 Task: Search one way flight ticket for 2 adults, 4 children and 1 infant on lap in business from Rochester: Frederick Douglass/greater Rochester International Airport to Indianapolis: Indianapolis International Airport on 8-5-2023. Number of bags: 2 carry on bags and 7 checked bags. Price is upto 93000. Outbound departure time preference is 5:30.
Action: Mouse moved to (416, 357)
Screenshot: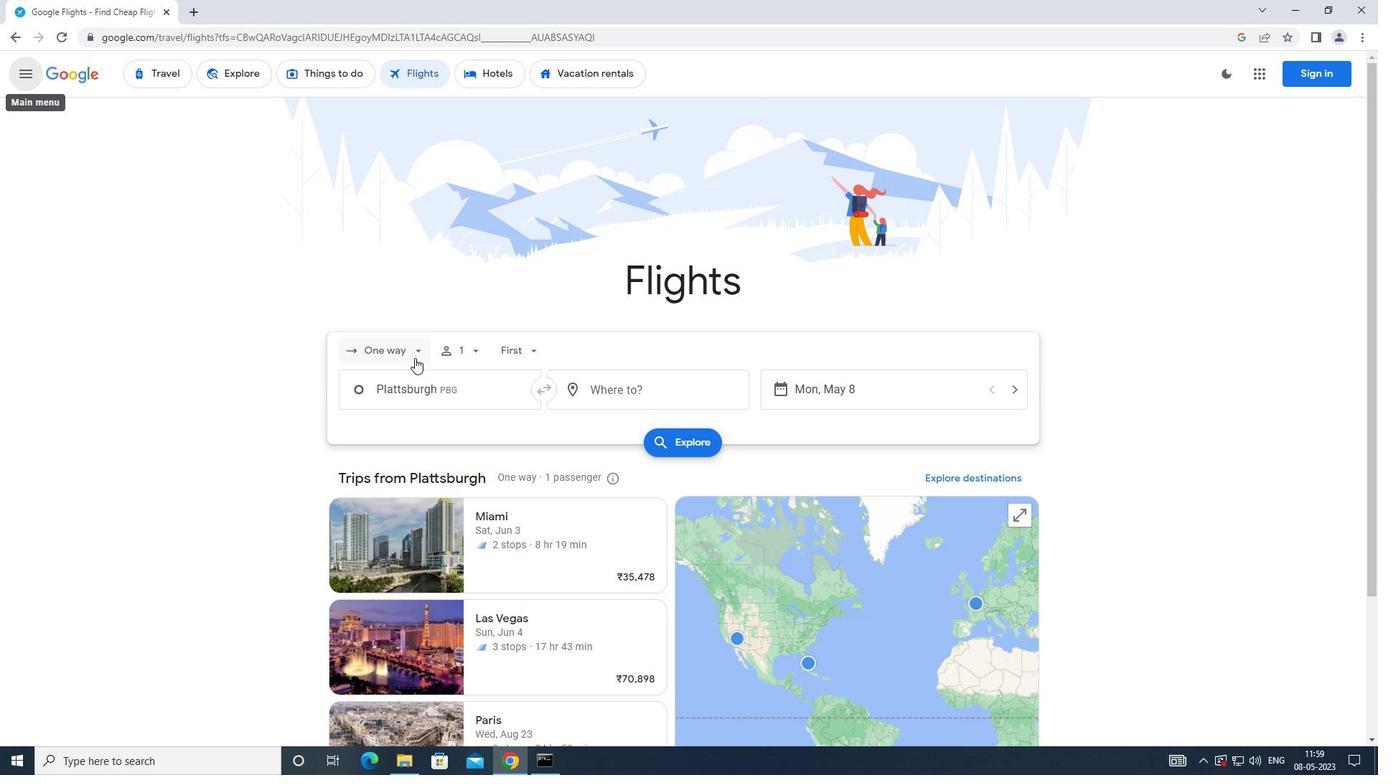 
Action: Mouse pressed left at (416, 357)
Screenshot: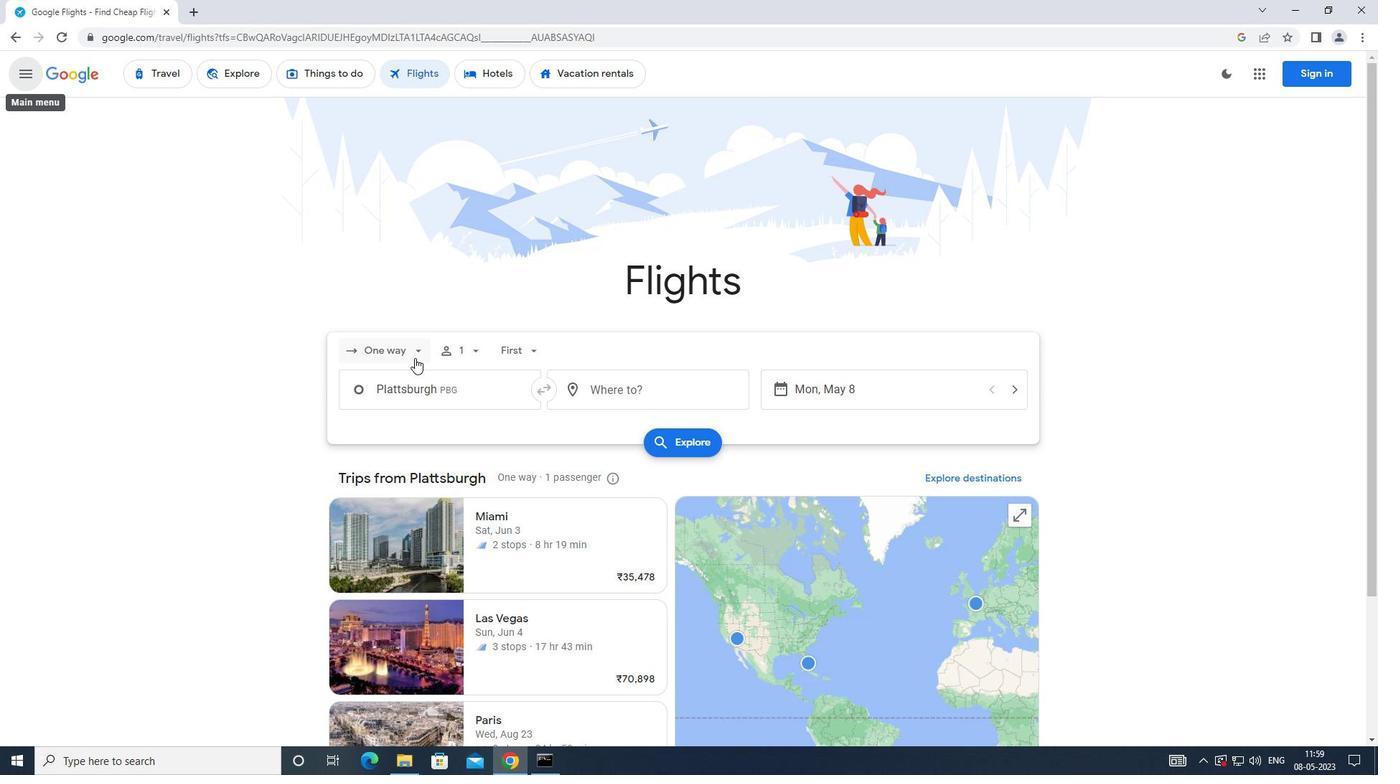 
Action: Mouse moved to (428, 421)
Screenshot: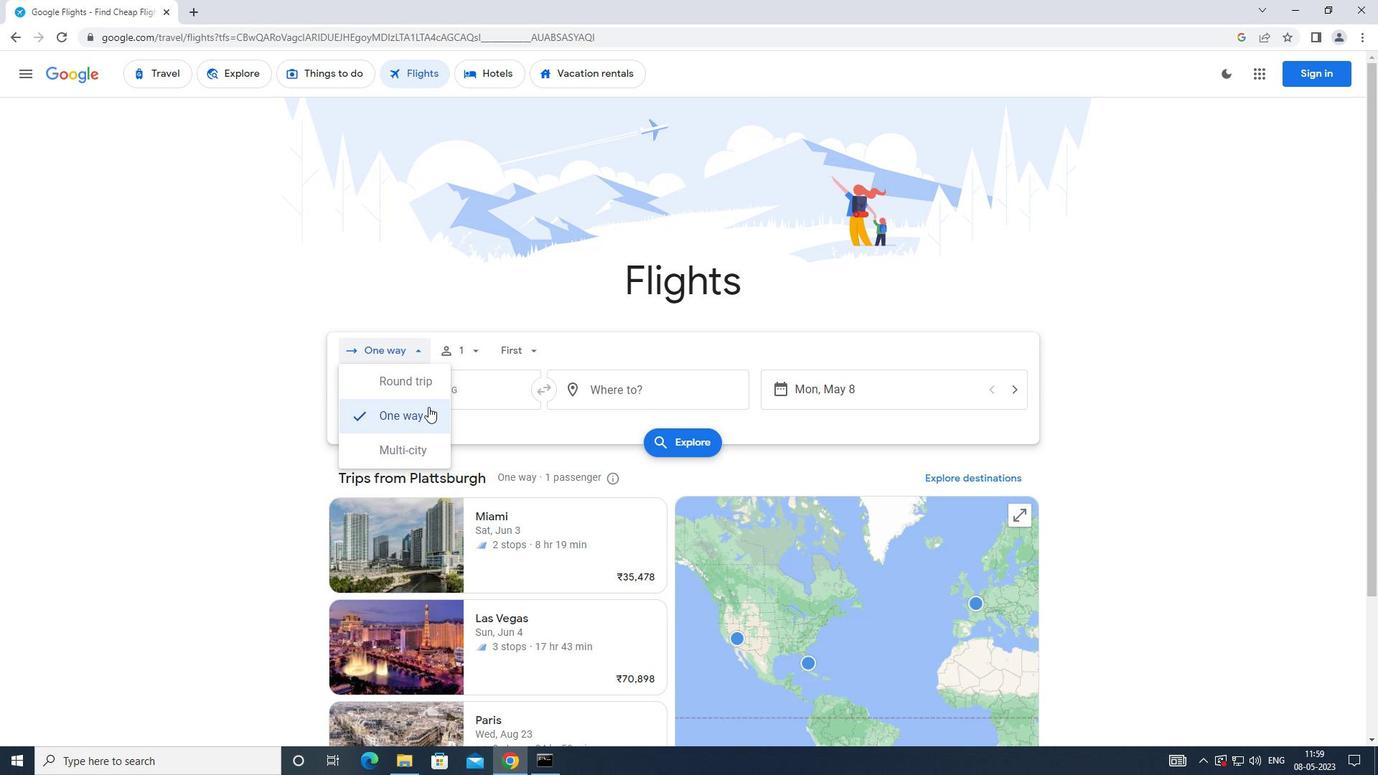 
Action: Mouse pressed left at (428, 421)
Screenshot: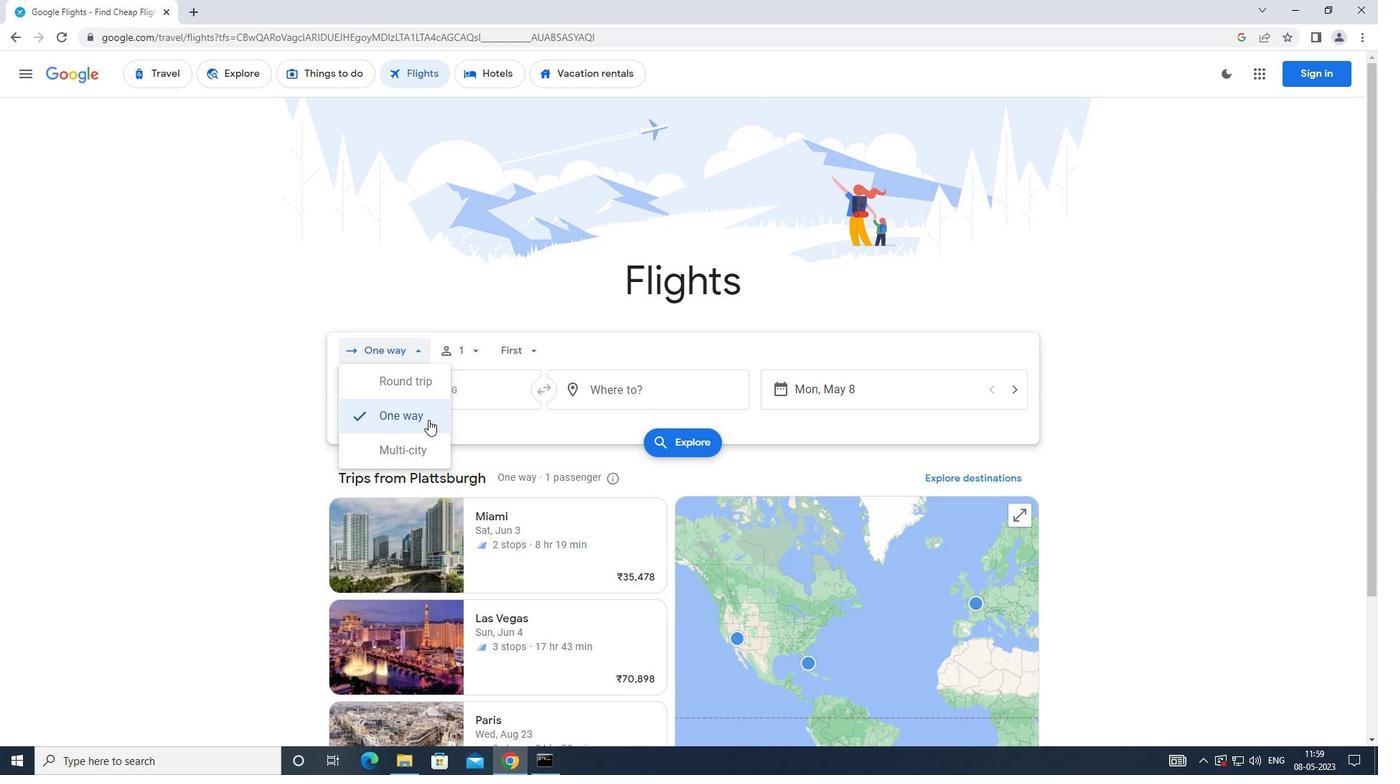 
Action: Mouse moved to (476, 357)
Screenshot: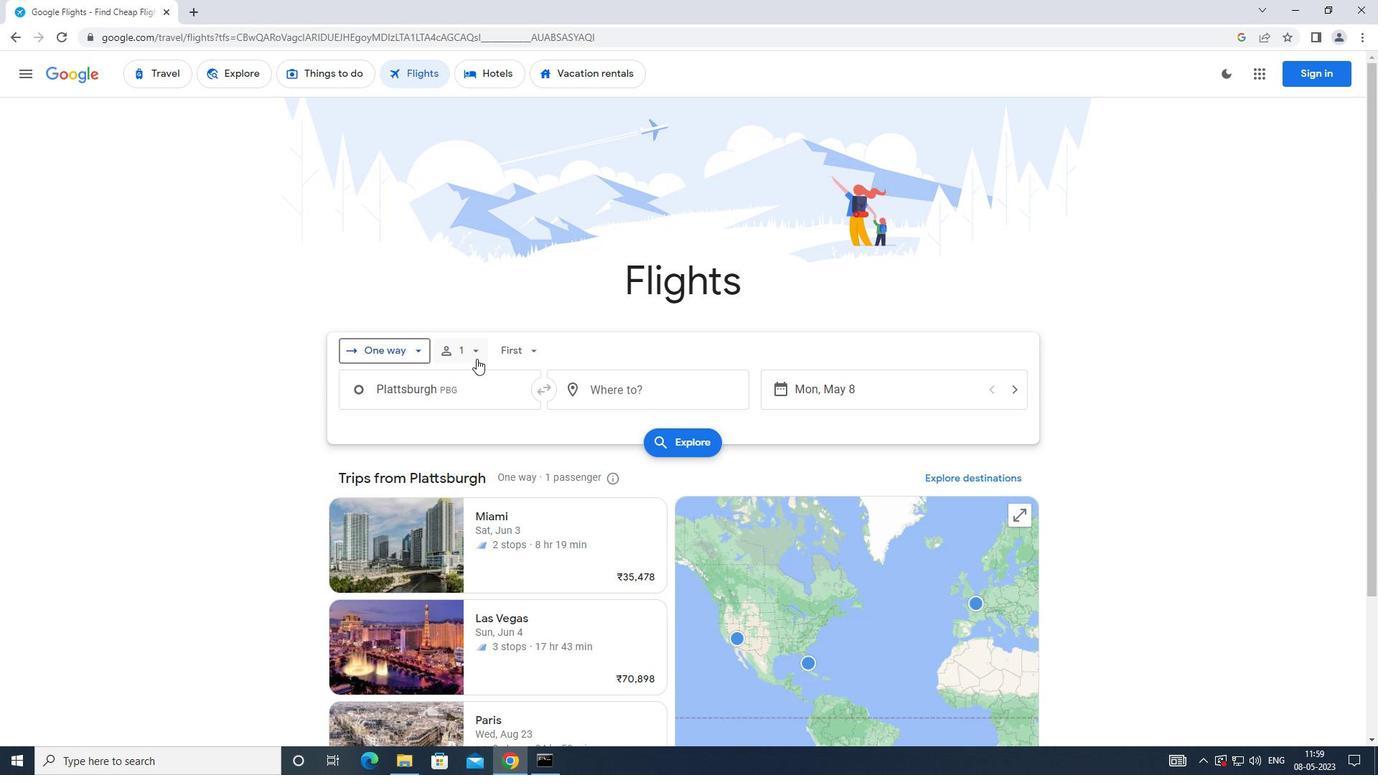 
Action: Mouse pressed left at (476, 357)
Screenshot: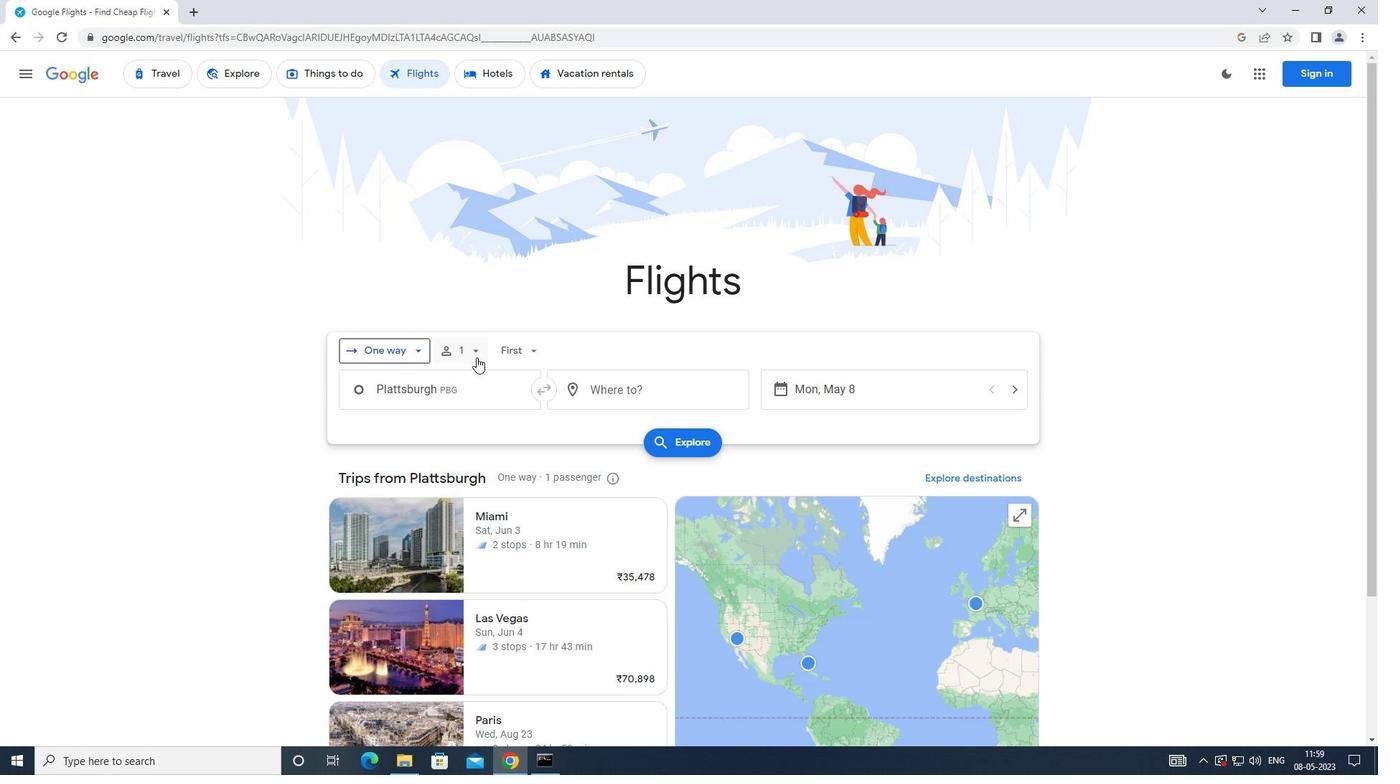 
Action: Mouse moved to (583, 389)
Screenshot: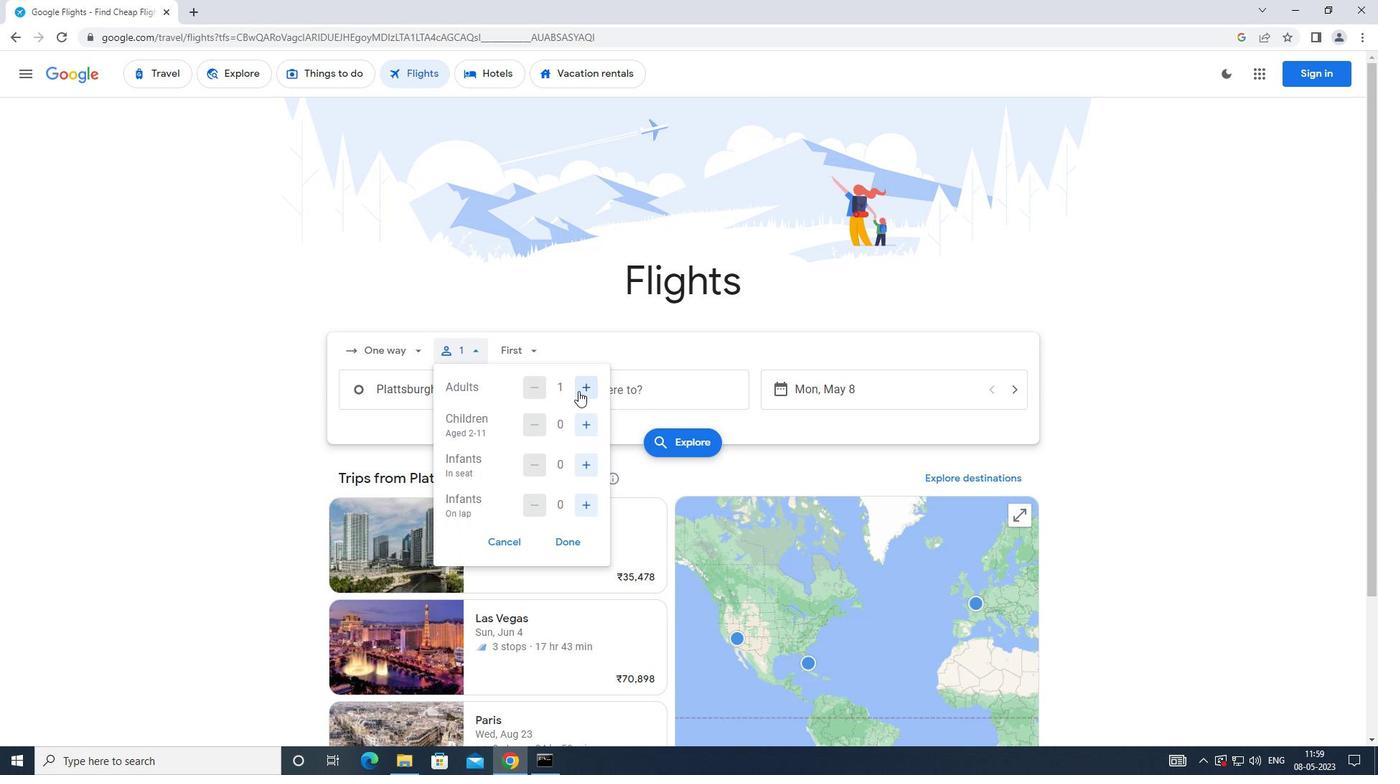 
Action: Mouse pressed left at (583, 389)
Screenshot: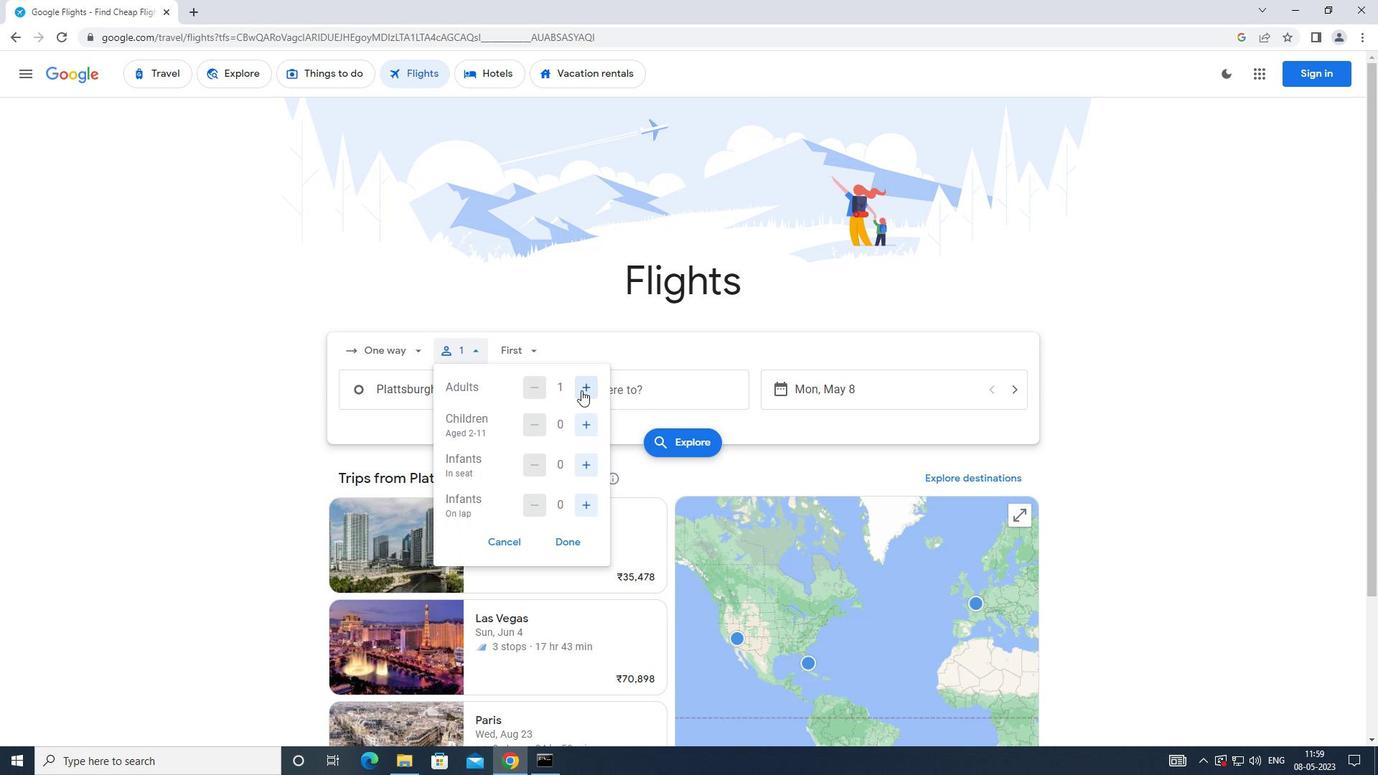 
Action: Mouse moved to (595, 423)
Screenshot: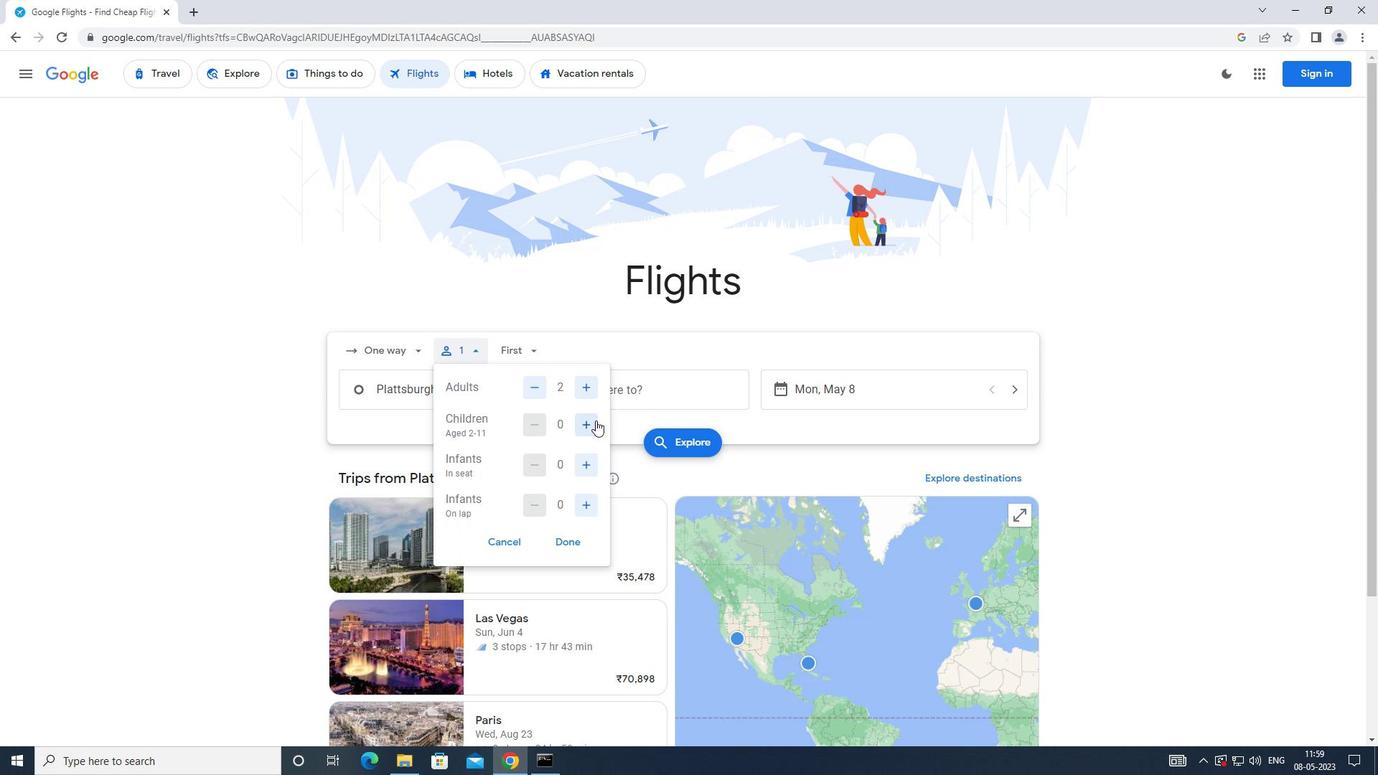 
Action: Mouse pressed left at (595, 423)
Screenshot: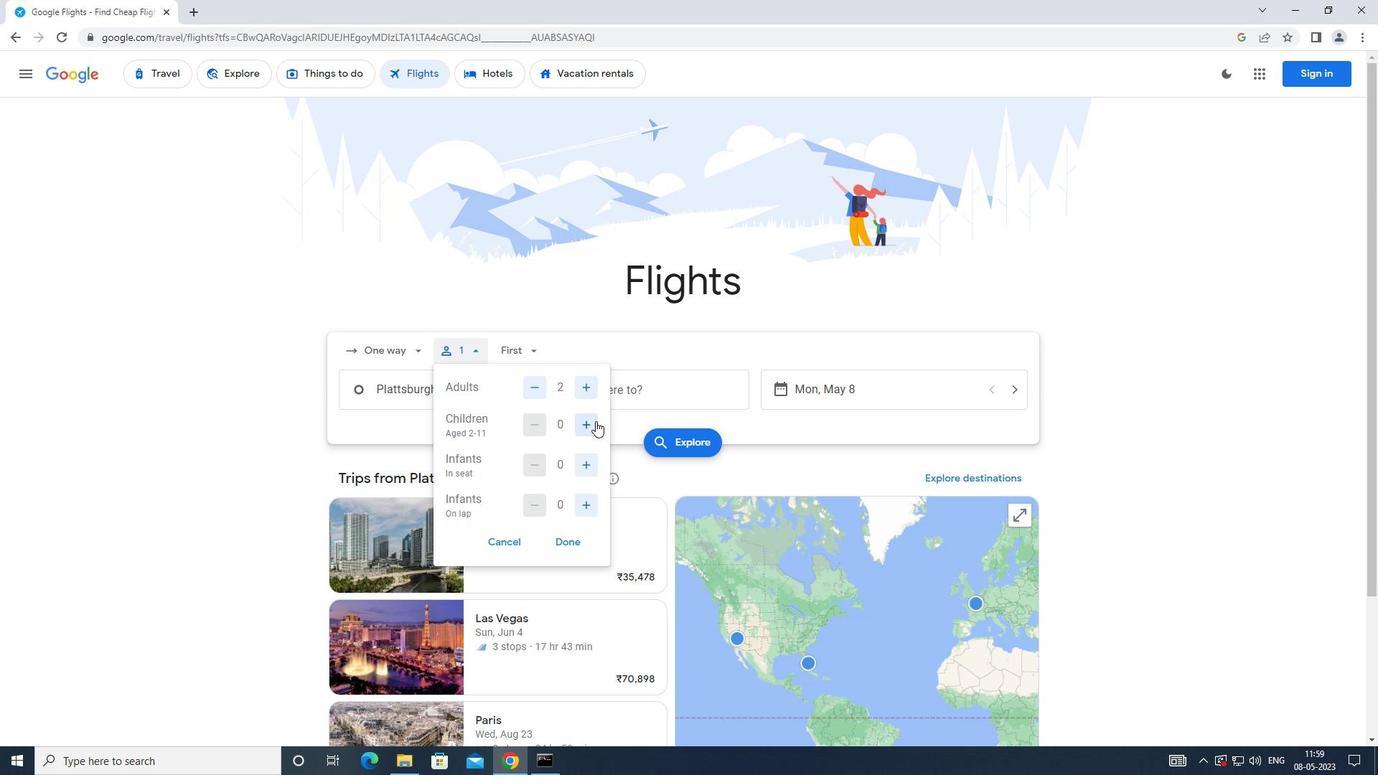 
Action: Mouse pressed left at (595, 423)
Screenshot: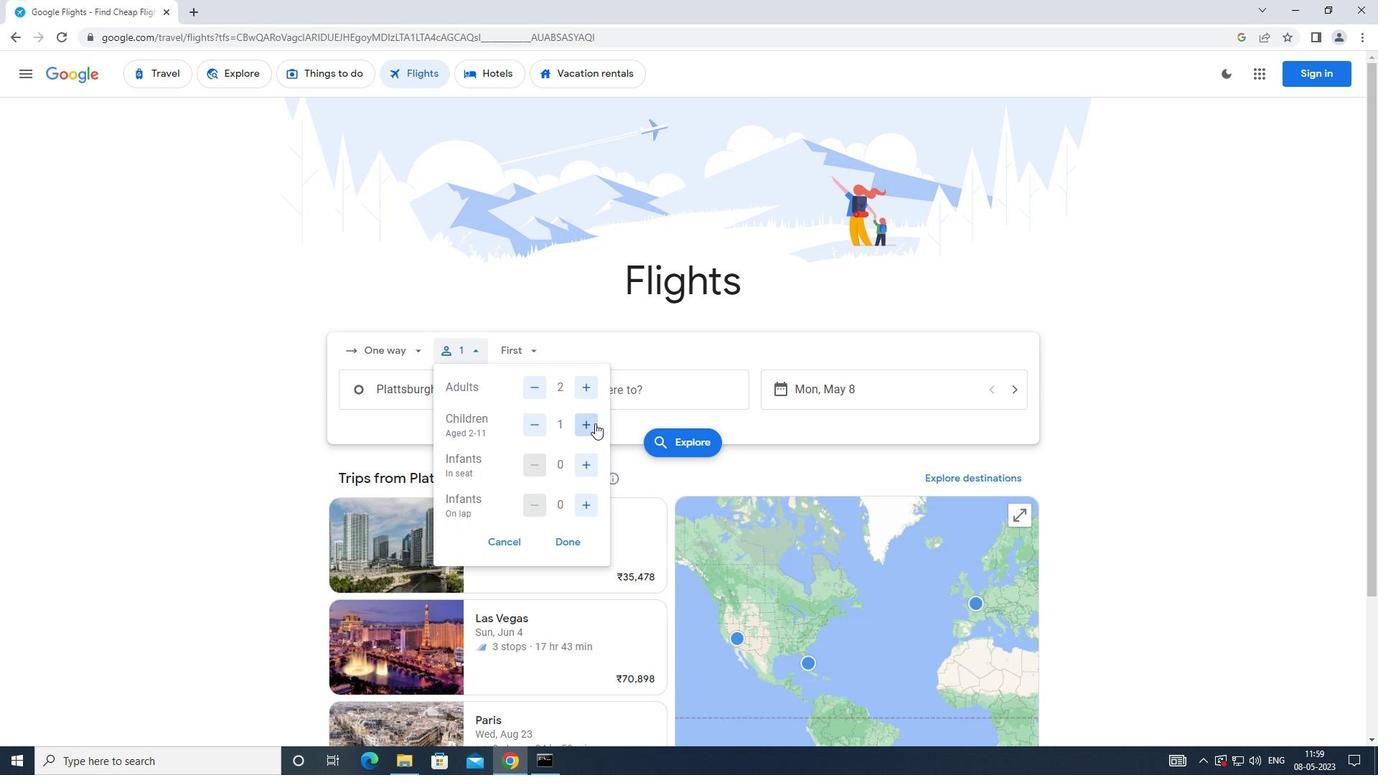 
Action: Mouse pressed left at (595, 423)
Screenshot: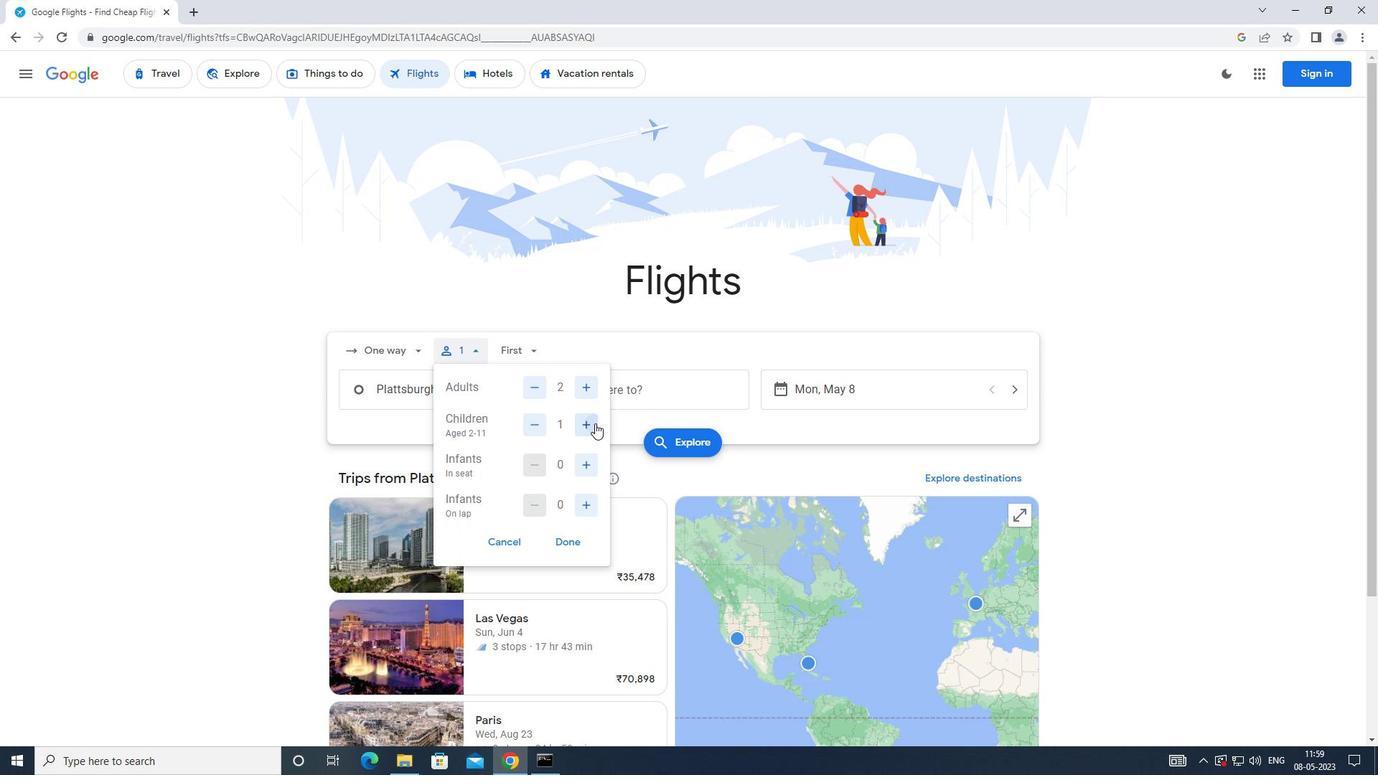 
Action: Mouse pressed left at (595, 423)
Screenshot: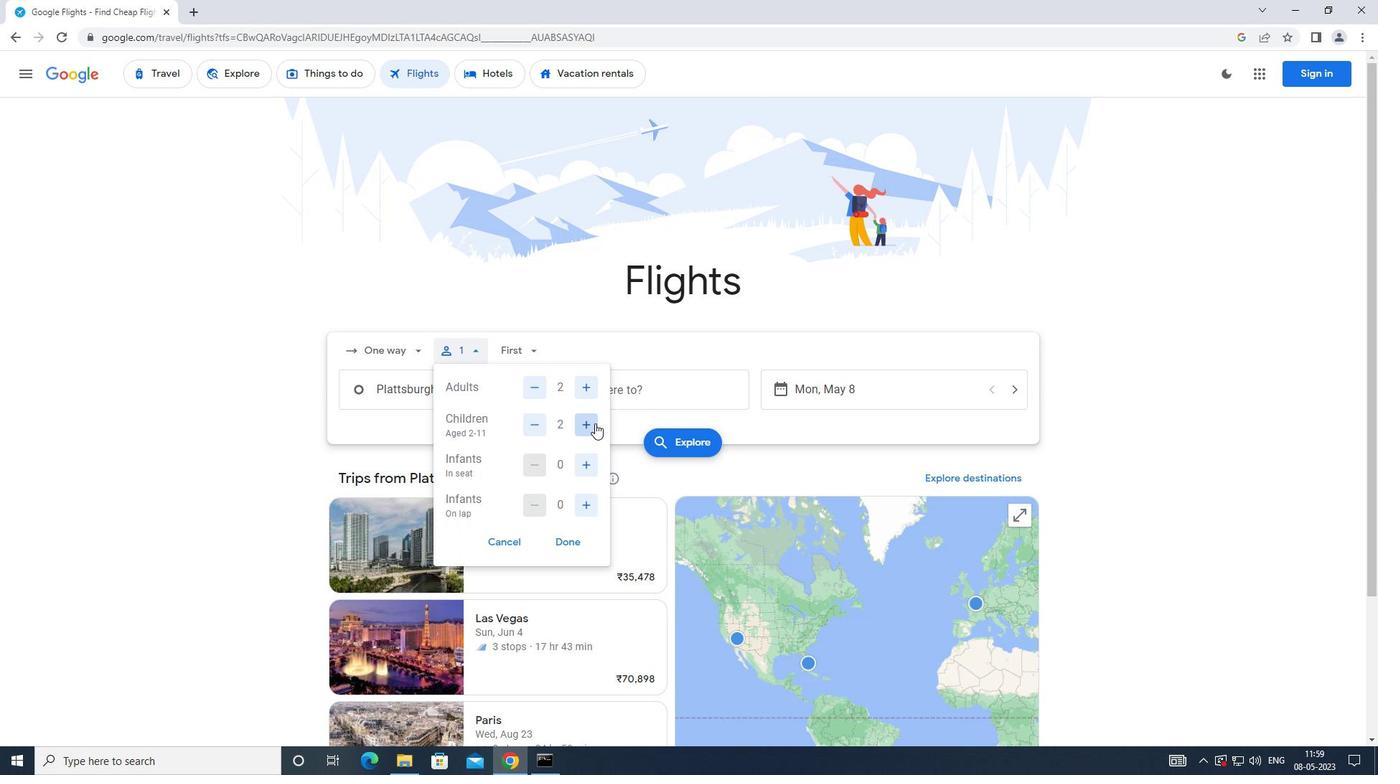 
Action: Mouse moved to (584, 468)
Screenshot: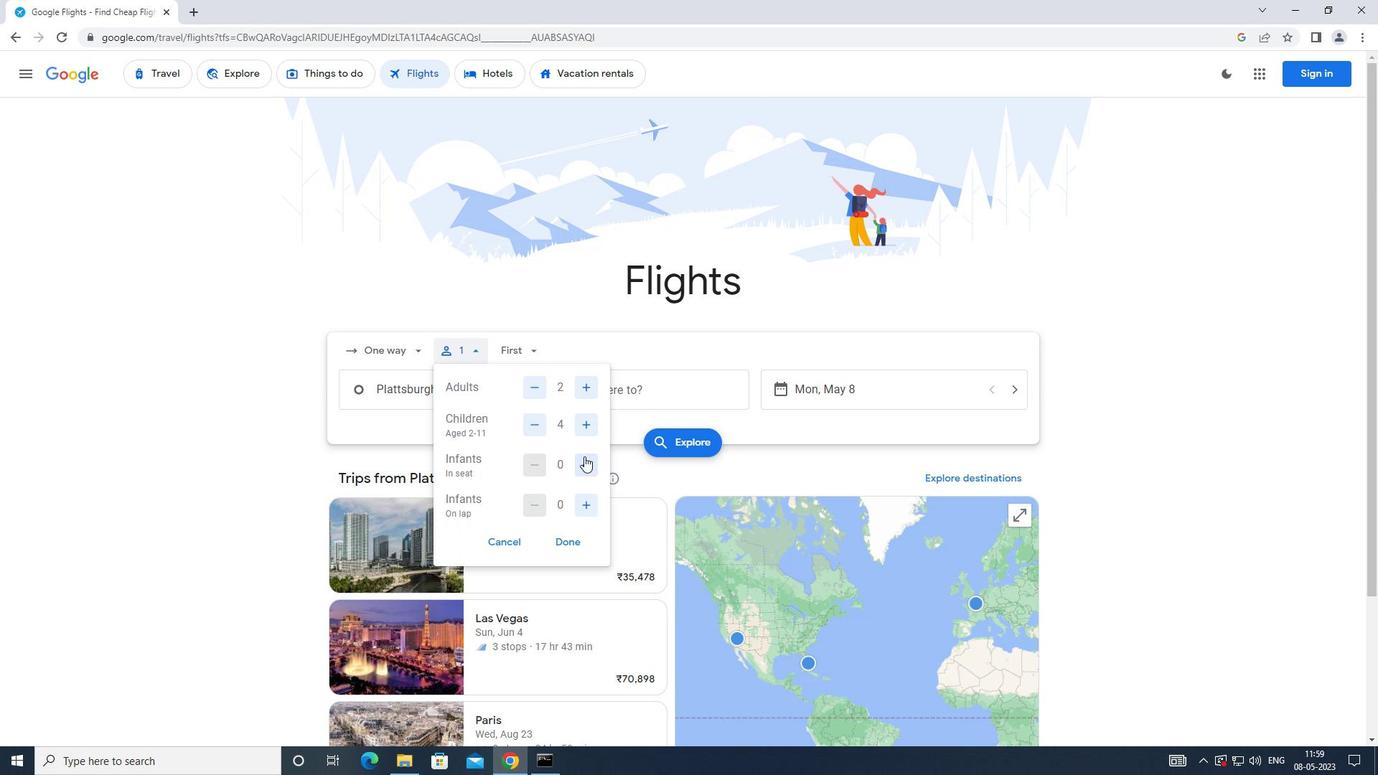 
Action: Mouse pressed left at (584, 468)
Screenshot: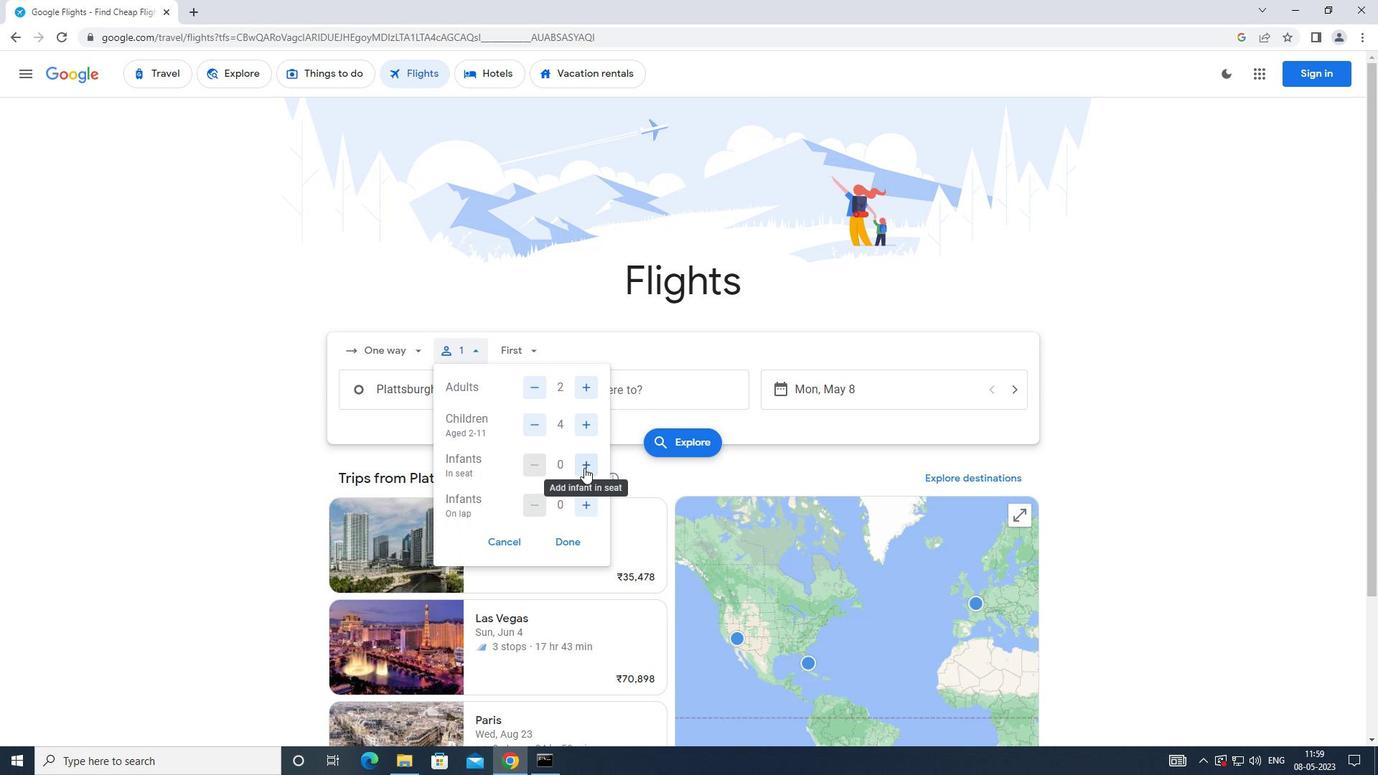
Action: Mouse moved to (572, 546)
Screenshot: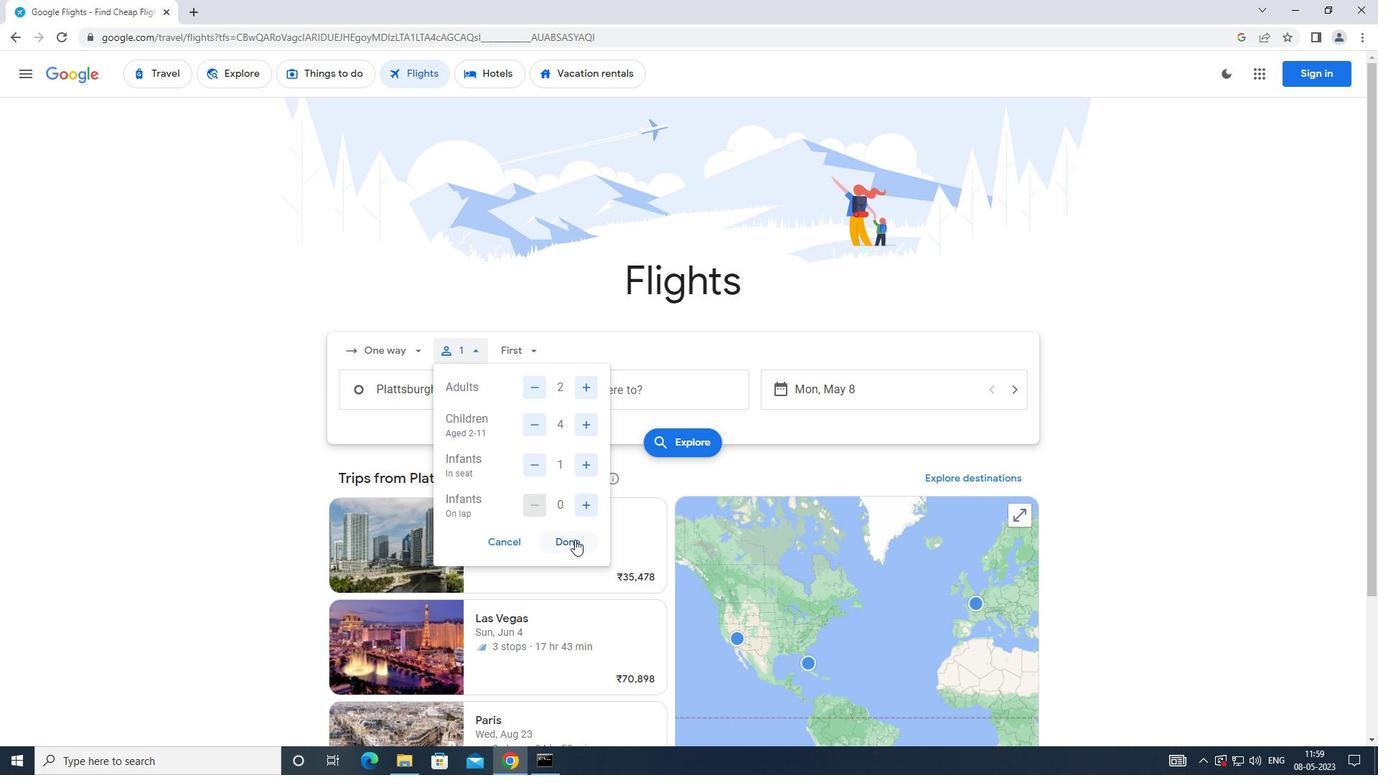 
Action: Mouse pressed left at (572, 546)
Screenshot: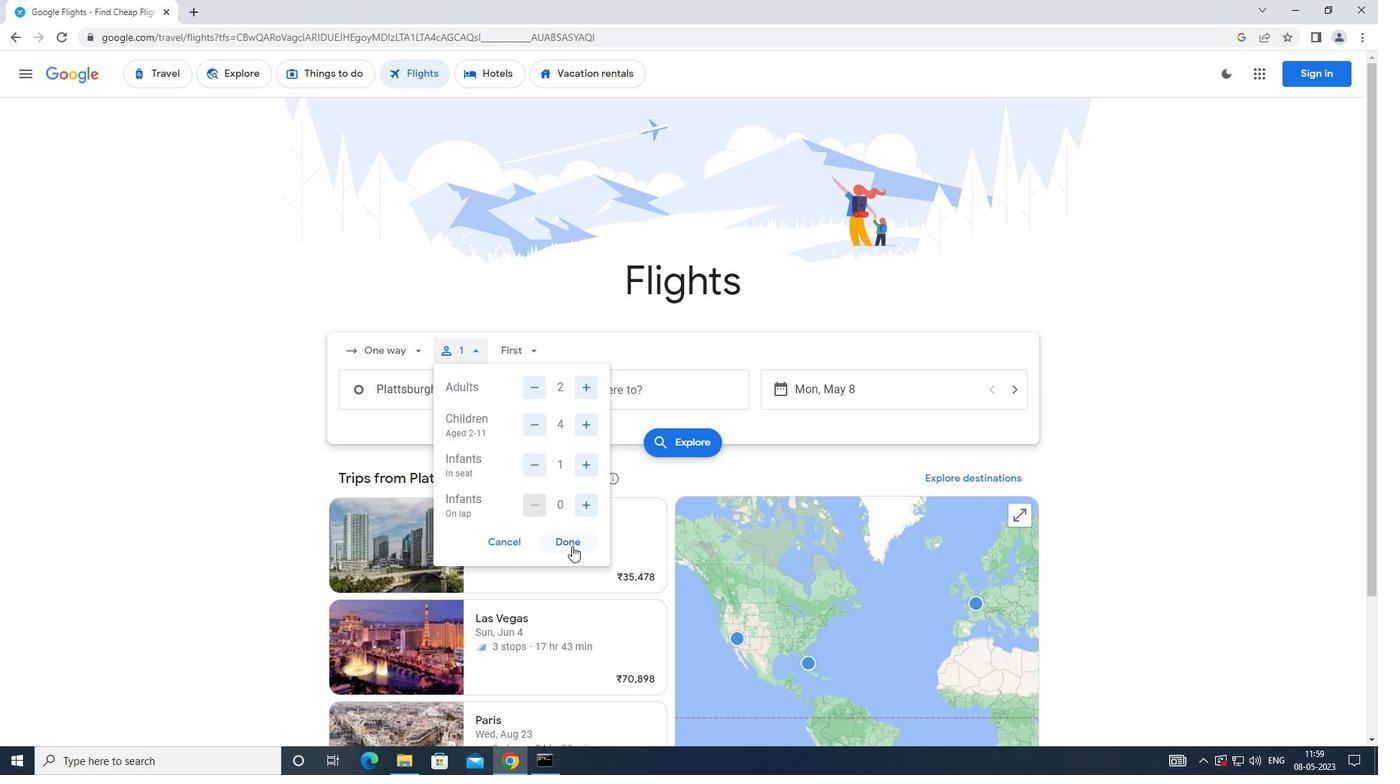 
Action: Mouse moved to (527, 346)
Screenshot: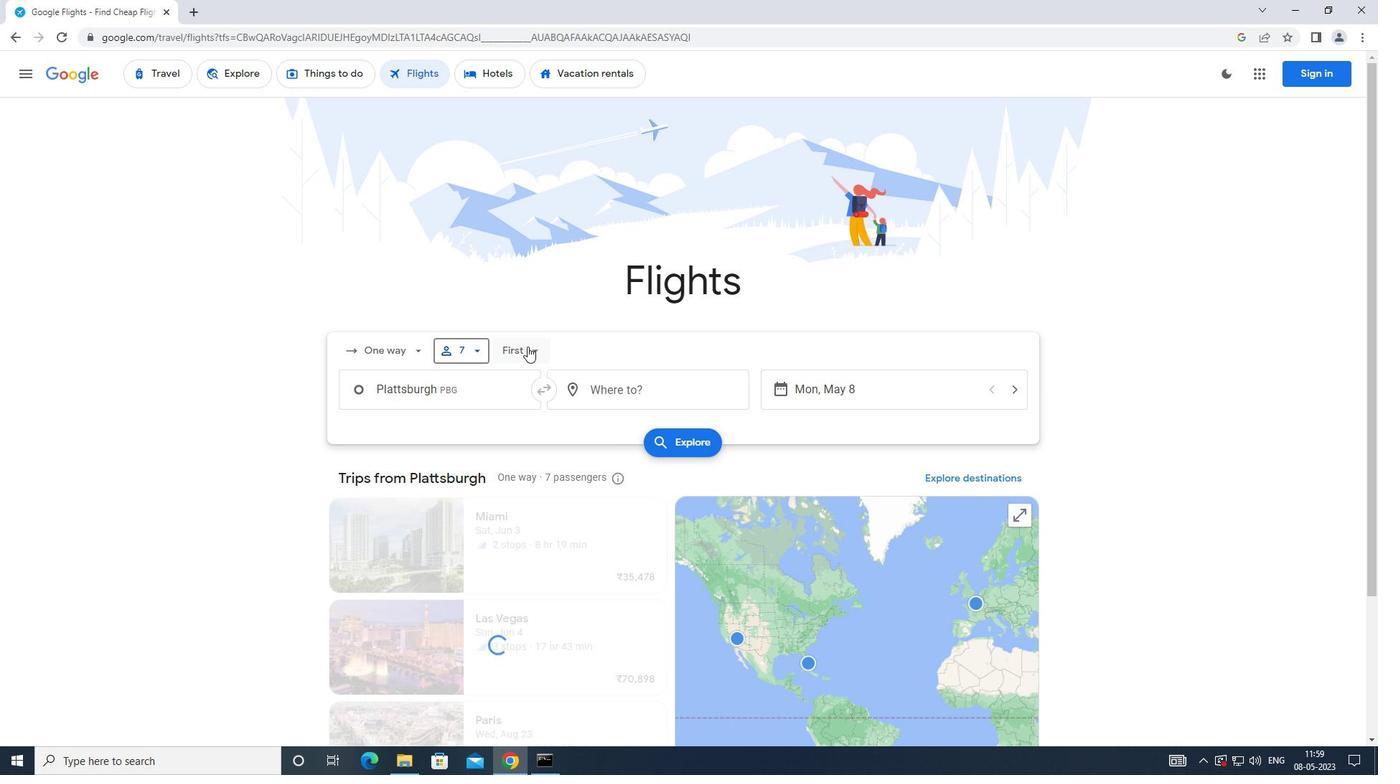 
Action: Mouse pressed left at (527, 346)
Screenshot: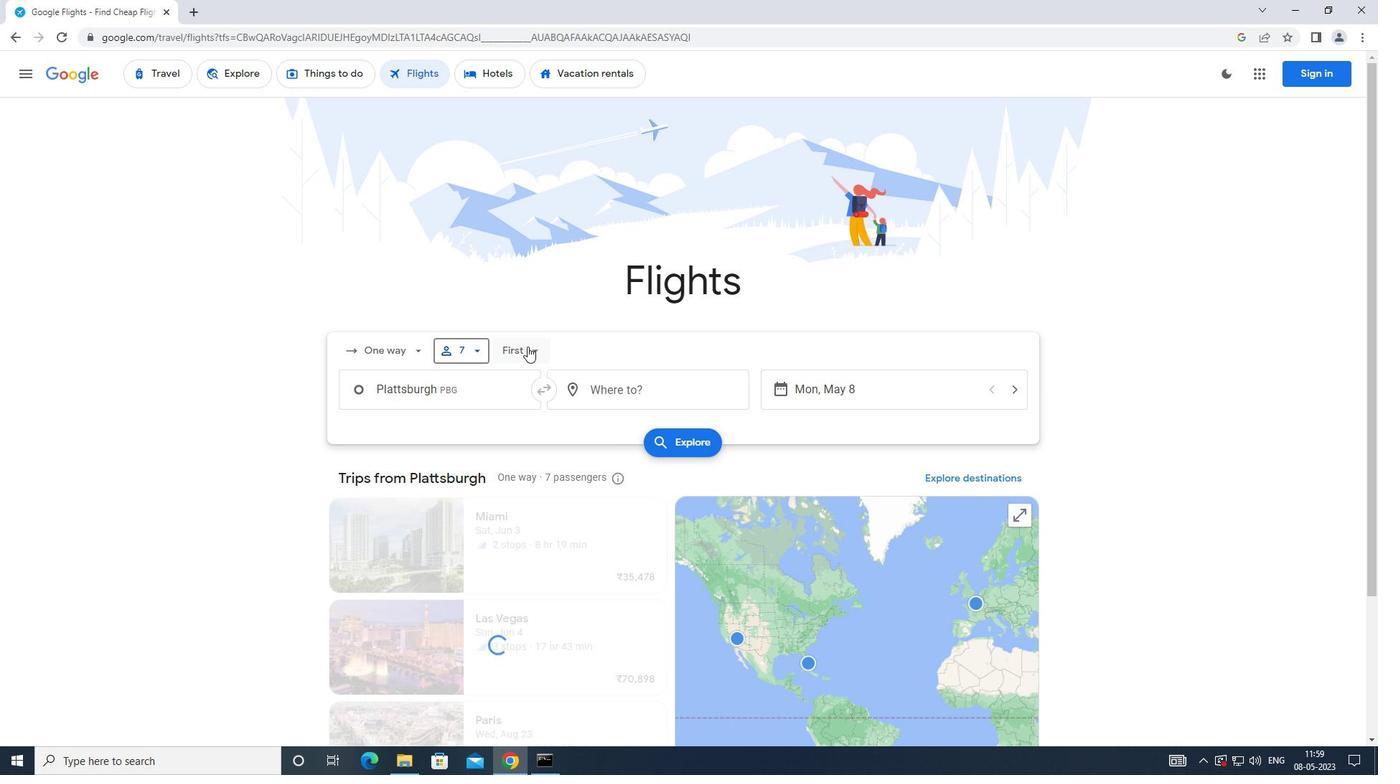
Action: Mouse moved to (550, 448)
Screenshot: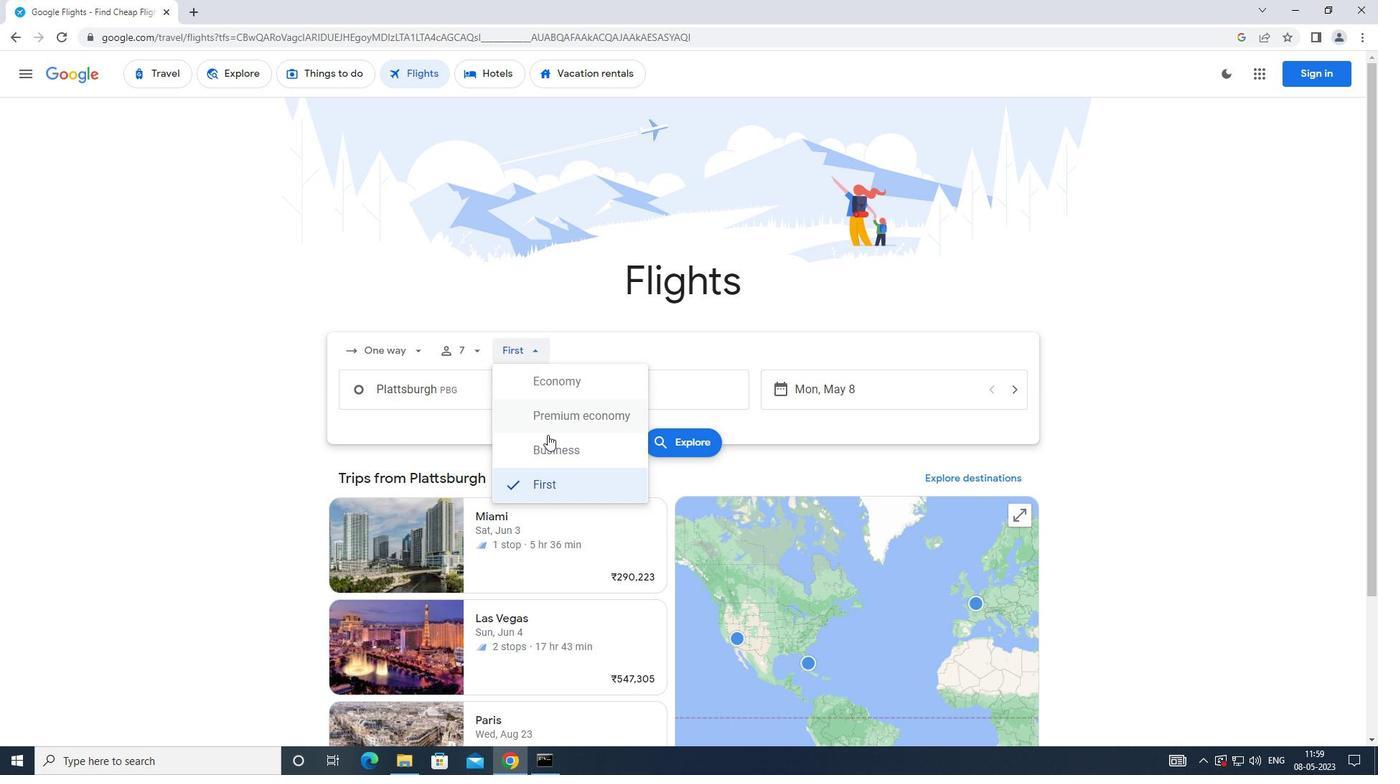 
Action: Mouse pressed left at (550, 448)
Screenshot: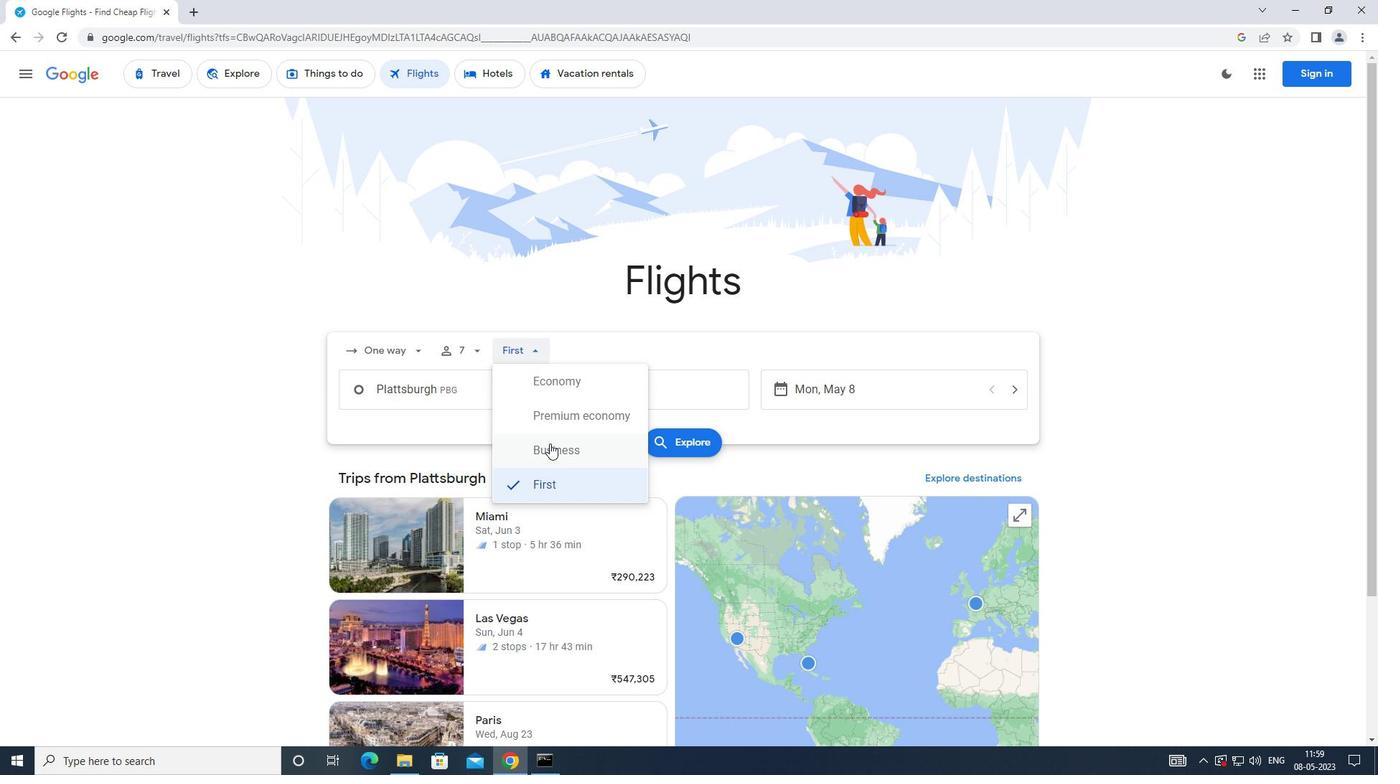 
Action: Mouse moved to (468, 403)
Screenshot: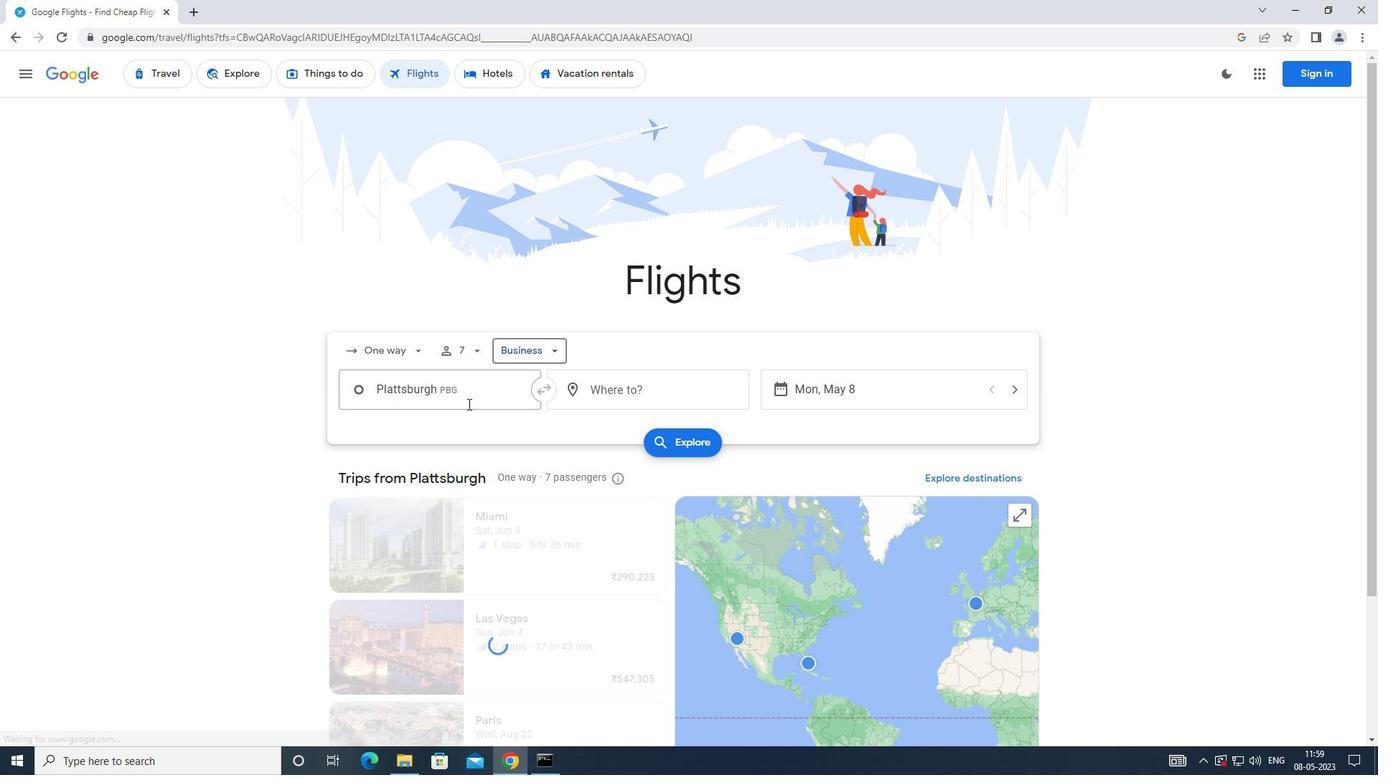 
Action: Mouse pressed left at (468, 403)
Screenshot: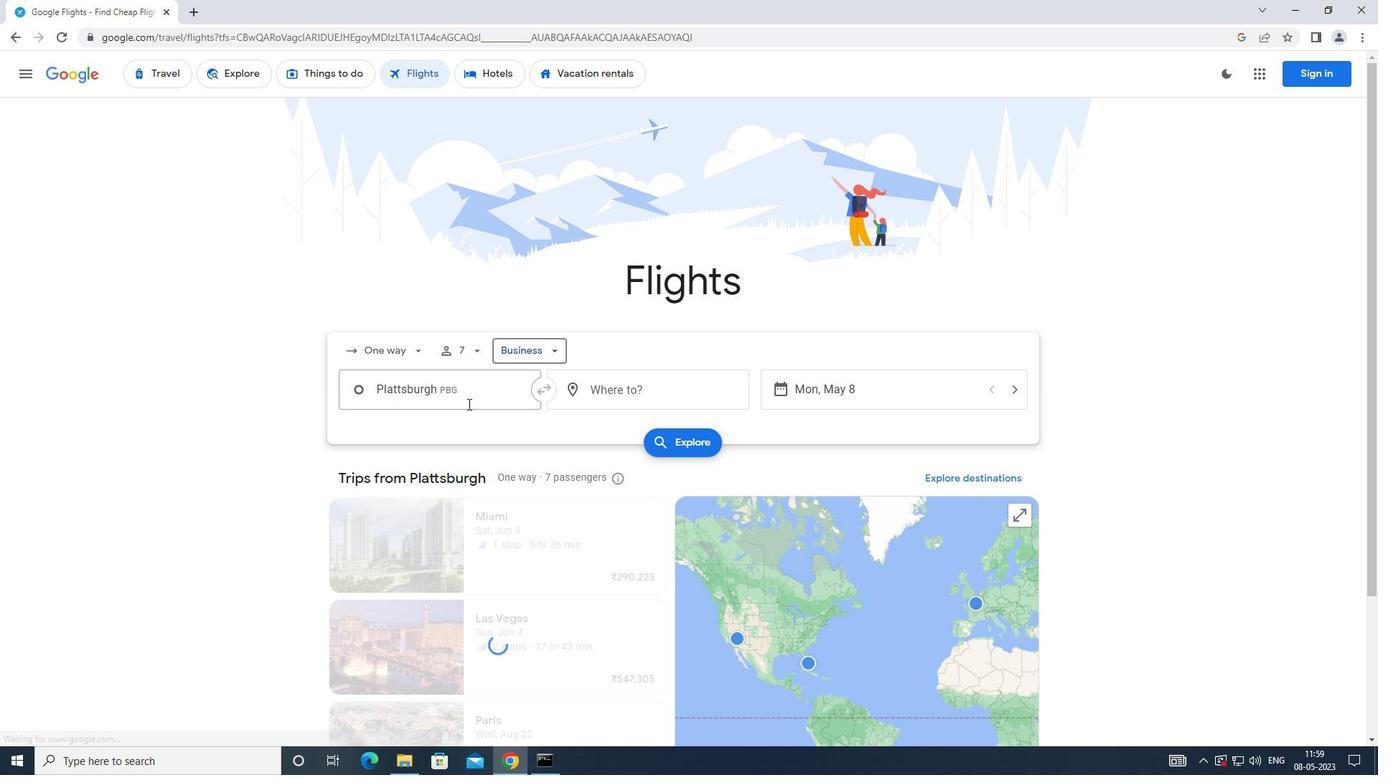 
Action: Mouse moved to (471, 402)
Screenshot: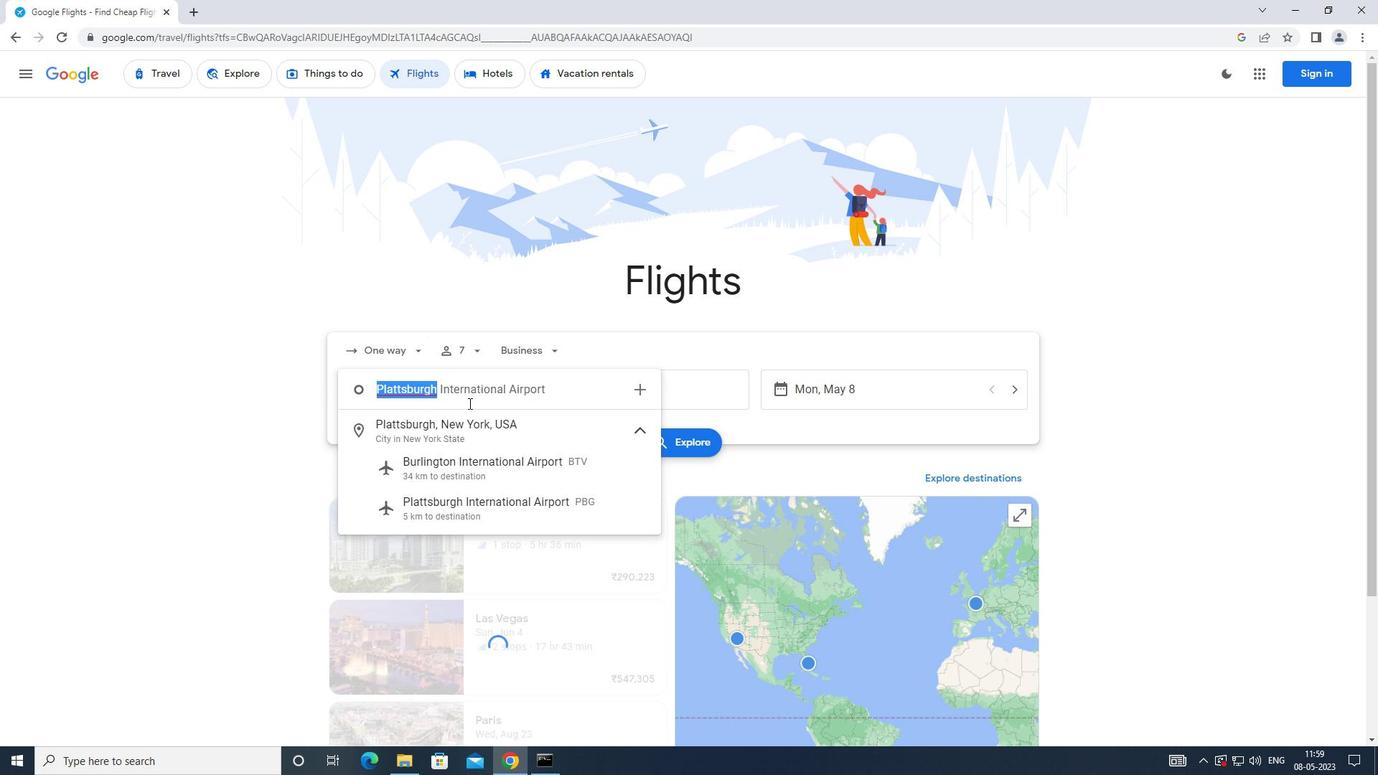 
Action: Key pressed <Key.caps_lock>f<Key.caps_lock>rederick<Key.space><Key.caps_lock>d<Key.caps_lock>ouglass
Screenshot: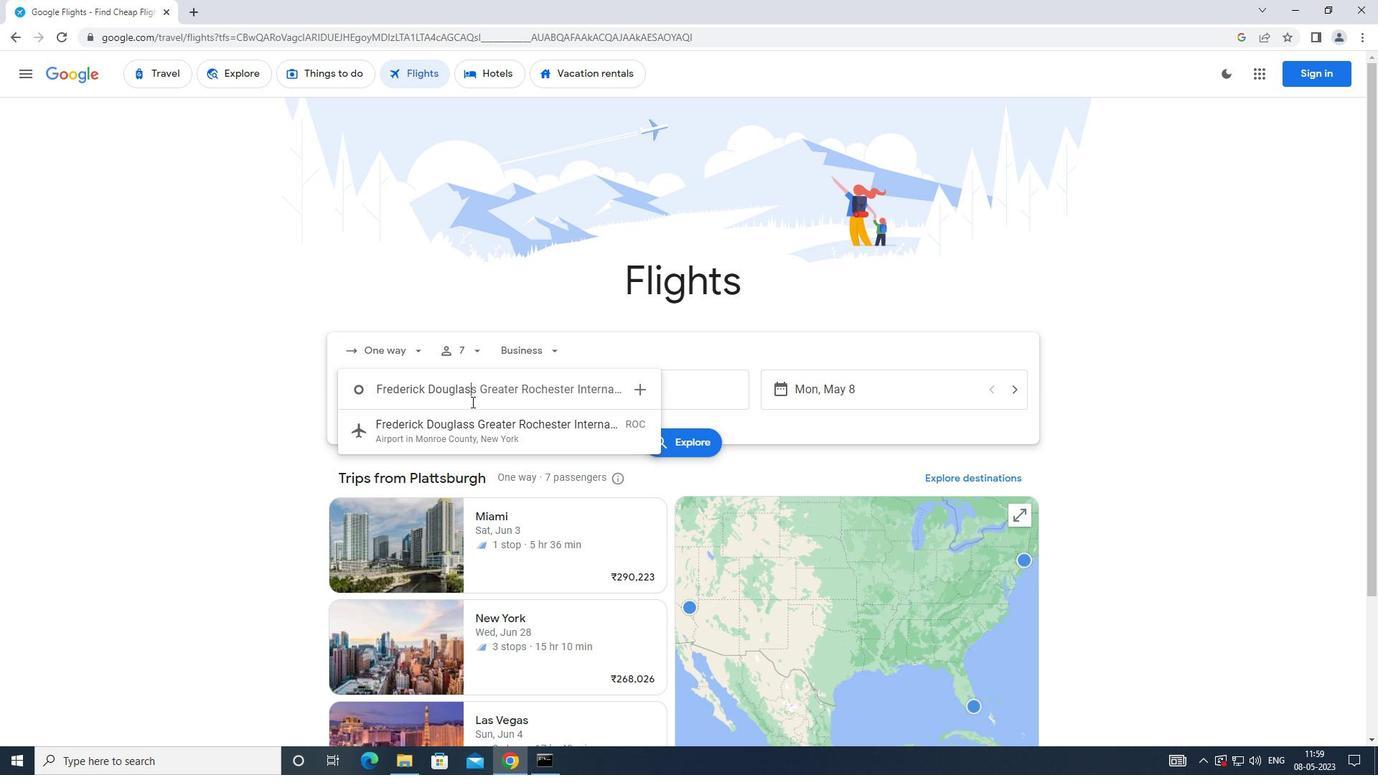 
Action: Mouse moved to (461, 425)
Screenshot: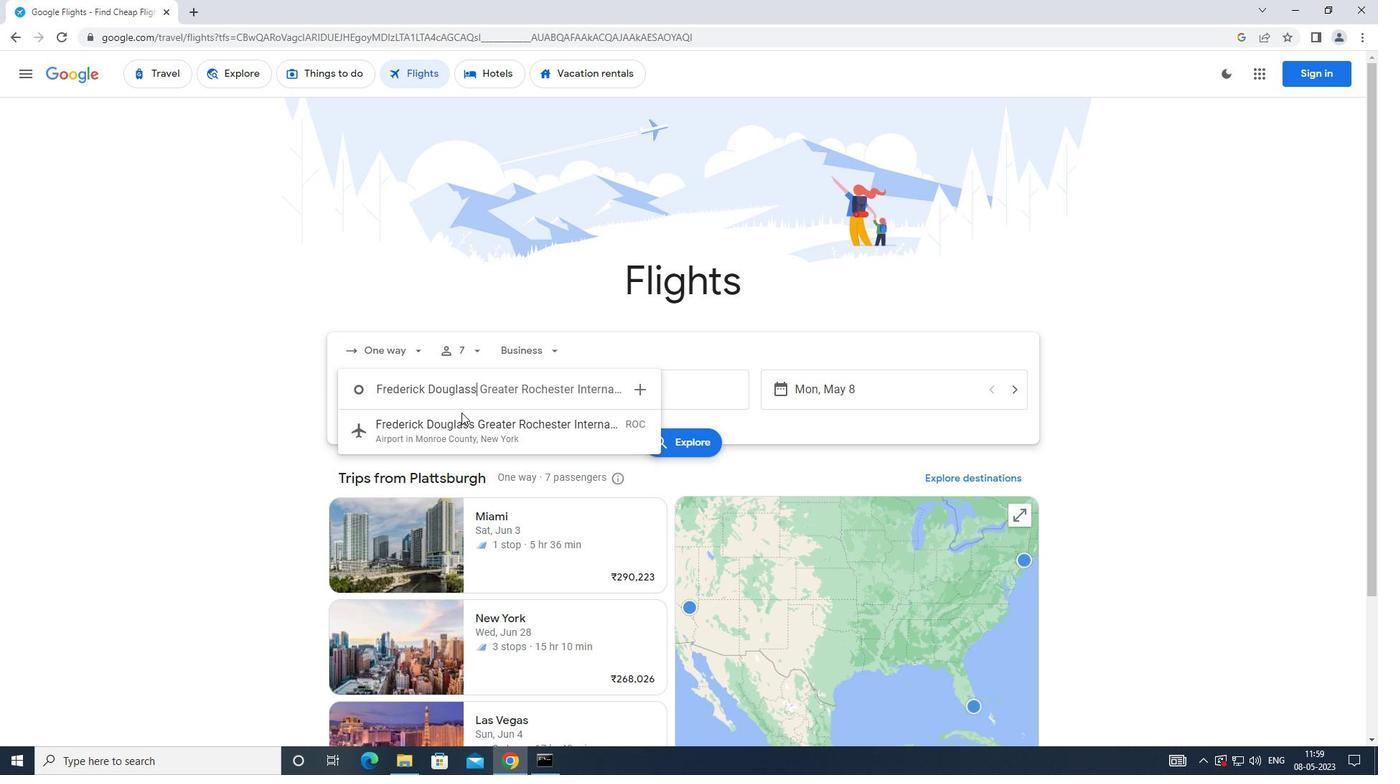 
Action: Mouse pressed left at (461, 425)
Screenshot: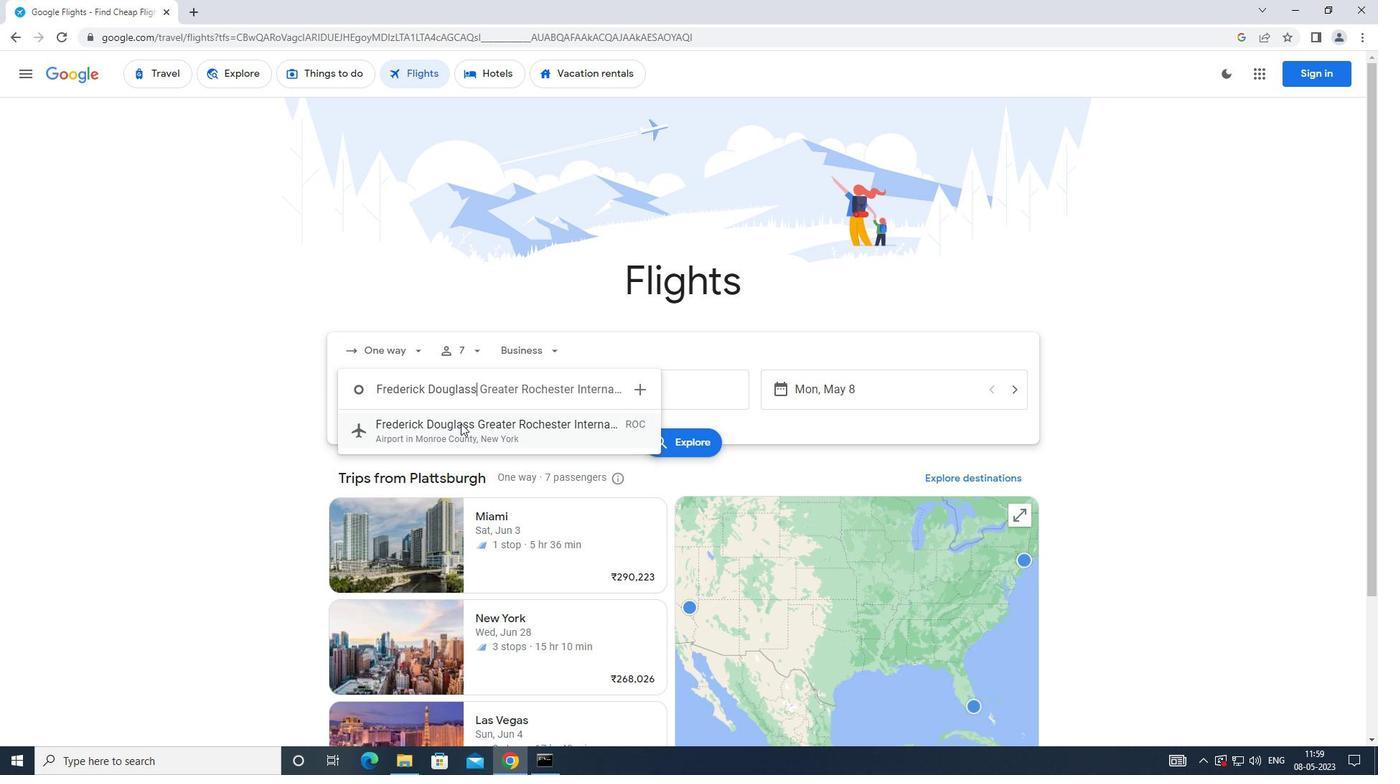 
Action: Mouse moved to (716, 403)
Screenshot: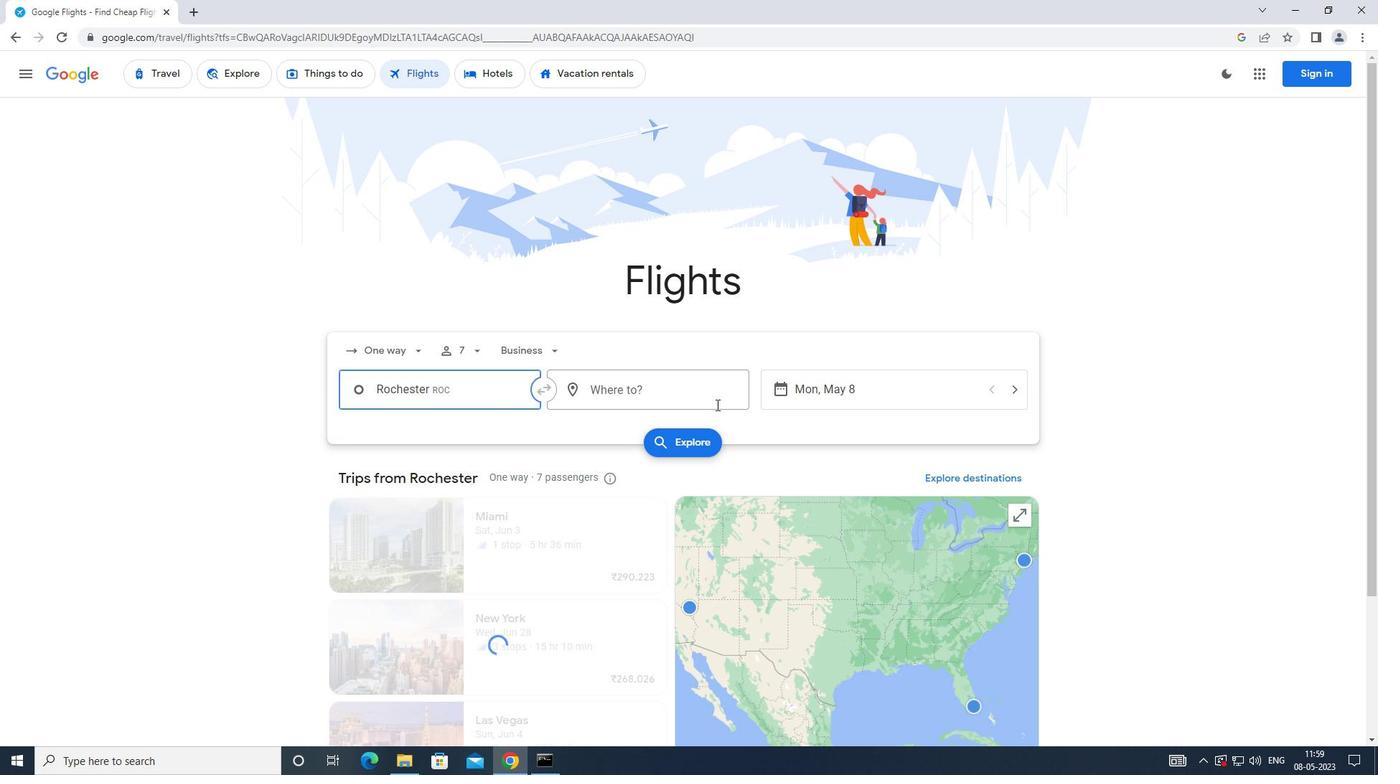 
Action: Mouse pressed left at (716, 403)
Screenshot: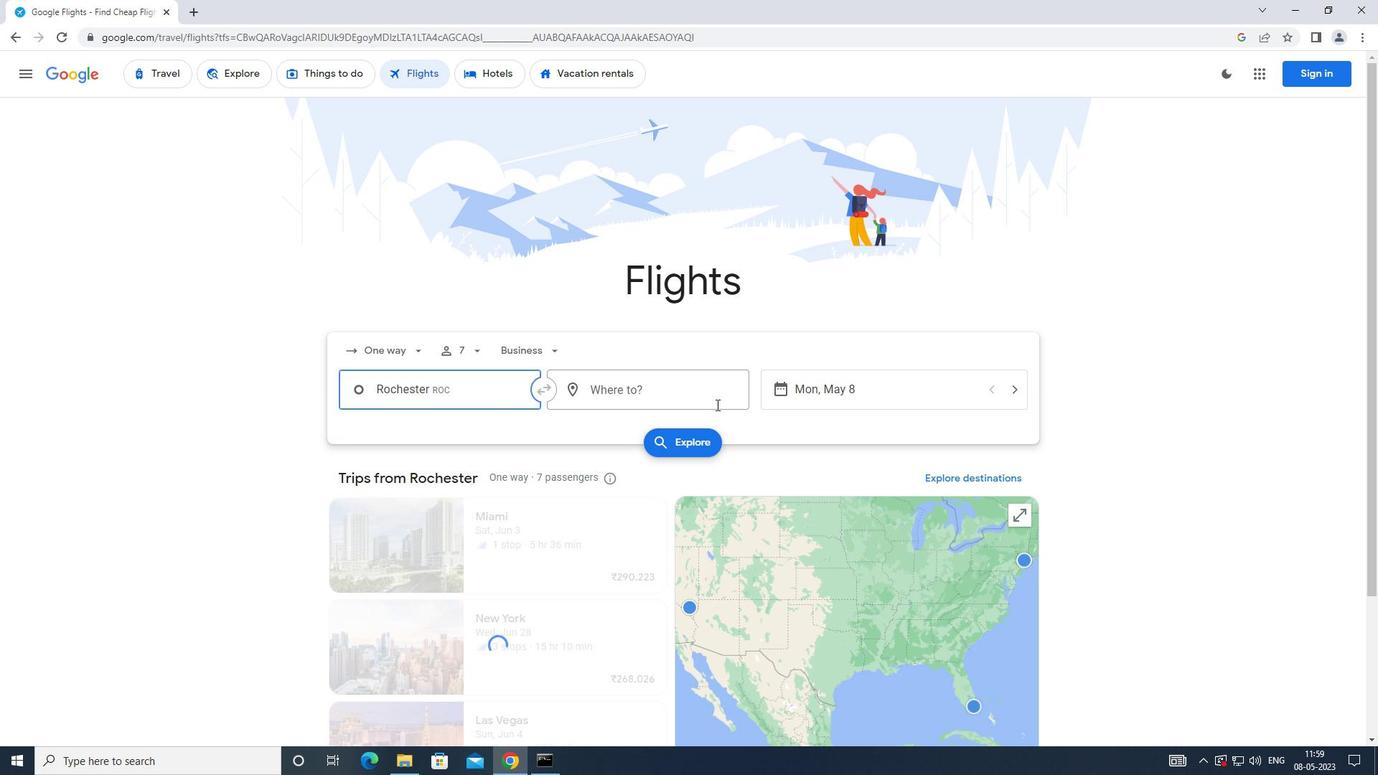
Action: Mouse moved to (638, 532)
Screenshot: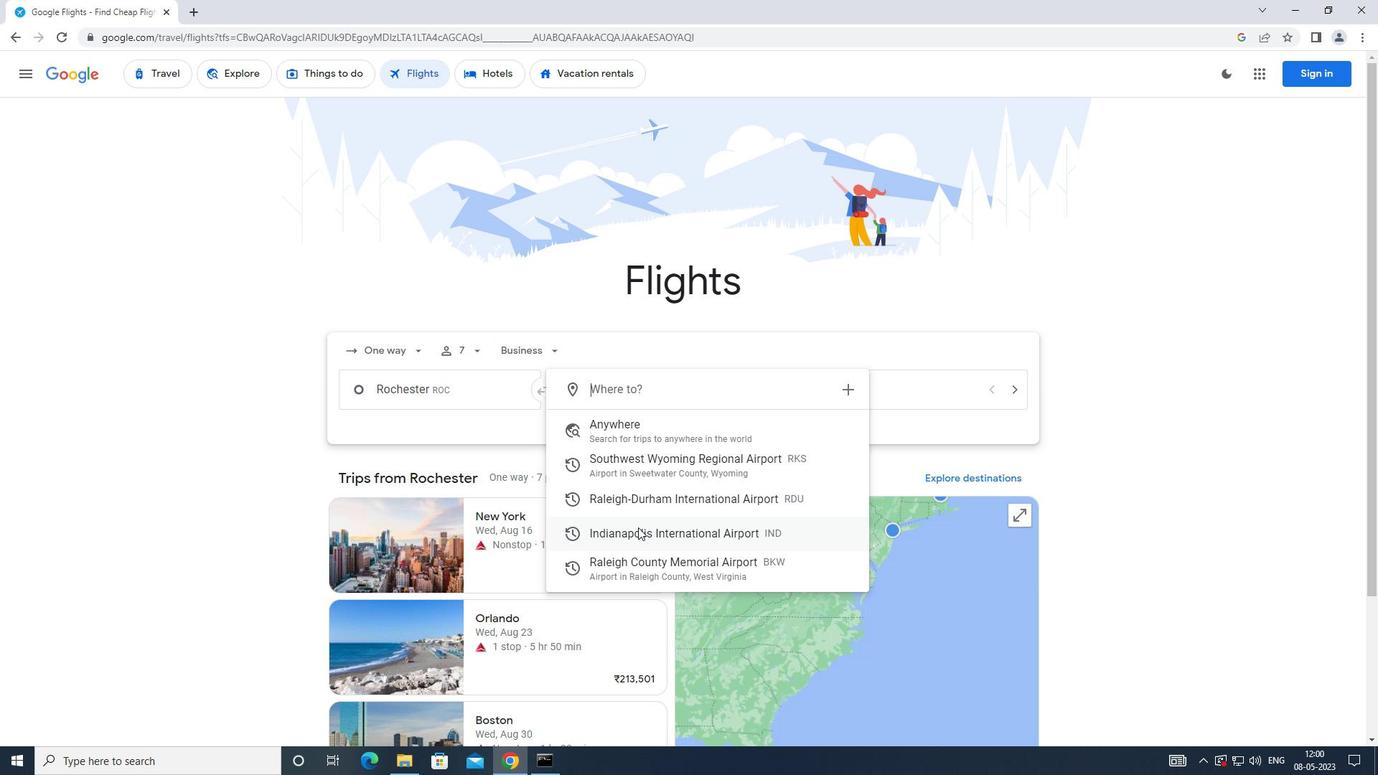 
Action: Mouse pressed left at (638, 532)
Screenshot: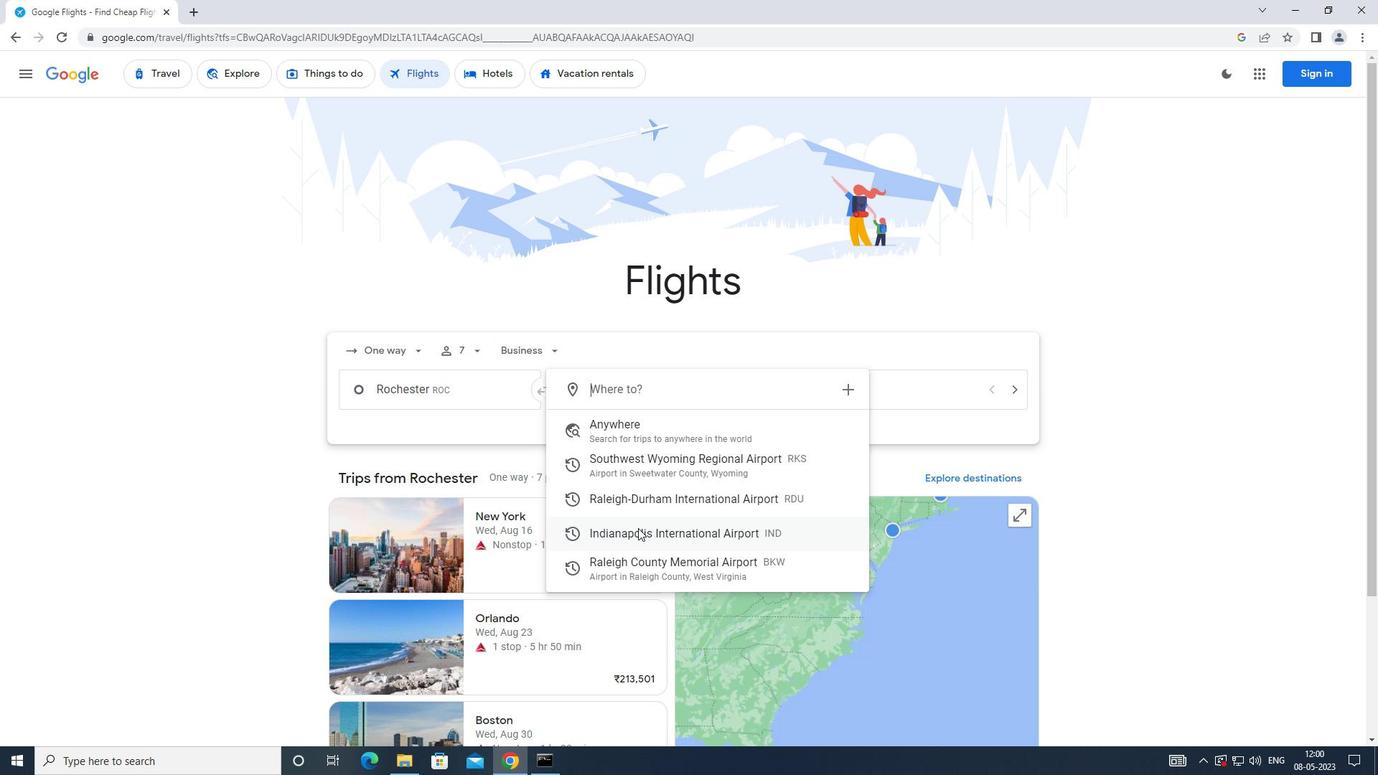 
Action: Mouse moved to (779, 392)
Screenshot: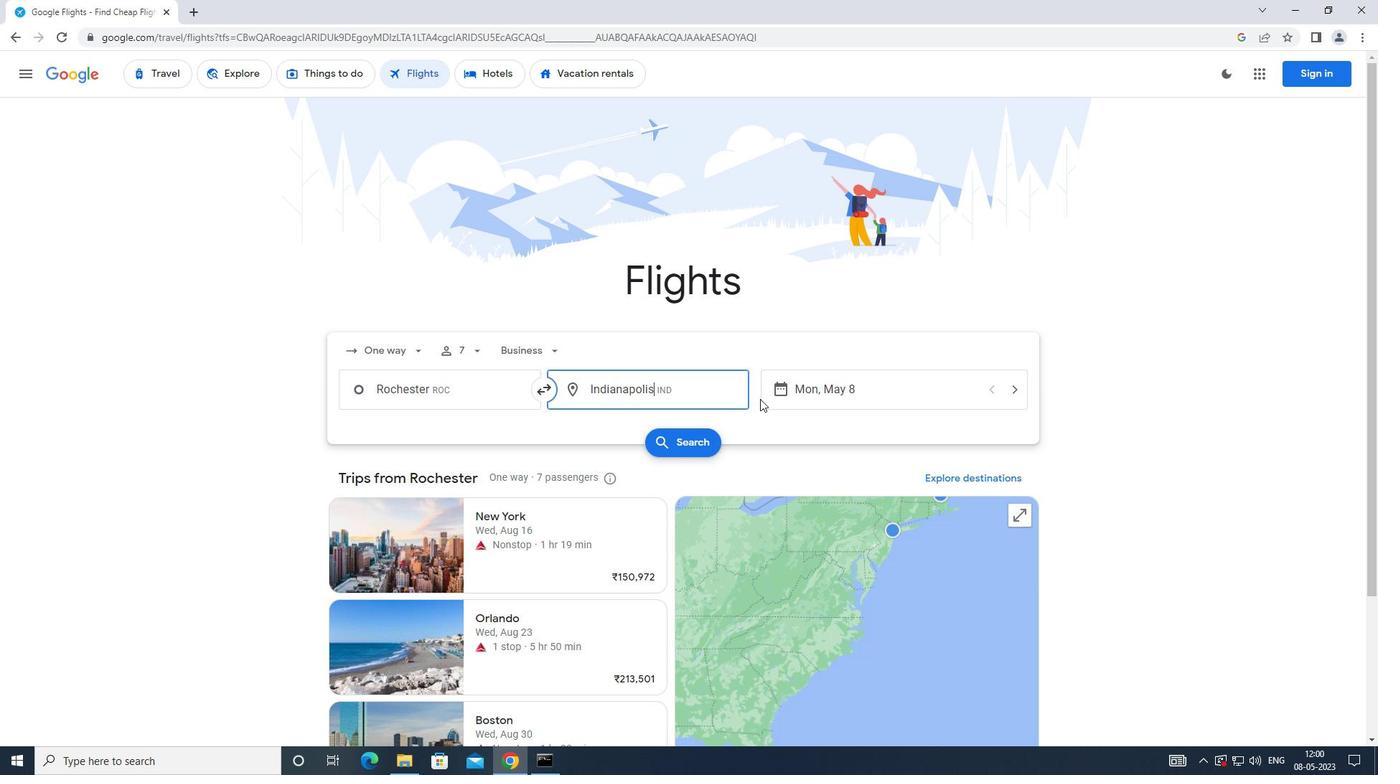 
Action: Mouse pressed left at (779, 392)
Screenshot: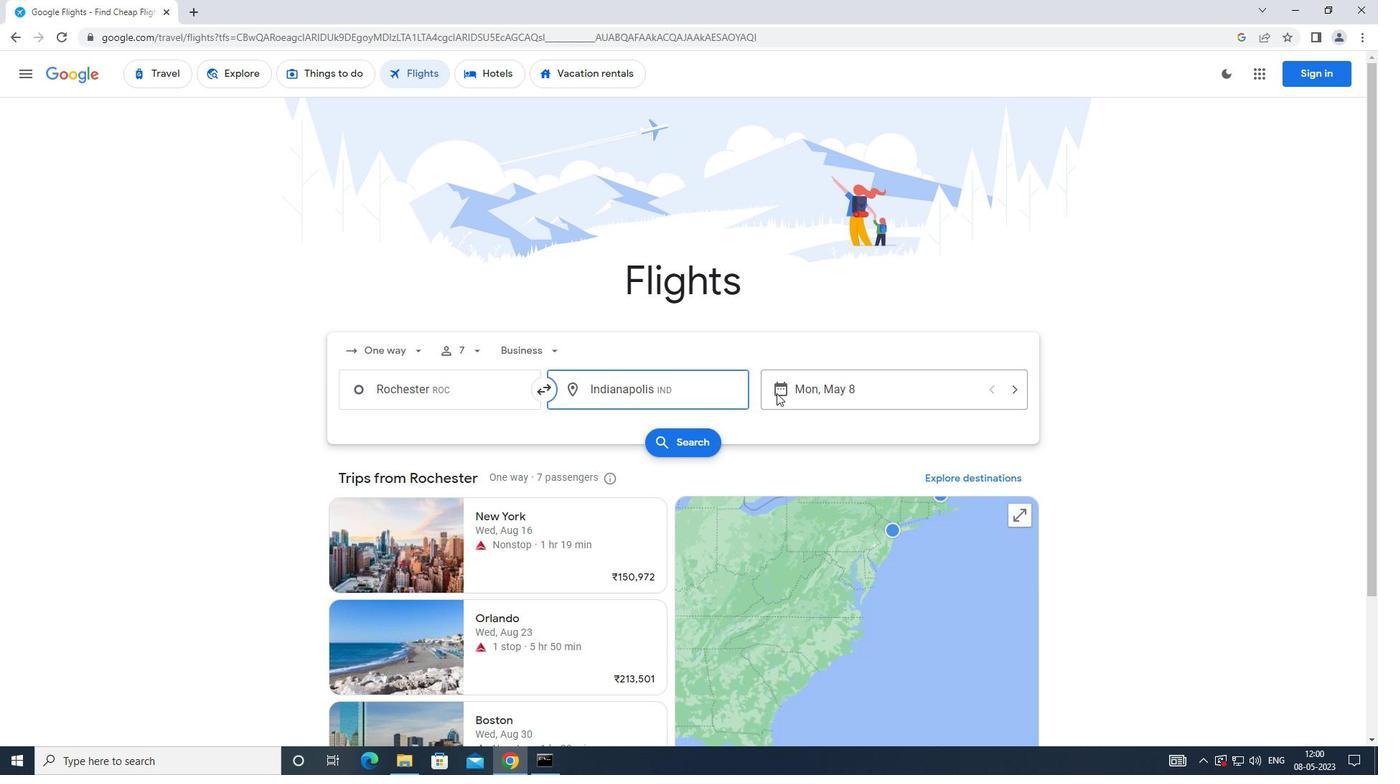 
Action: Mouse moved to (560, 523)
Screenshot: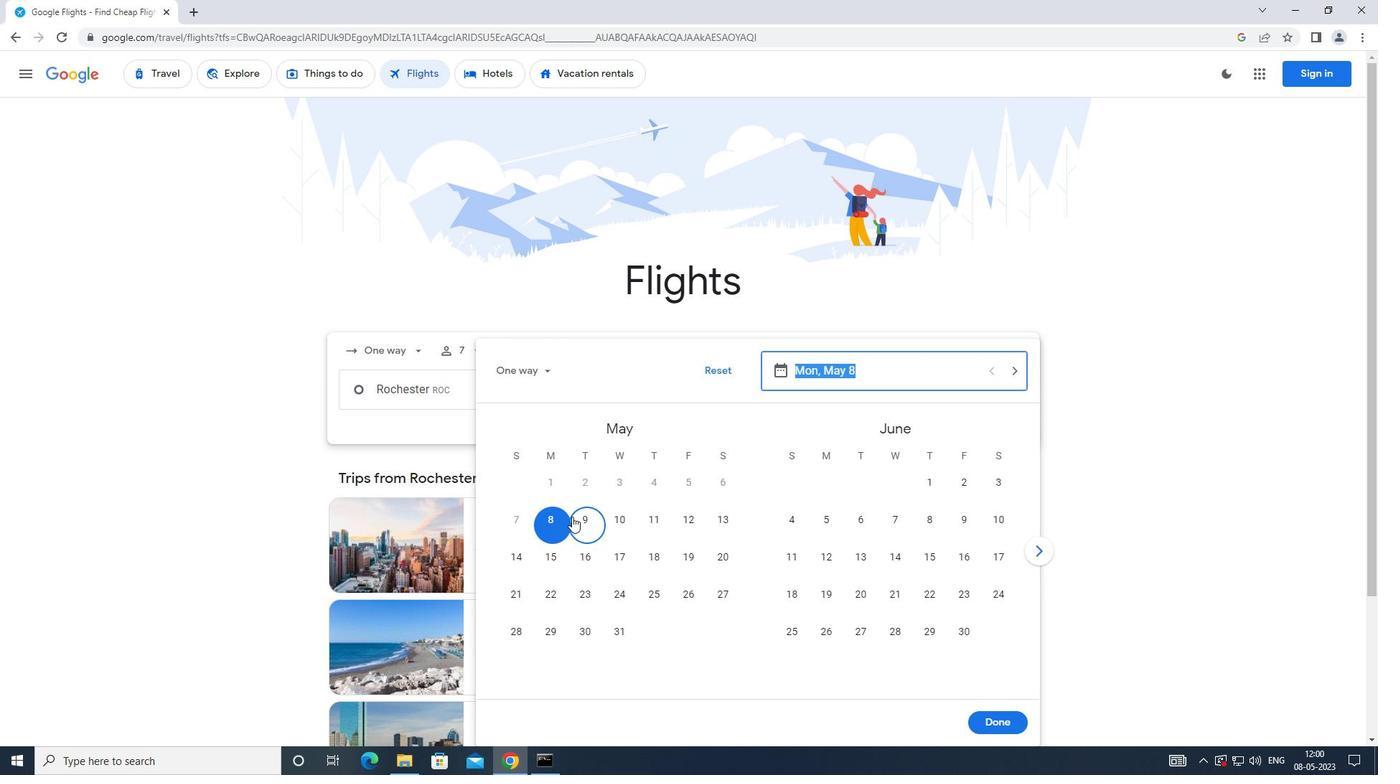 
Action: Mouse pressed left at (560, 523)
Screenshot: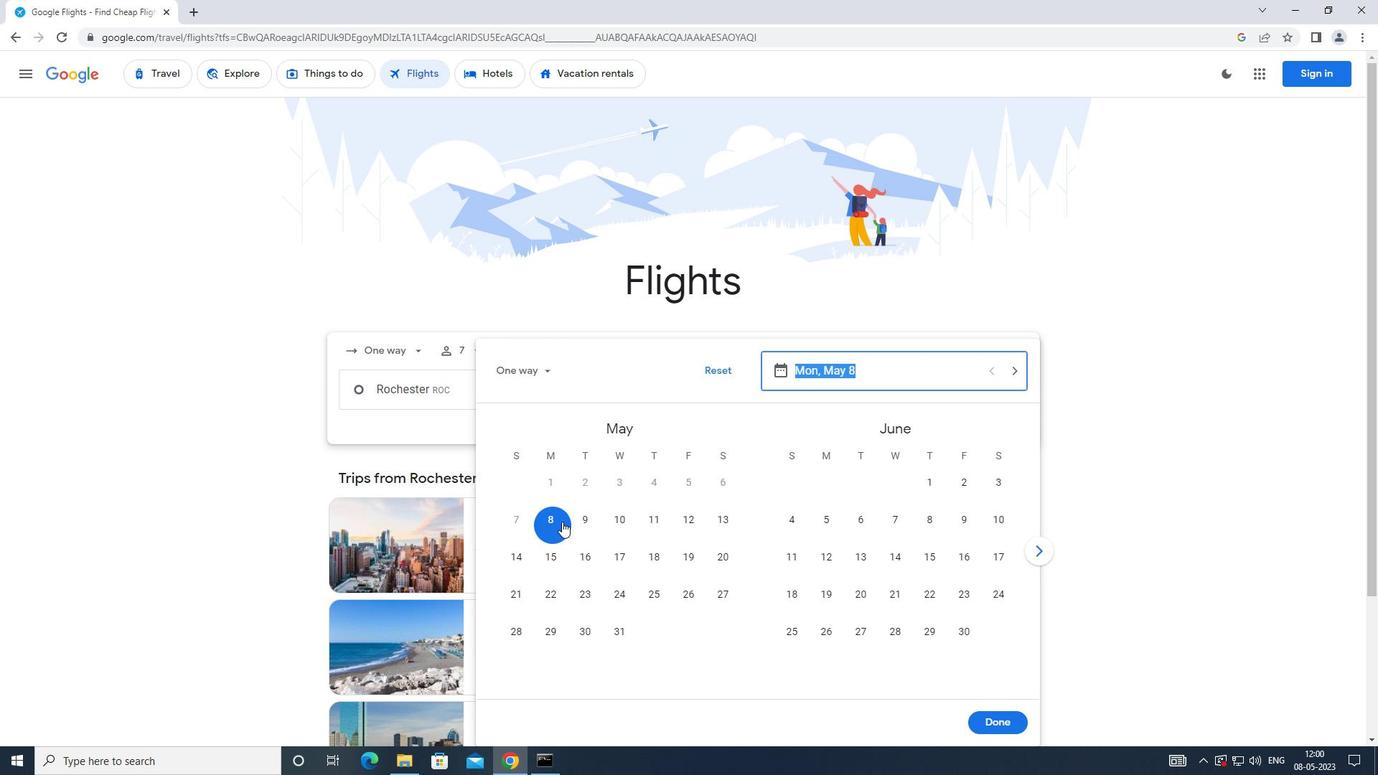 
Action: Mouse moved to (973, 718)
Screenshot: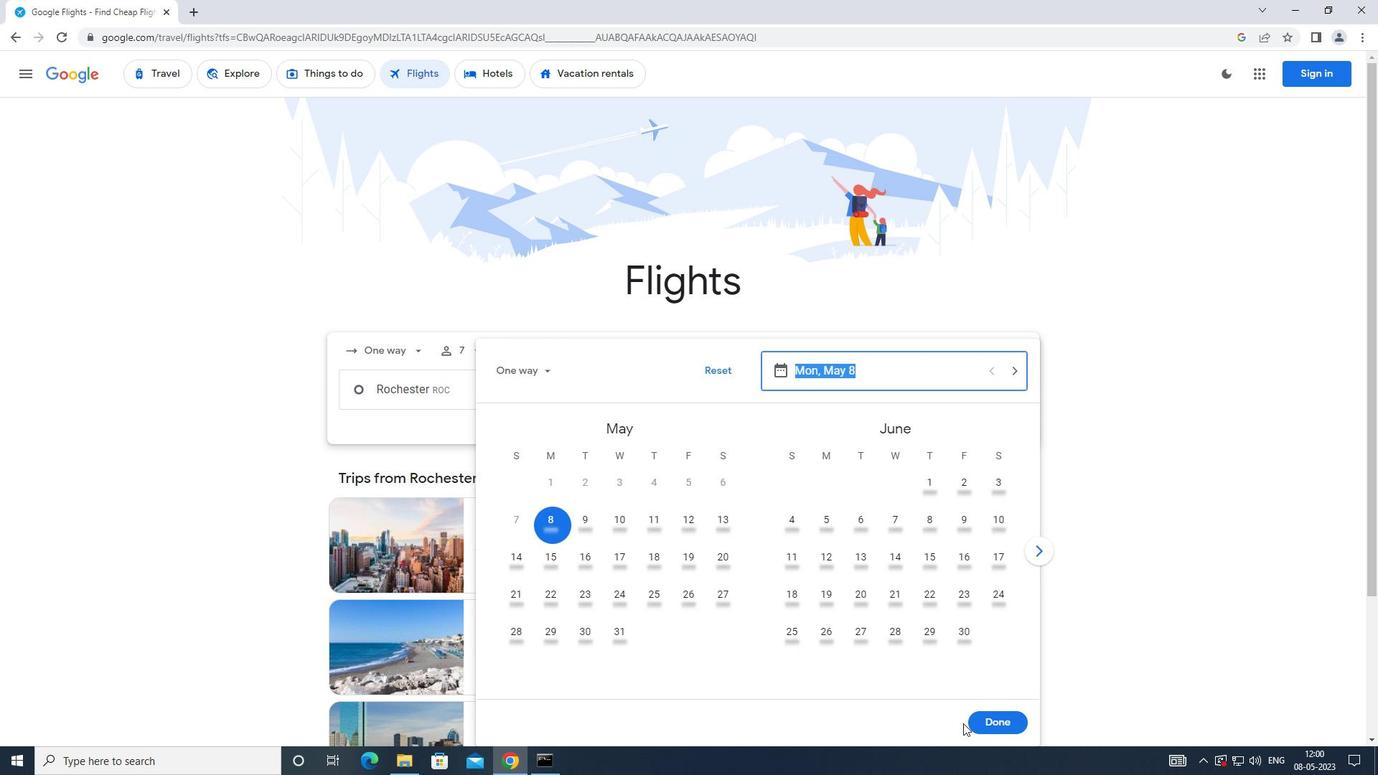 
Action: Mouse pressed left at (973, 718)
Screenshot: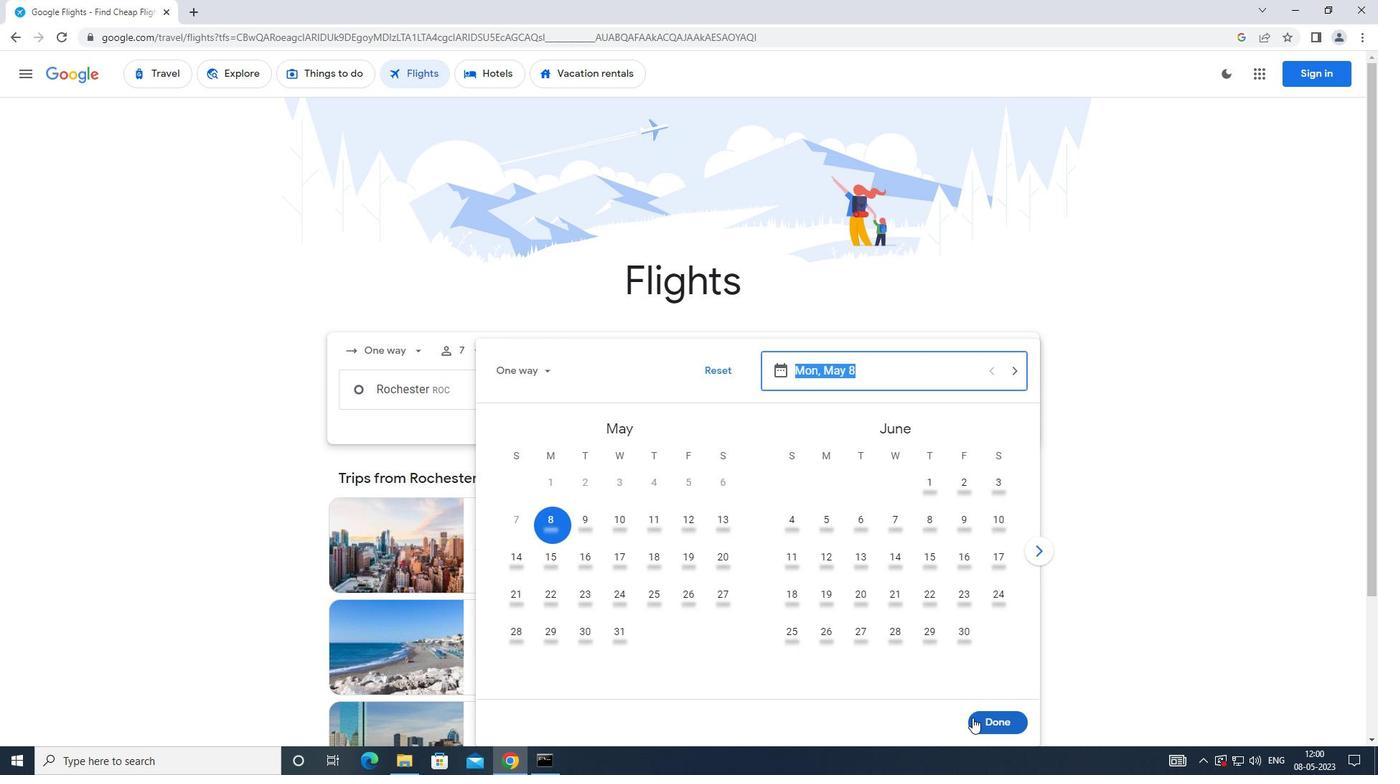 
Action: Mouse moved to (708, 445)
Screenshot: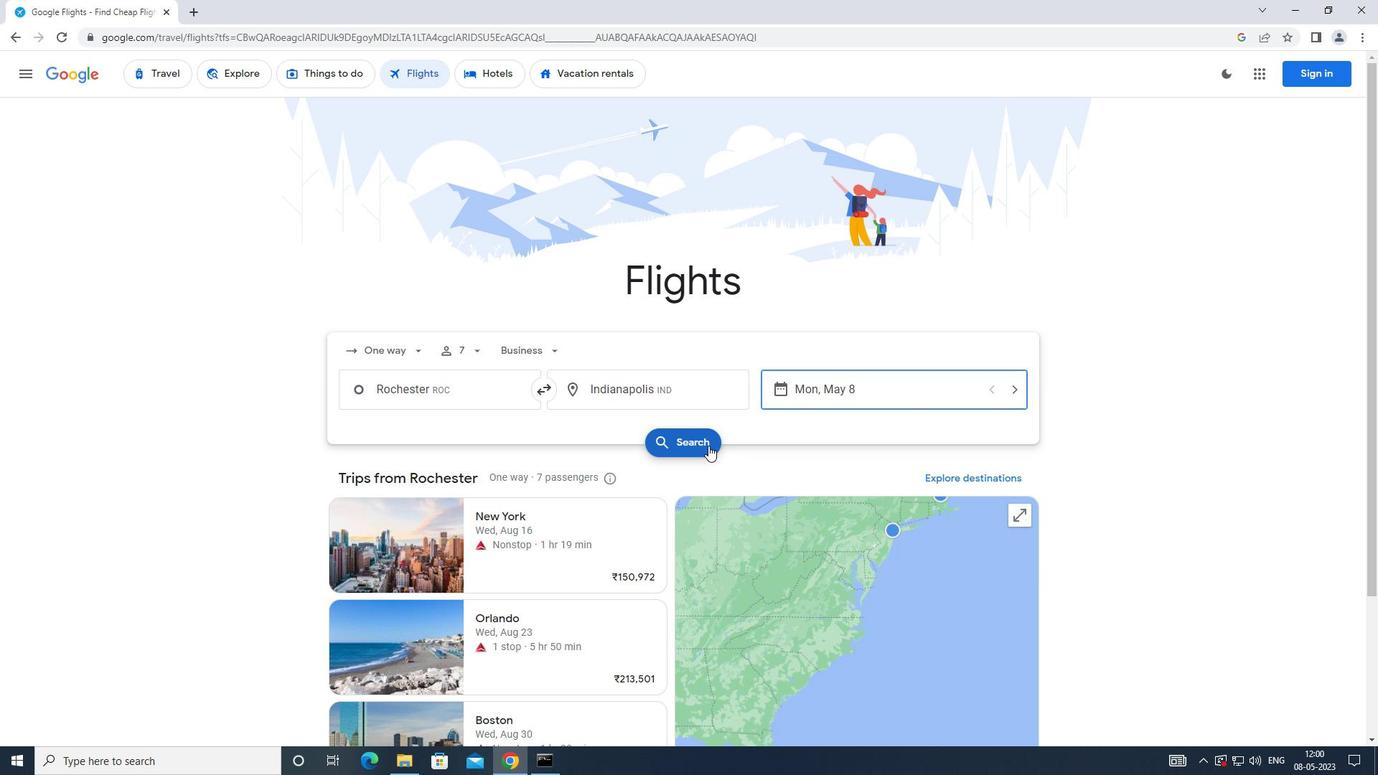 
Action: Mouse pressed left at (708, 445)
Screenshot: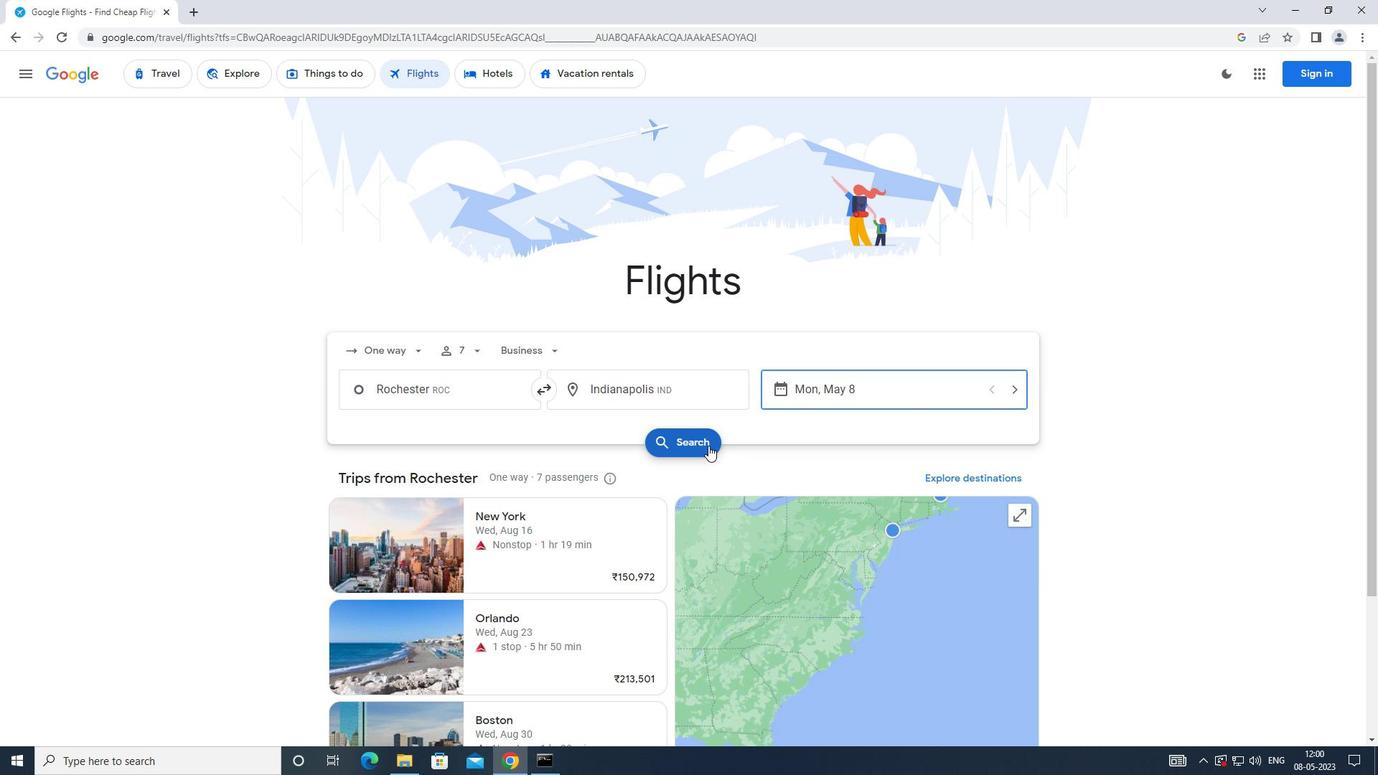
Action: Mouse moved to (355, 202)
Screenshot: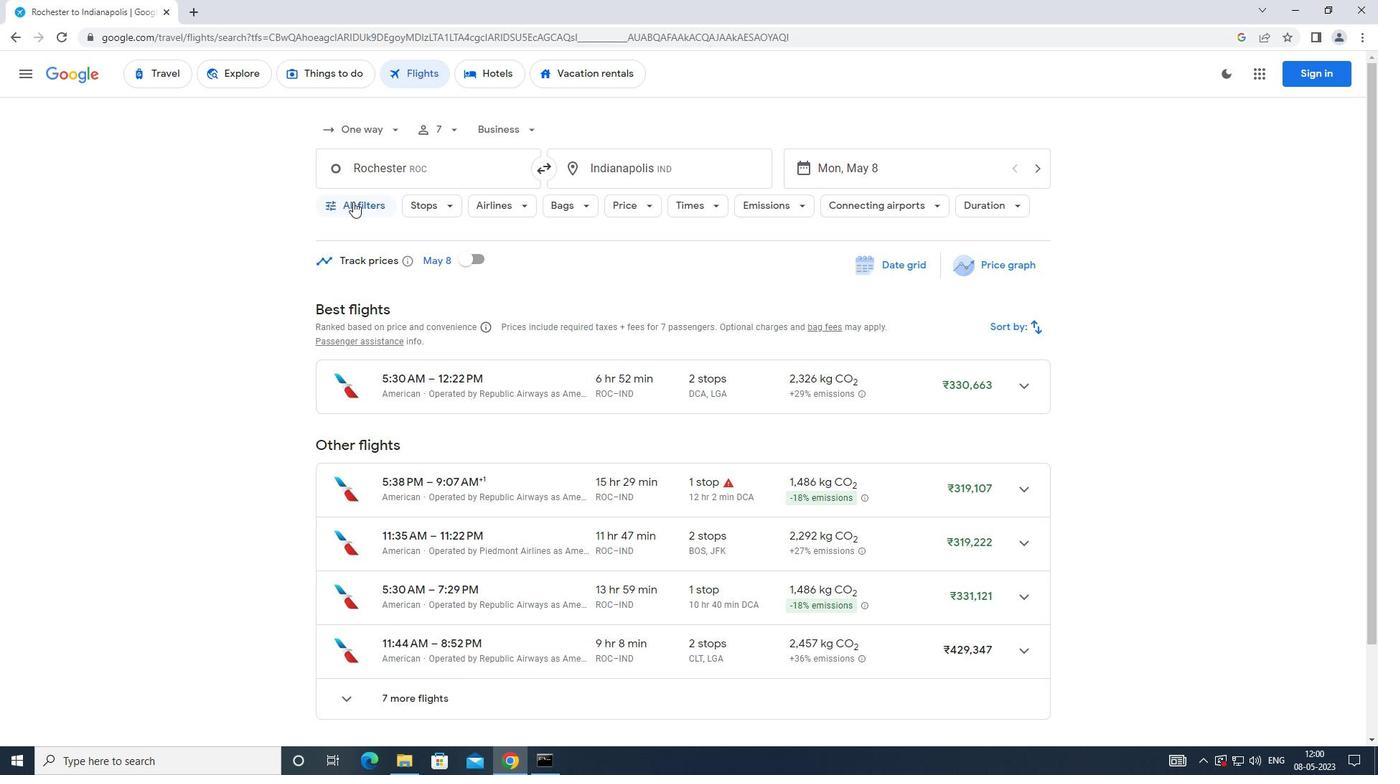 
Action: Mouse pressed left at (355, 202)
Screenshot: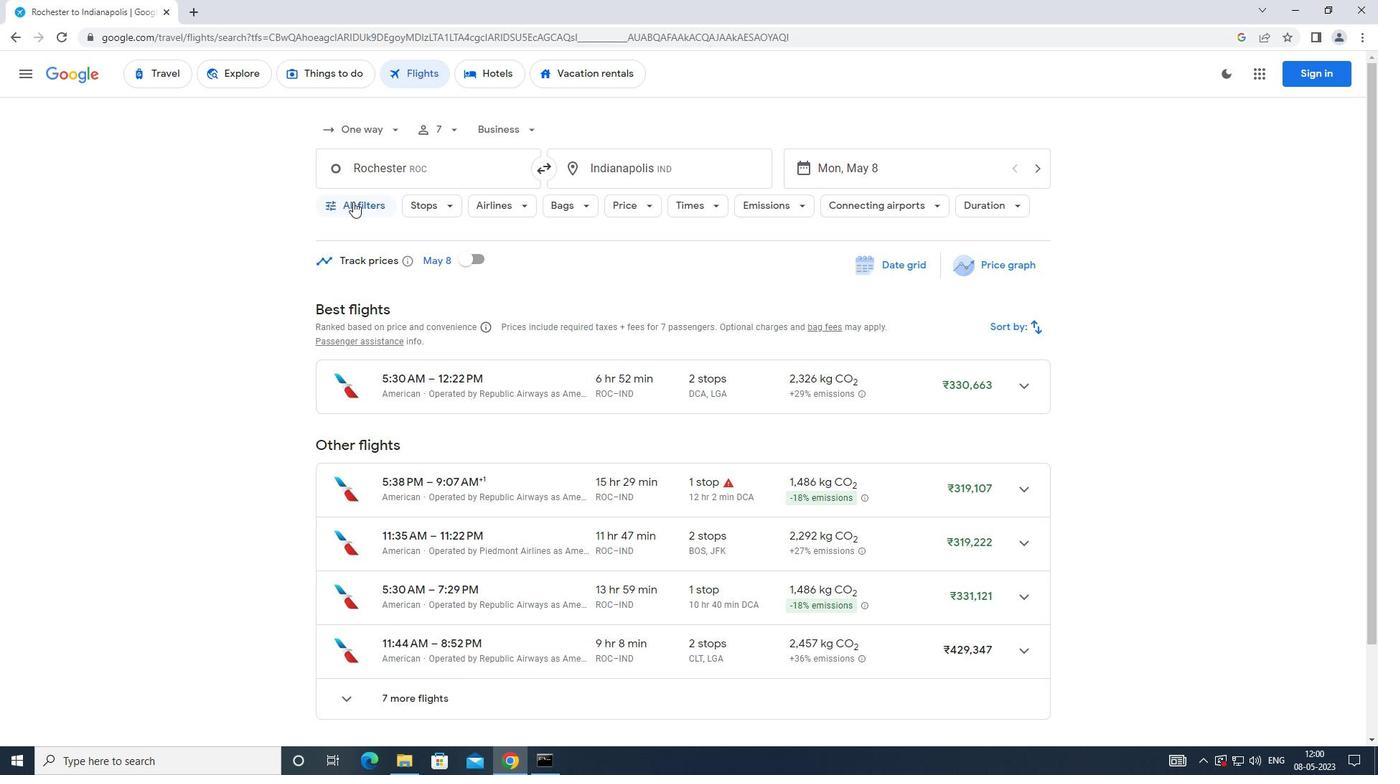 
Action: Mouse moved to (532, 515)
Screenshot: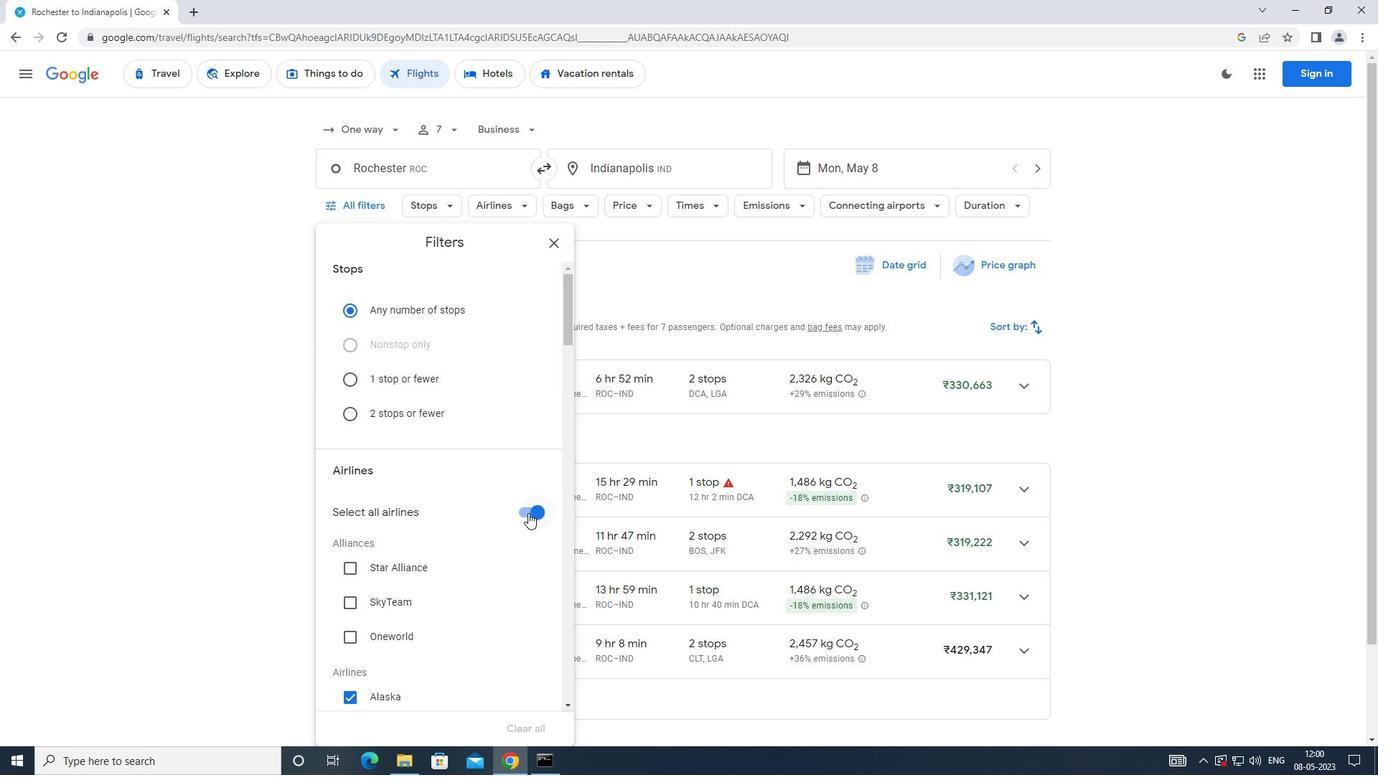 
Action: Mouse pressed left at (532, 515)
Screenshot: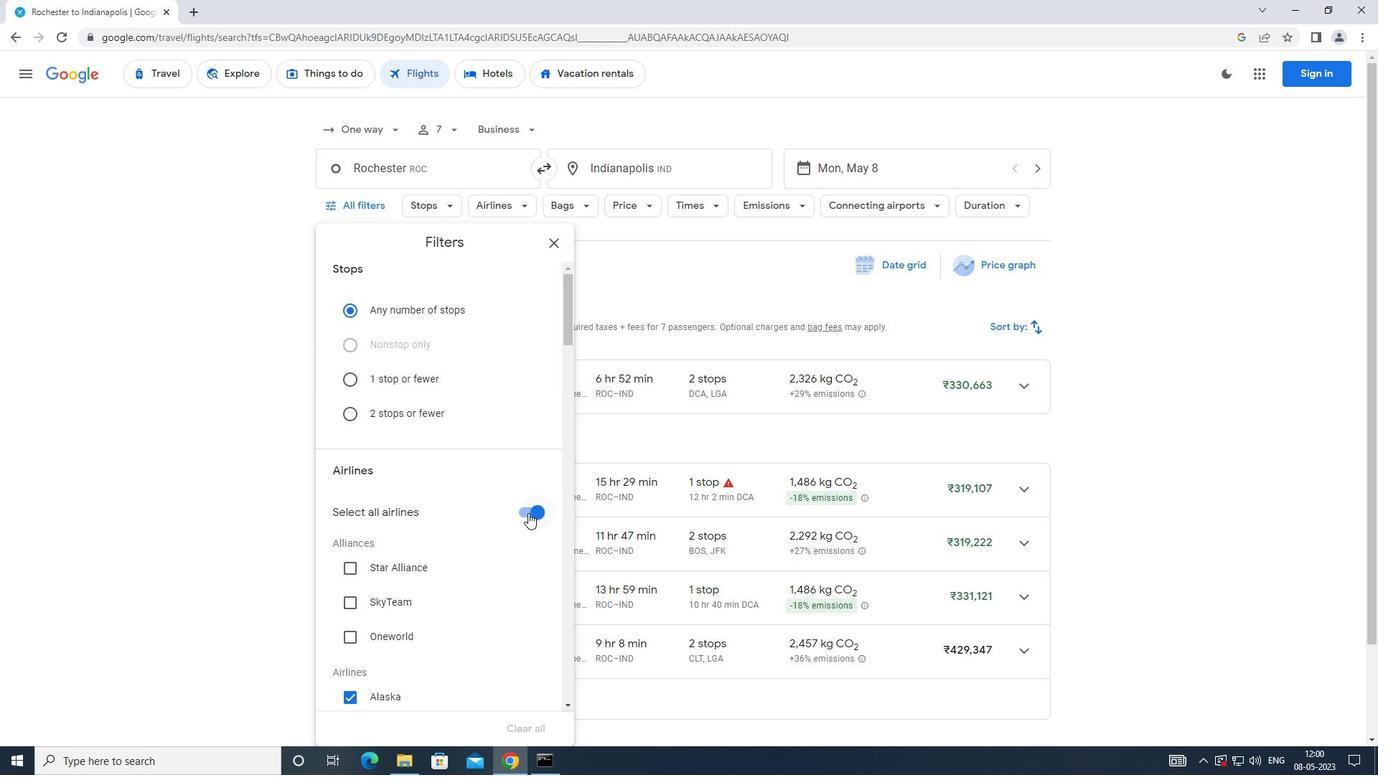
Action: Mouse moved to (490, 489)
Screenshot: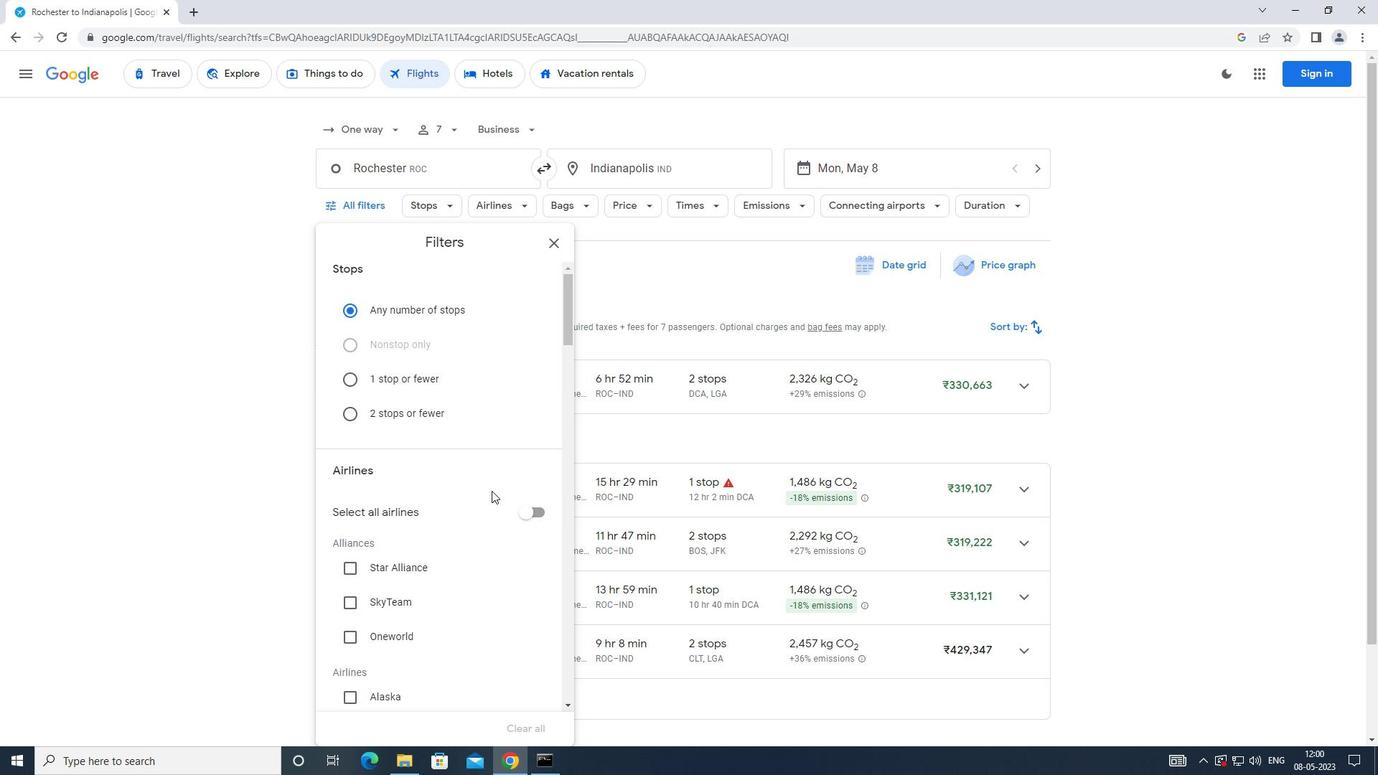 
Action: Mouse scrolled (490, 488) with delta (0, 0)
Screenshot: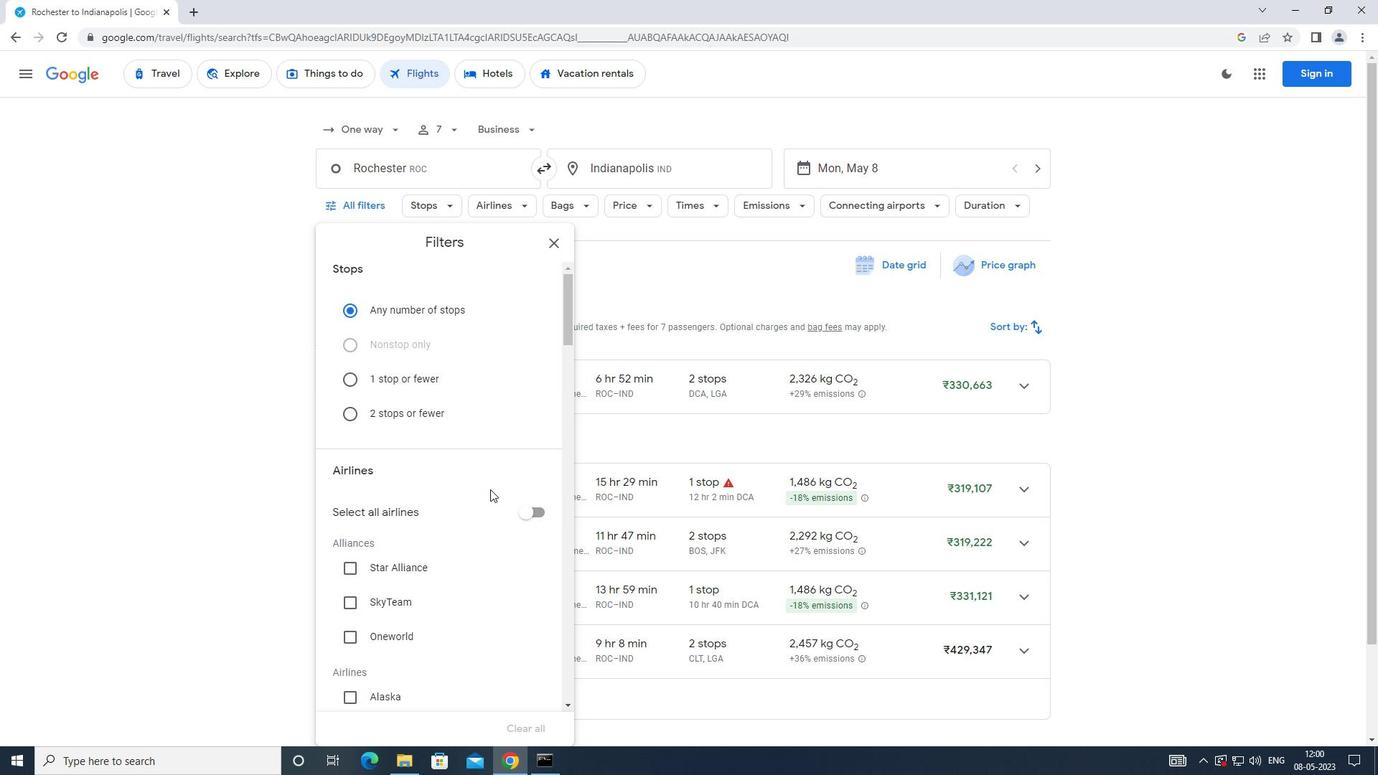 
Action: Mouse scrolled (490, 488) with delta (0, 0)
Screenshot: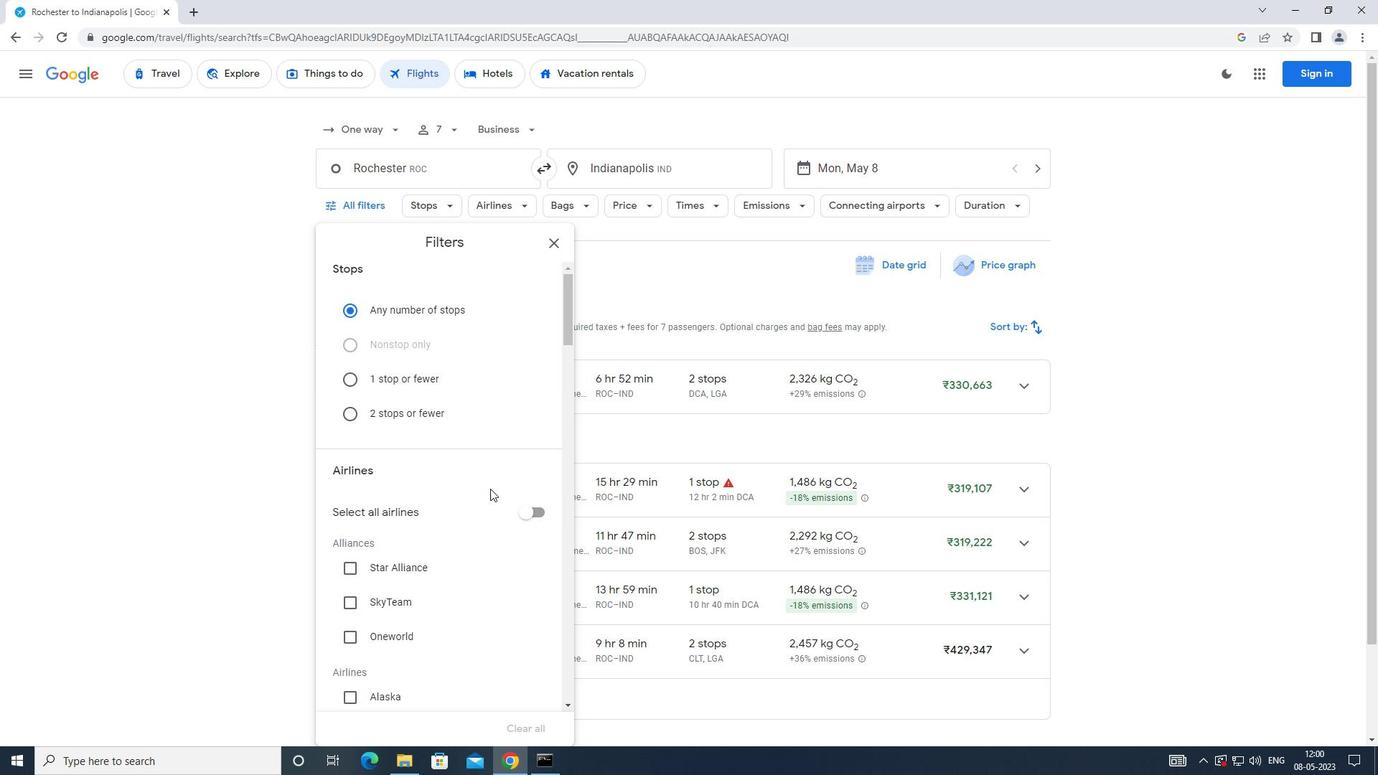 
Action: Mouse moved to (490, 489)
Screenshot: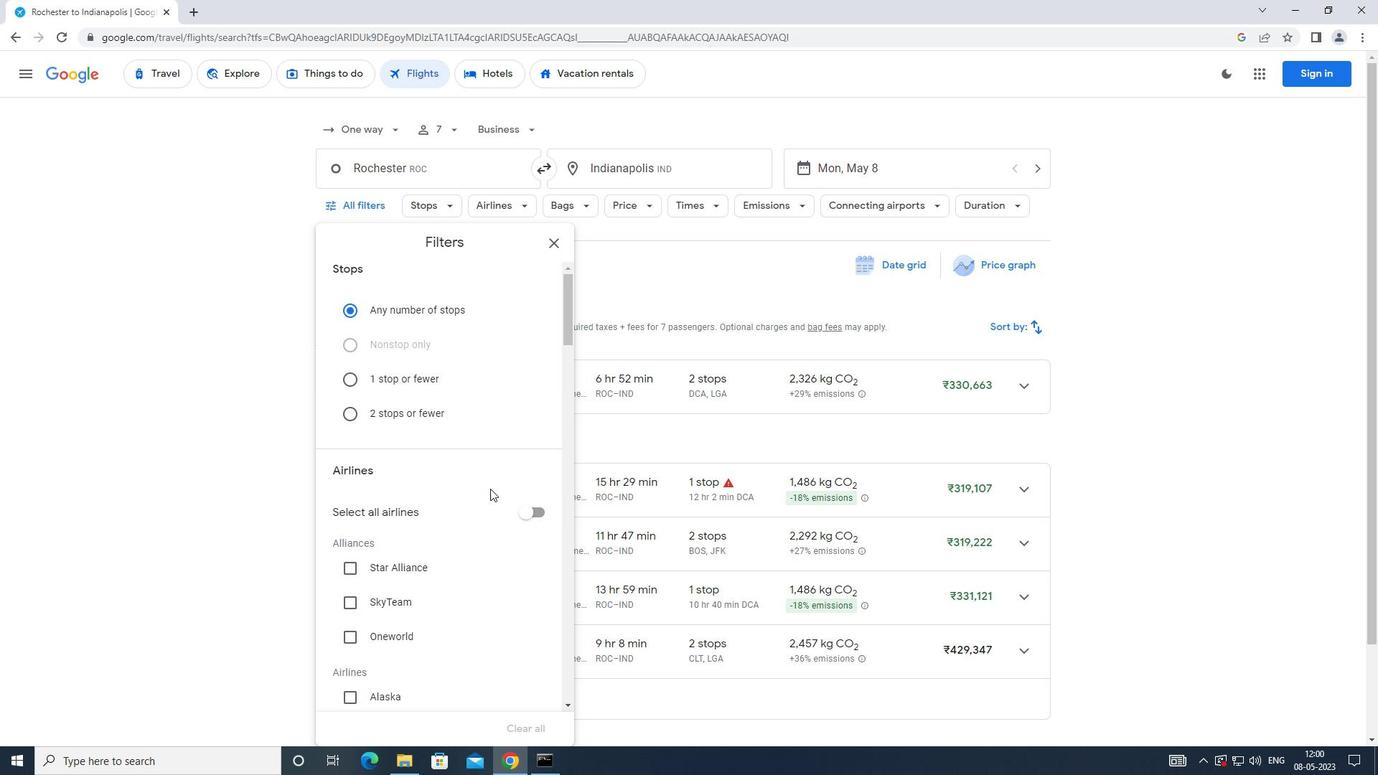 
Action: Mouse scrolled (490, 488) with delta (0, 0)
Screenshot: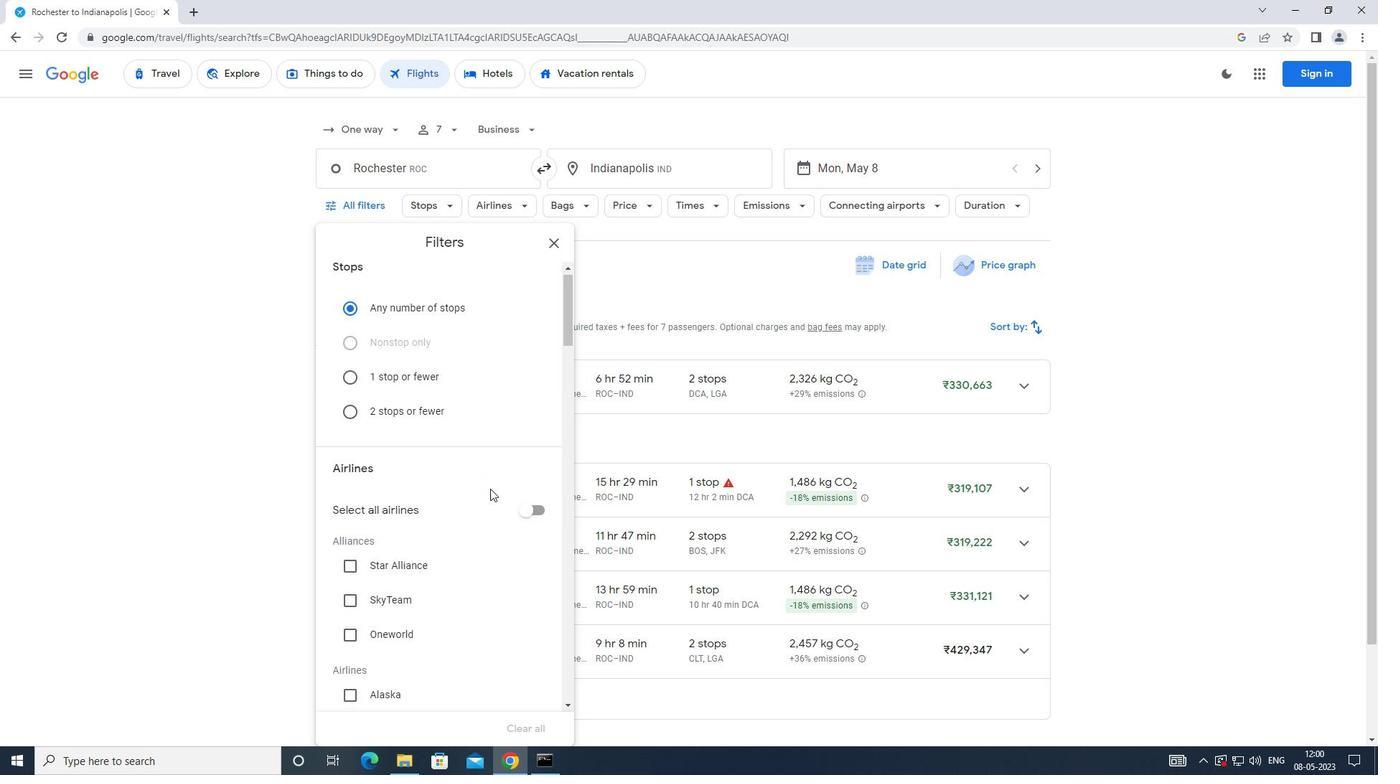 
Action: Mouse moved to (494, 475)
Screenshot: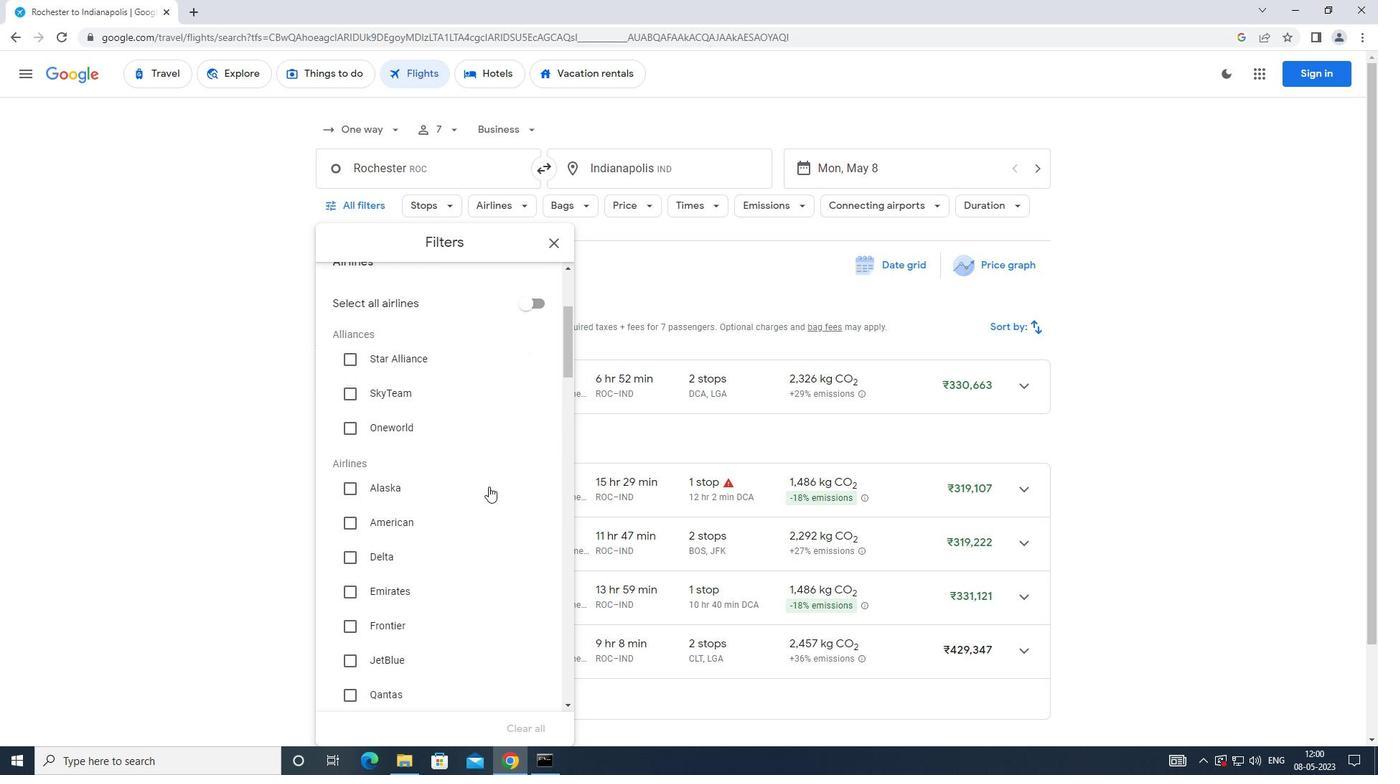 
Action: Mouse scrolled (494, 474) with delta (0, 0)
Screenshot: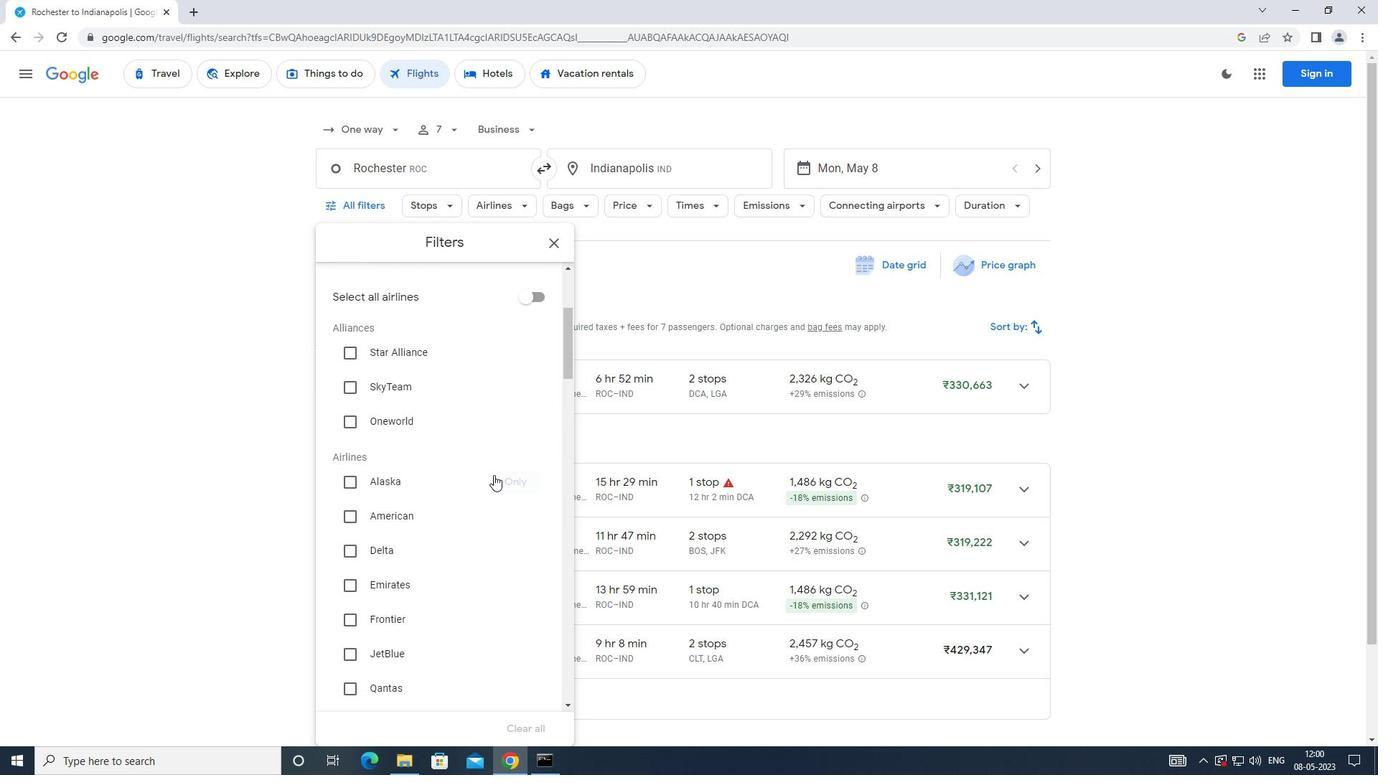 
Action: Mouse scrolled (494, 474) with delta (0, 0)
Screenshot: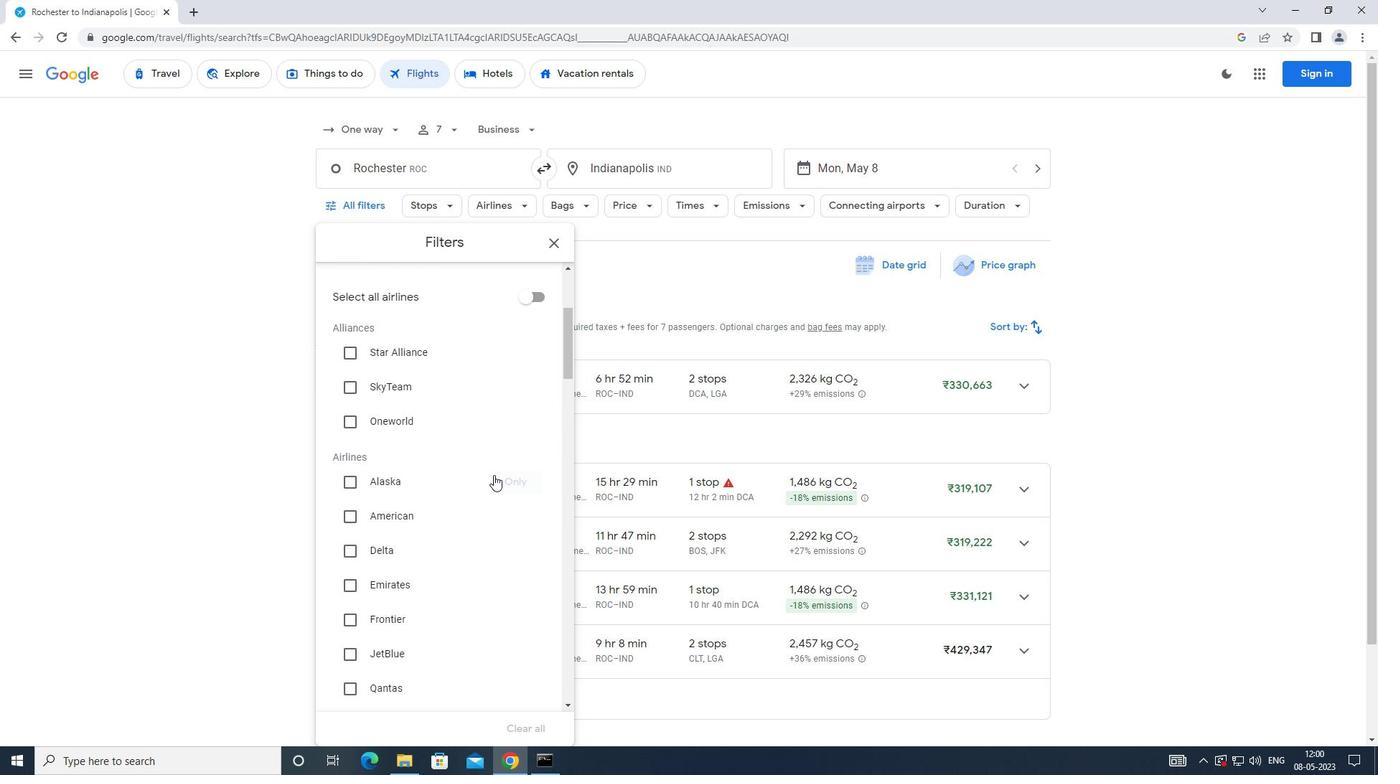 
Action: Mouse scrolled (494, 474) with delta (0, 0)
Screenshot: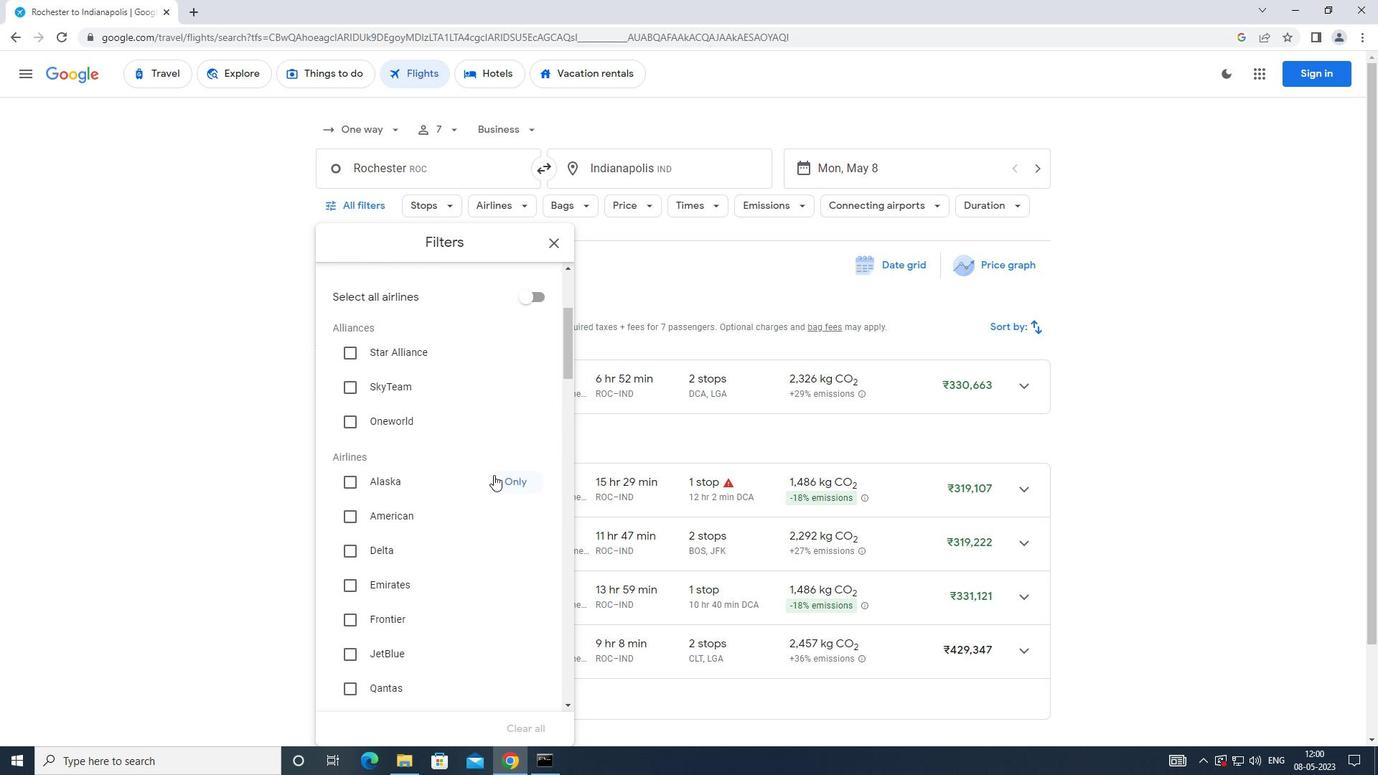 
Action: Mouse moved to (494, 473)
Screenshot: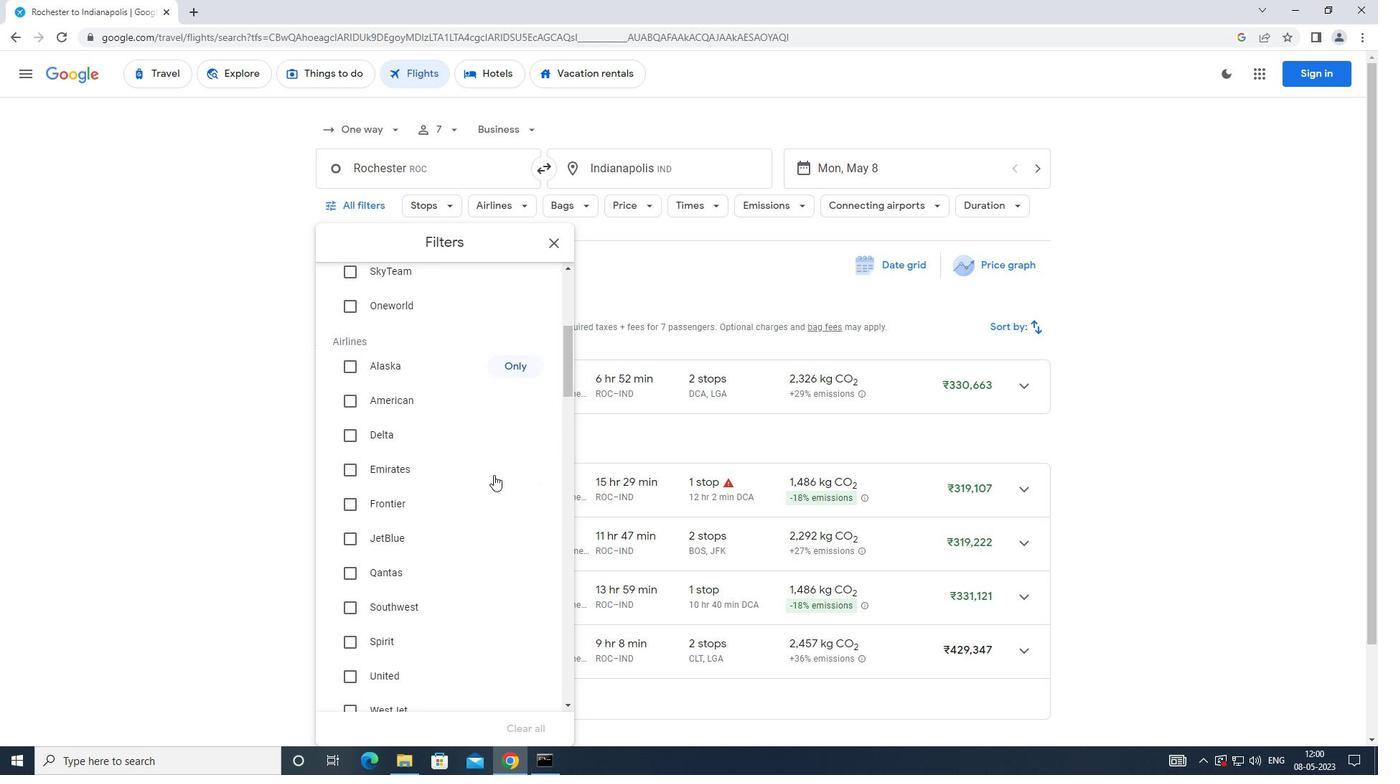 
Action: Mouse scrolled (494, 473) with delta (0, 0)
Screenshot: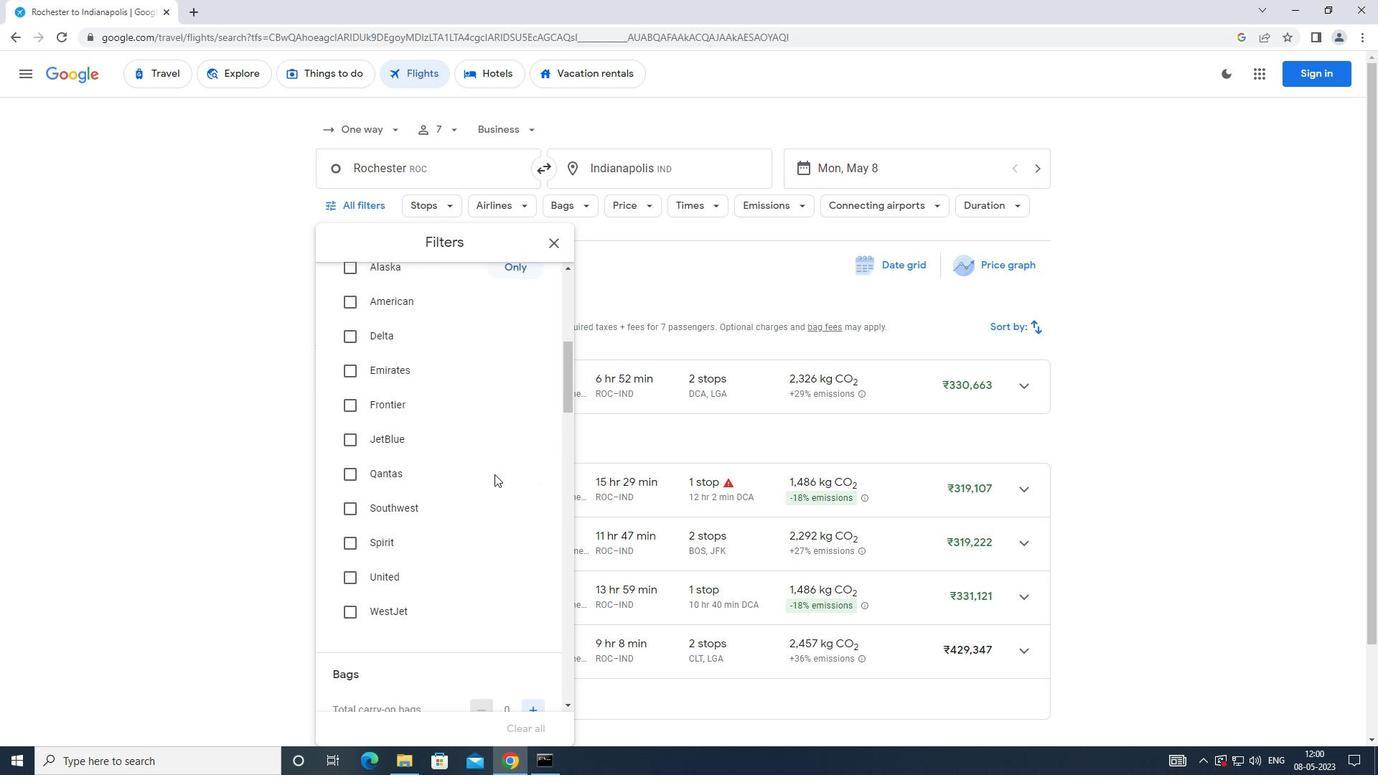 
Action: Mouse scrolled (494, 473) with delta (0, 0)
Screenshot: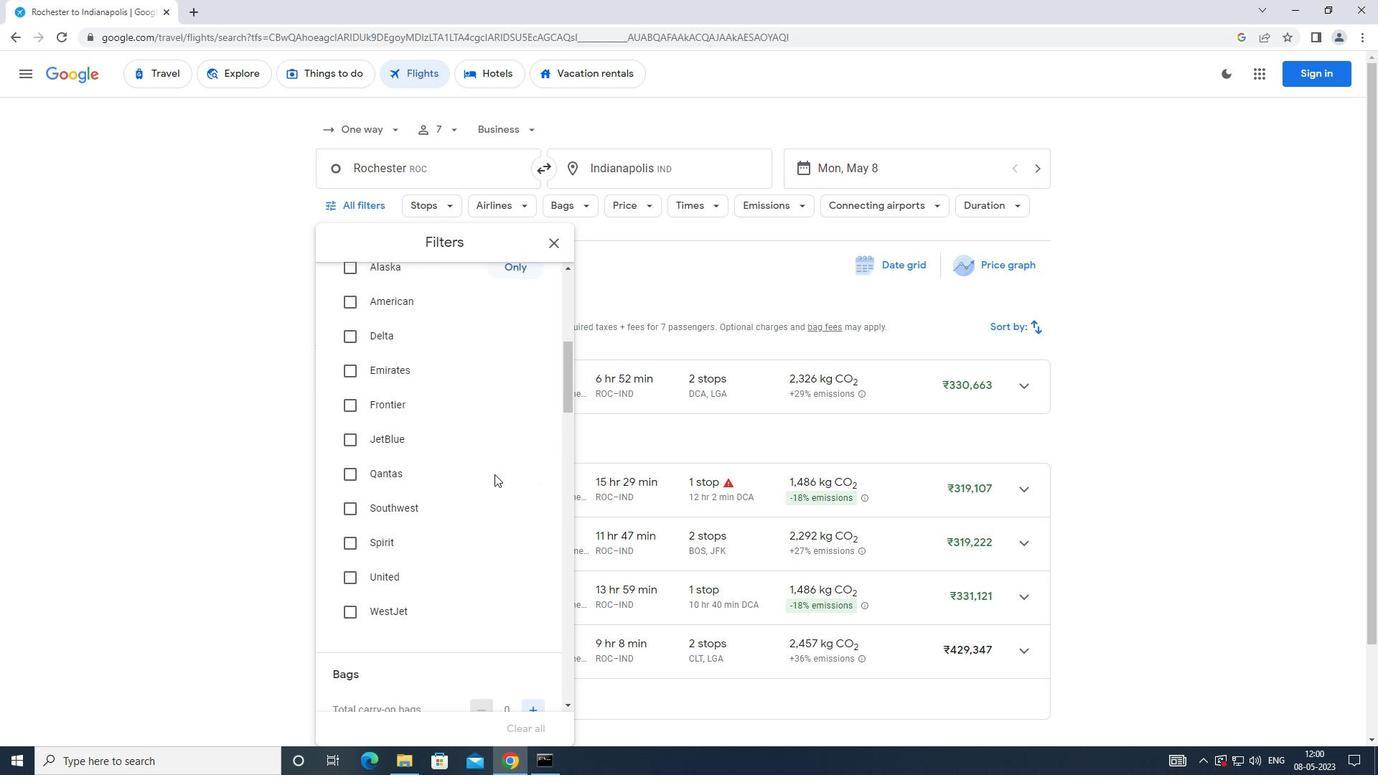 
Action: Mouse scrolled (494, 473) with delta (0, 0)
Screenshot: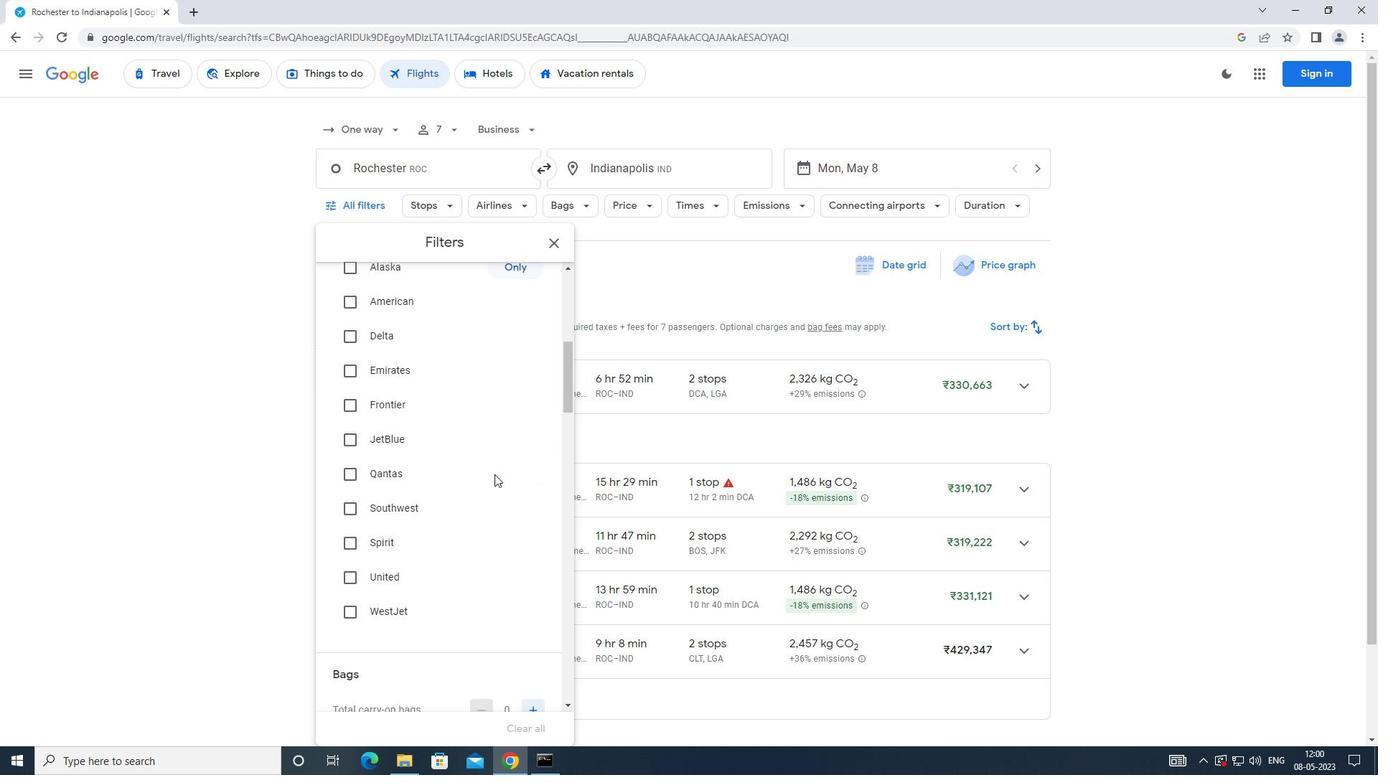 
Action: Mouse moved to (530, 501)
Screenshot: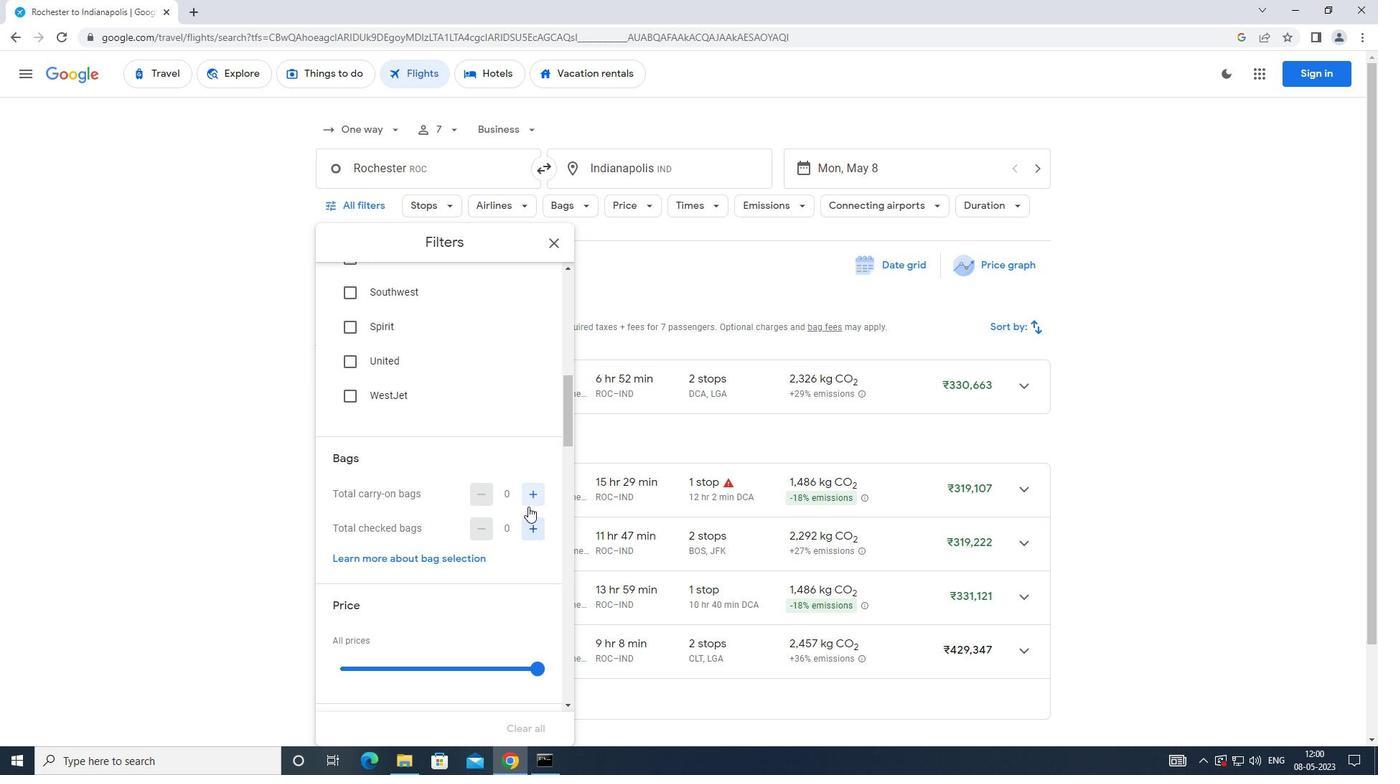 
Action: Mouse pressed left at (530, 501)
Screenshot: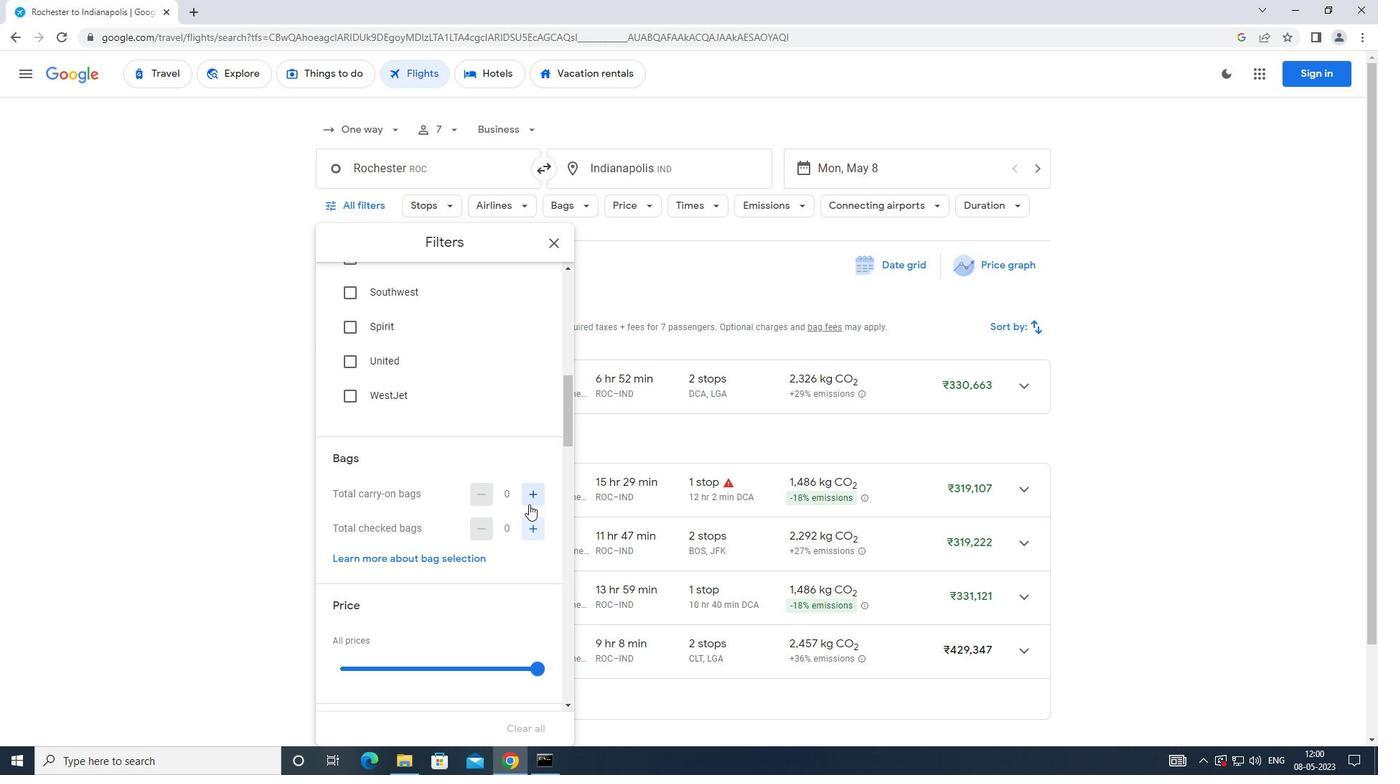 
Action: Mouse pressed left at (530, 501)
Screenshot: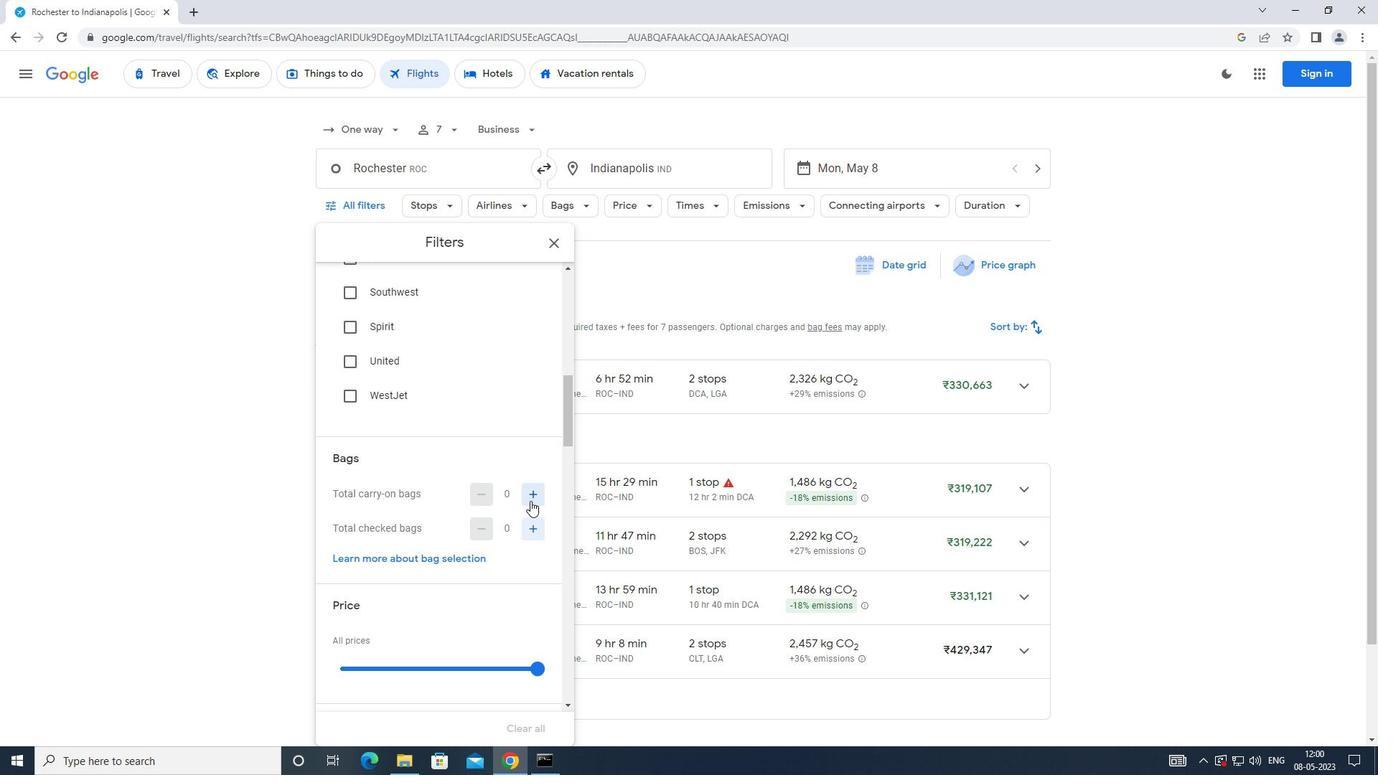 
Action: Mouse moved to (529, 524)
Screenshot: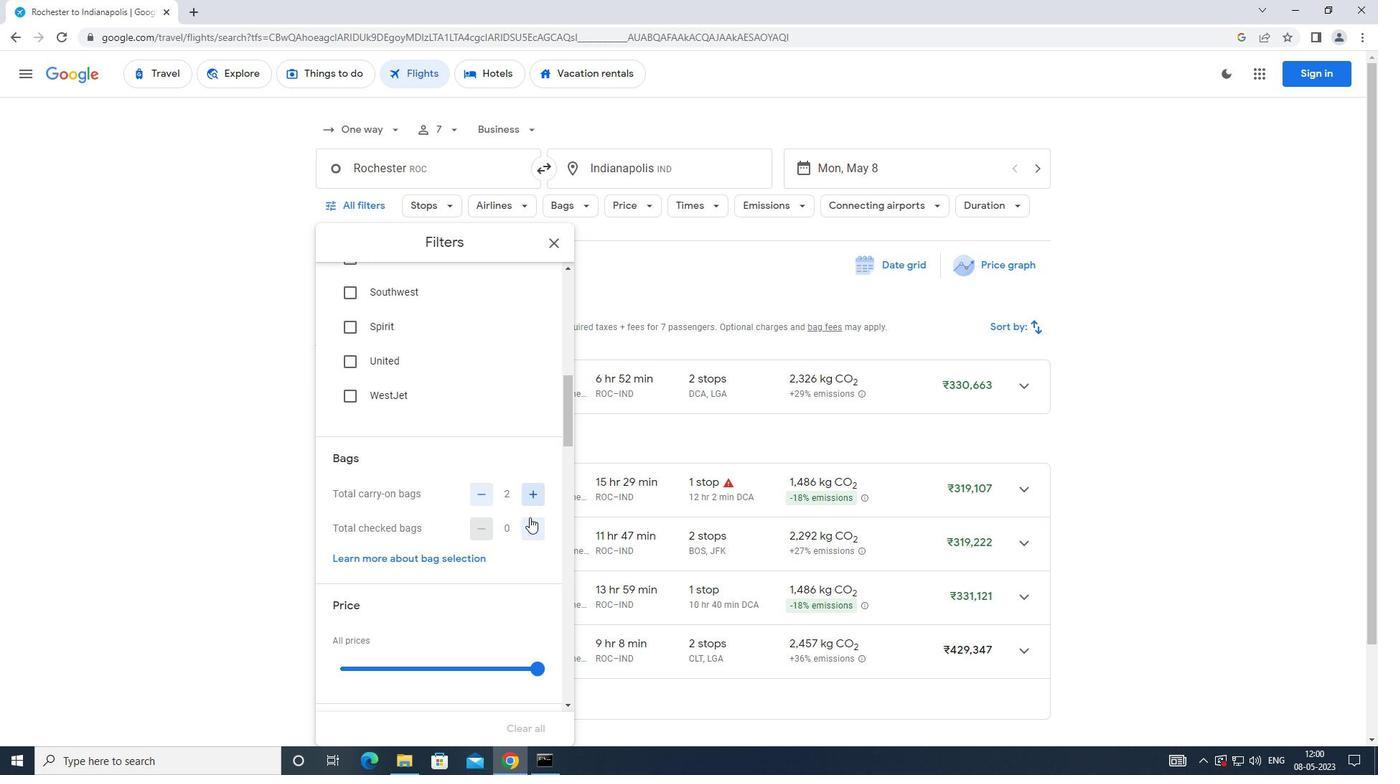 
Action: Mouse pressed left at (529, 524)
Screenshot: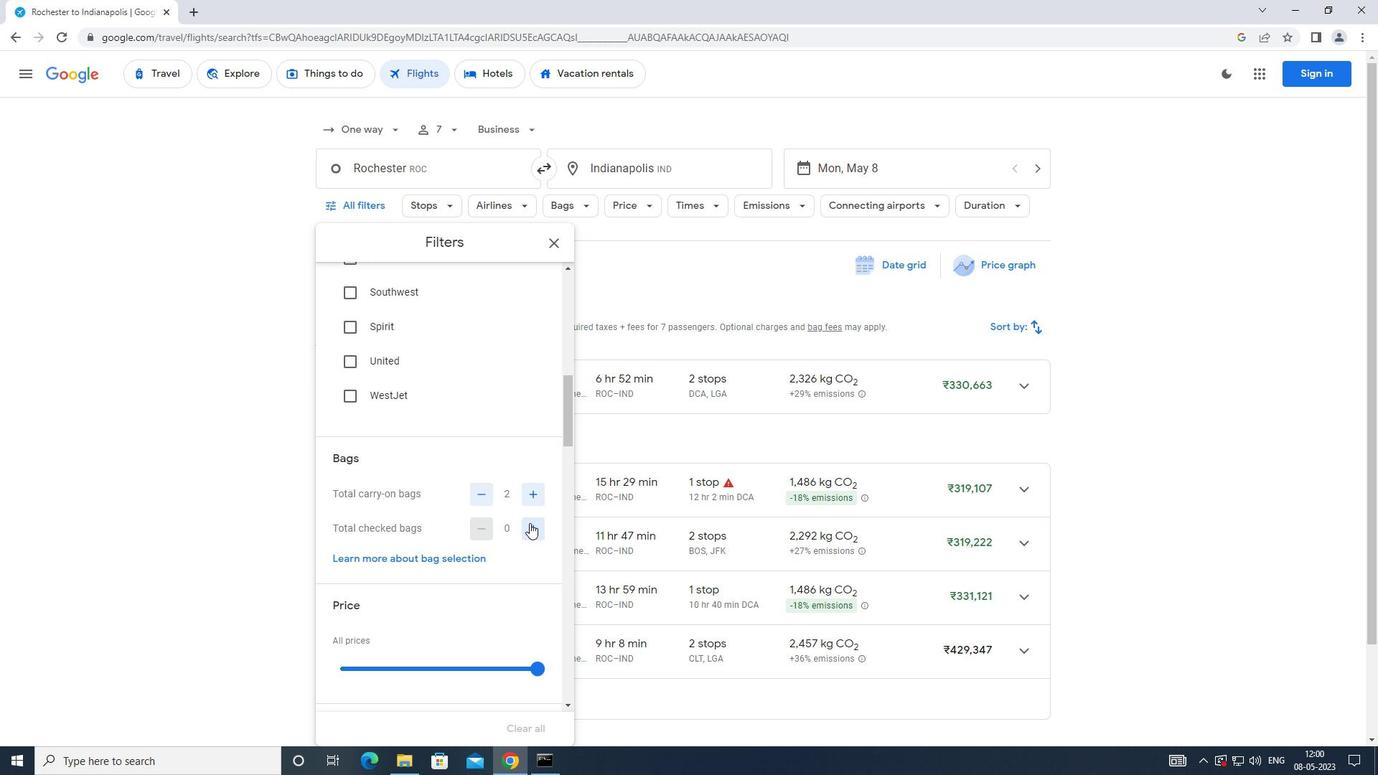 
Action: Mouse pressed left at (529, 524)
Screenshot: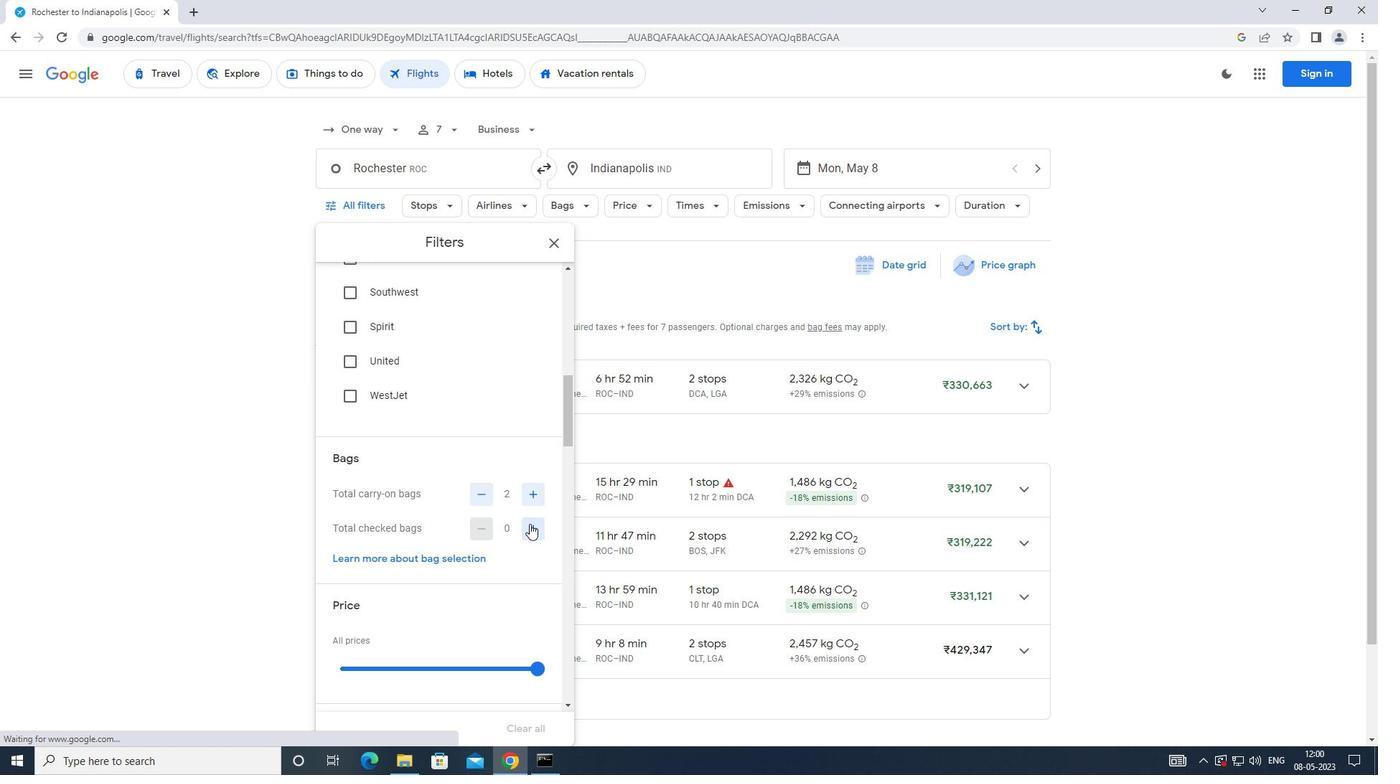 
Action: Mouse pressed left at (529, 524)
Screenshot: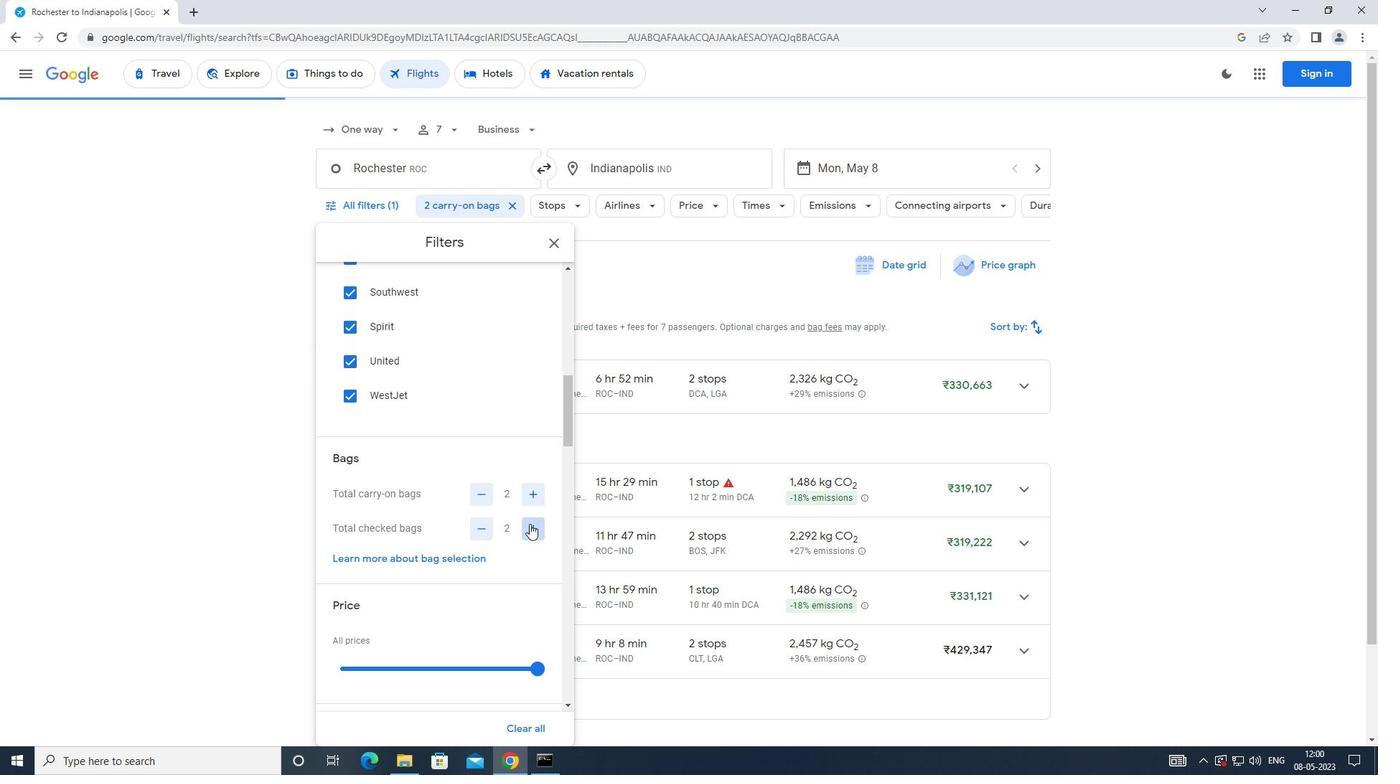 
Action: Mouse pressed left at (529, 524)
Screenshot: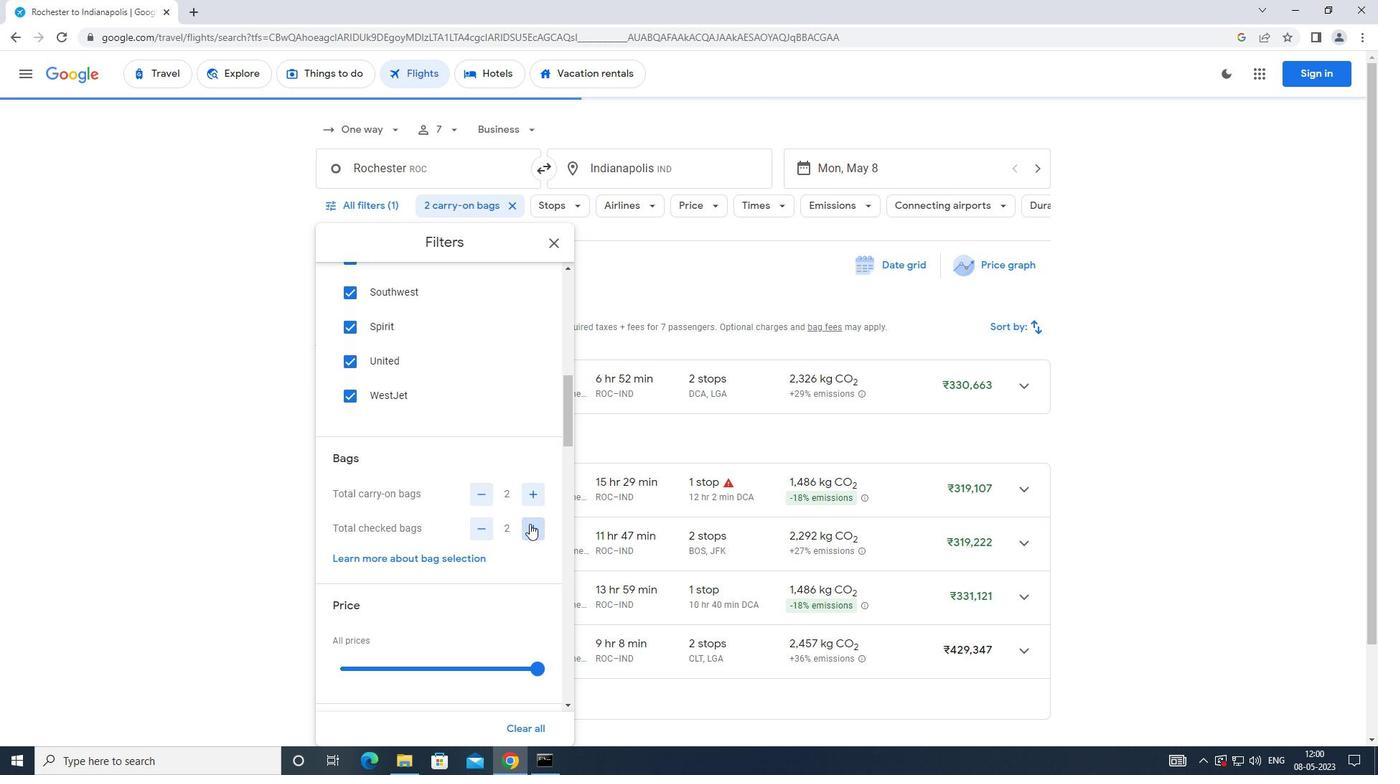 
Action: Mouse pressed left at (529, 524)
Screenshot: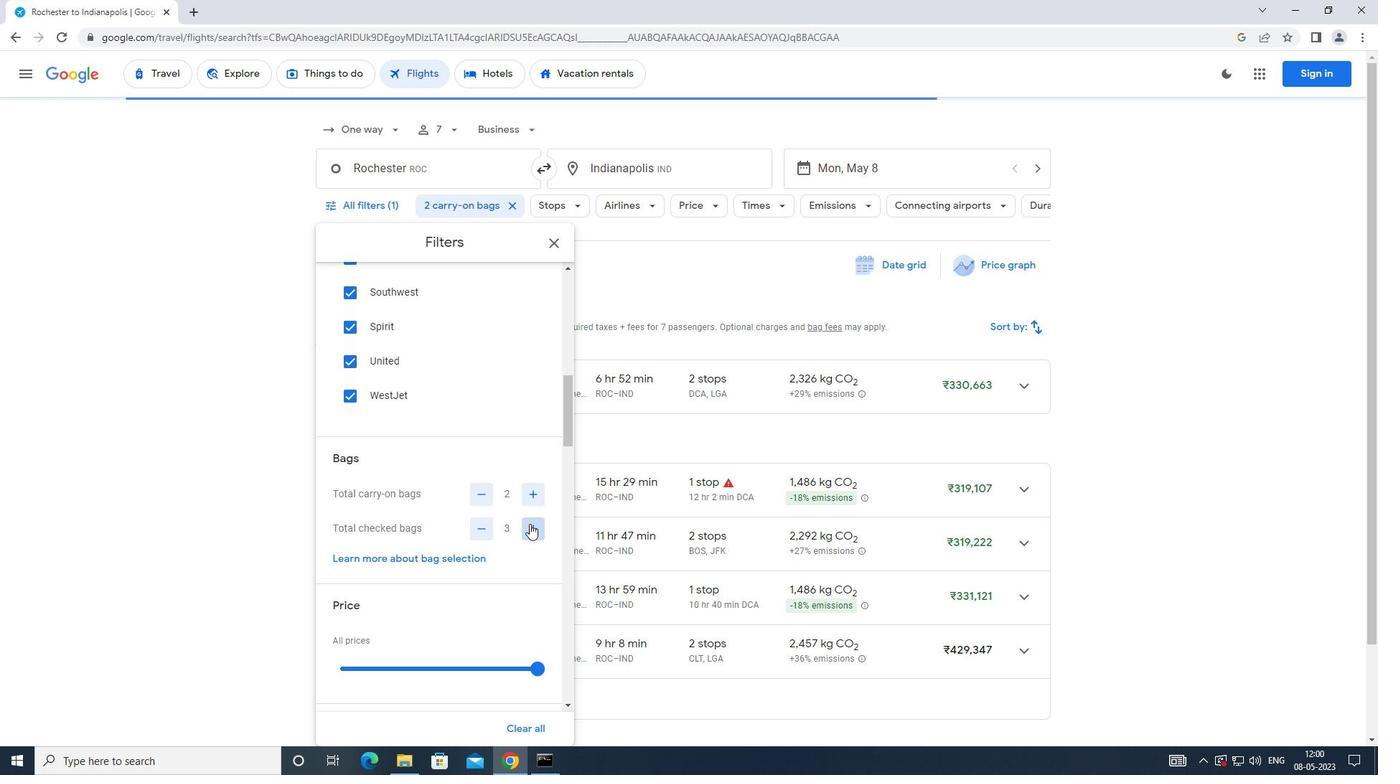 
Action: Mouse pressed left at (529, 524)
Screenshot: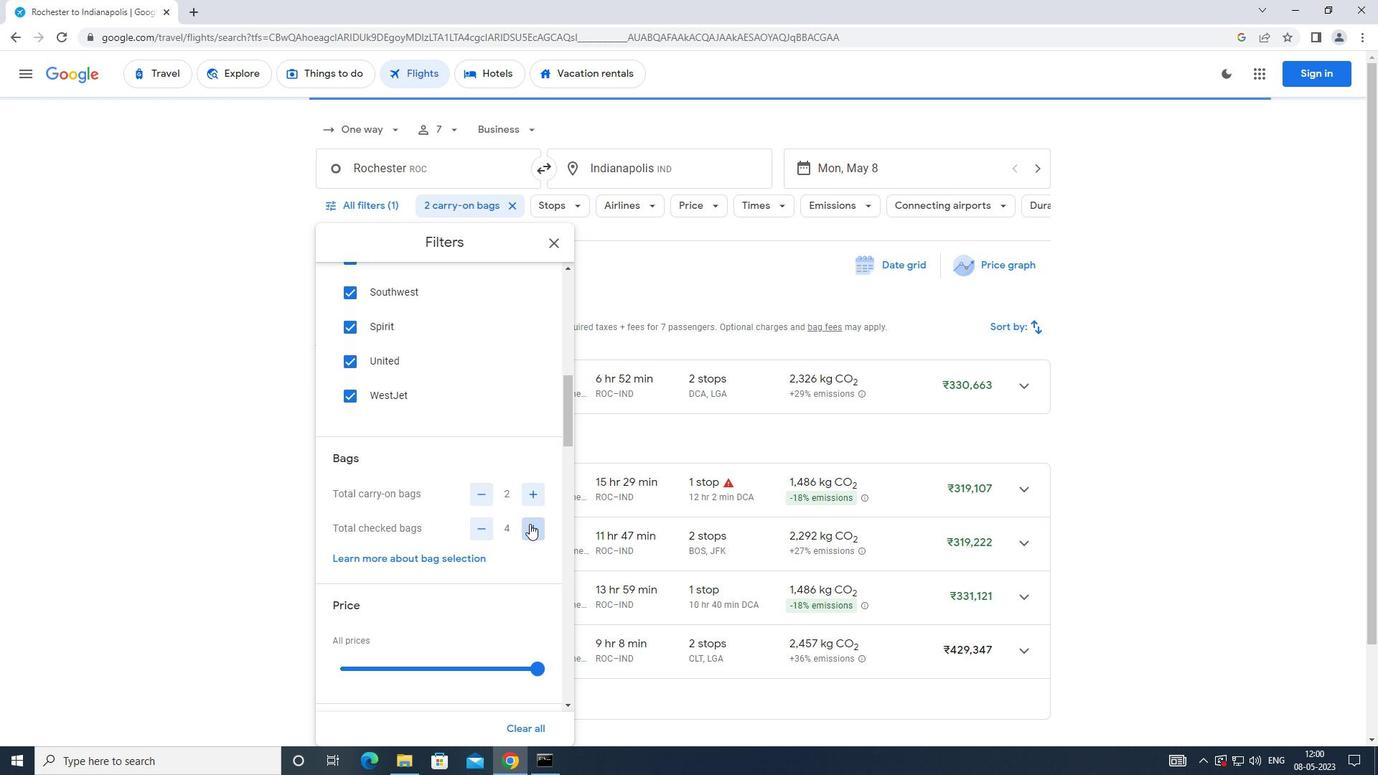 
Action: Mouse pressed left at (529, 524)
Screenshot: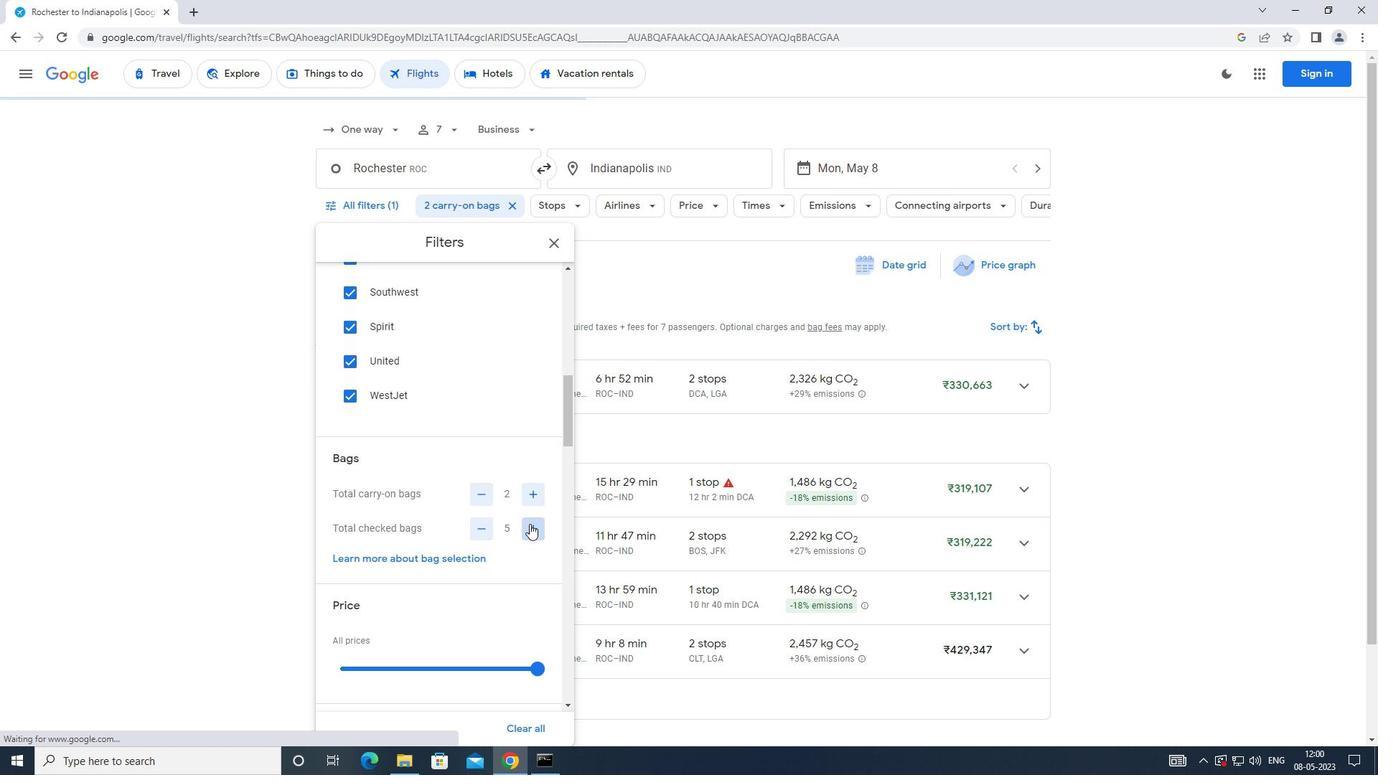 
Action: Mouse moved to (528, 517)
Screenshot: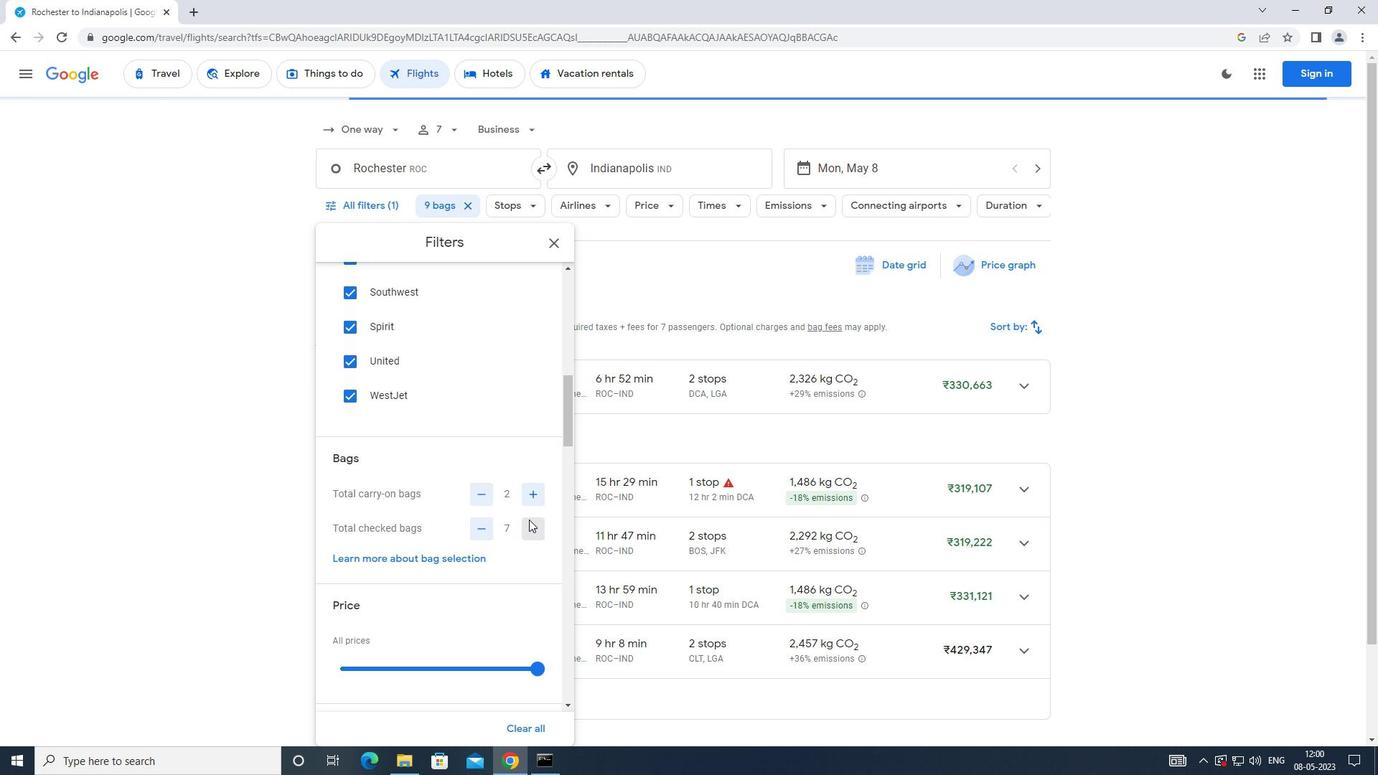 
Action: Mouse scrolled (528, 516) with delta (0, 0)
Screenshot: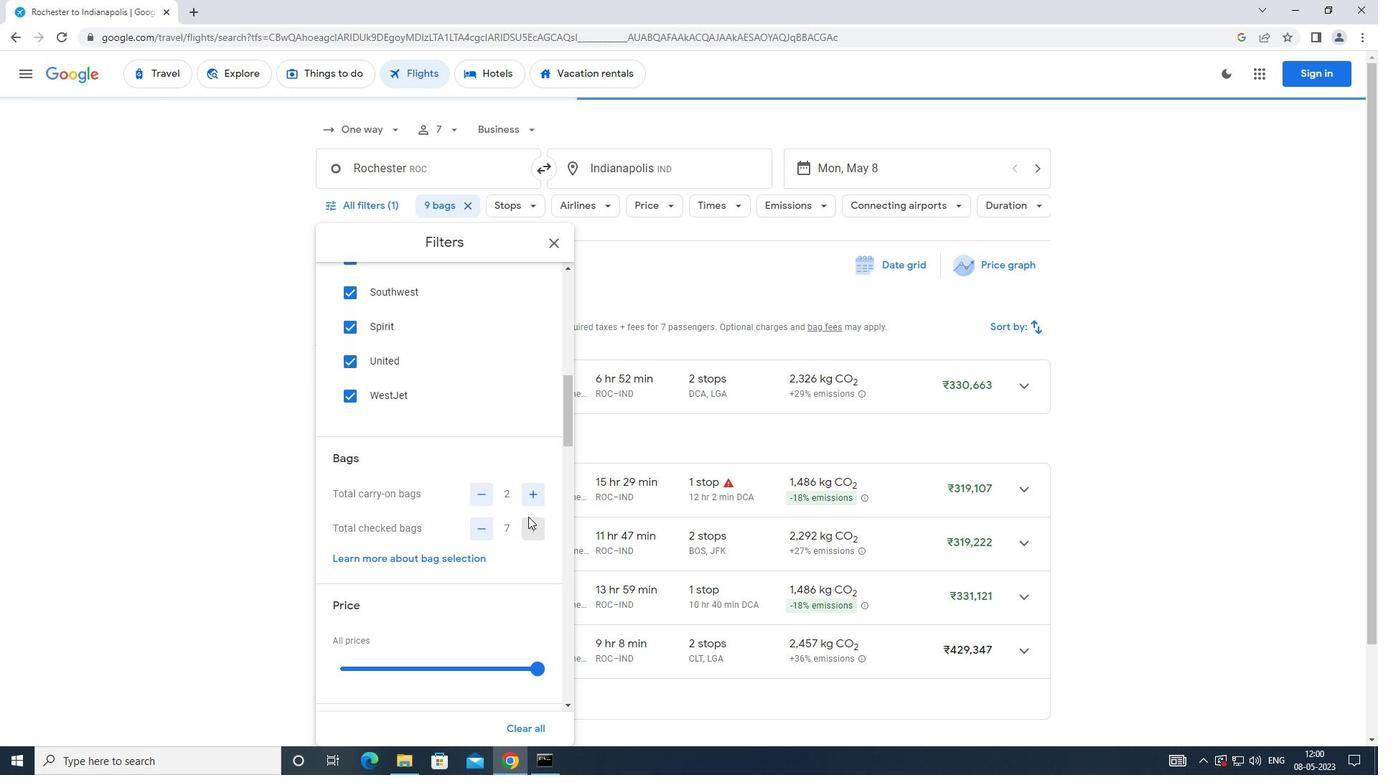 
Action: Mouse scrolled (528, 516) with delta (0, 0)
Screenshot: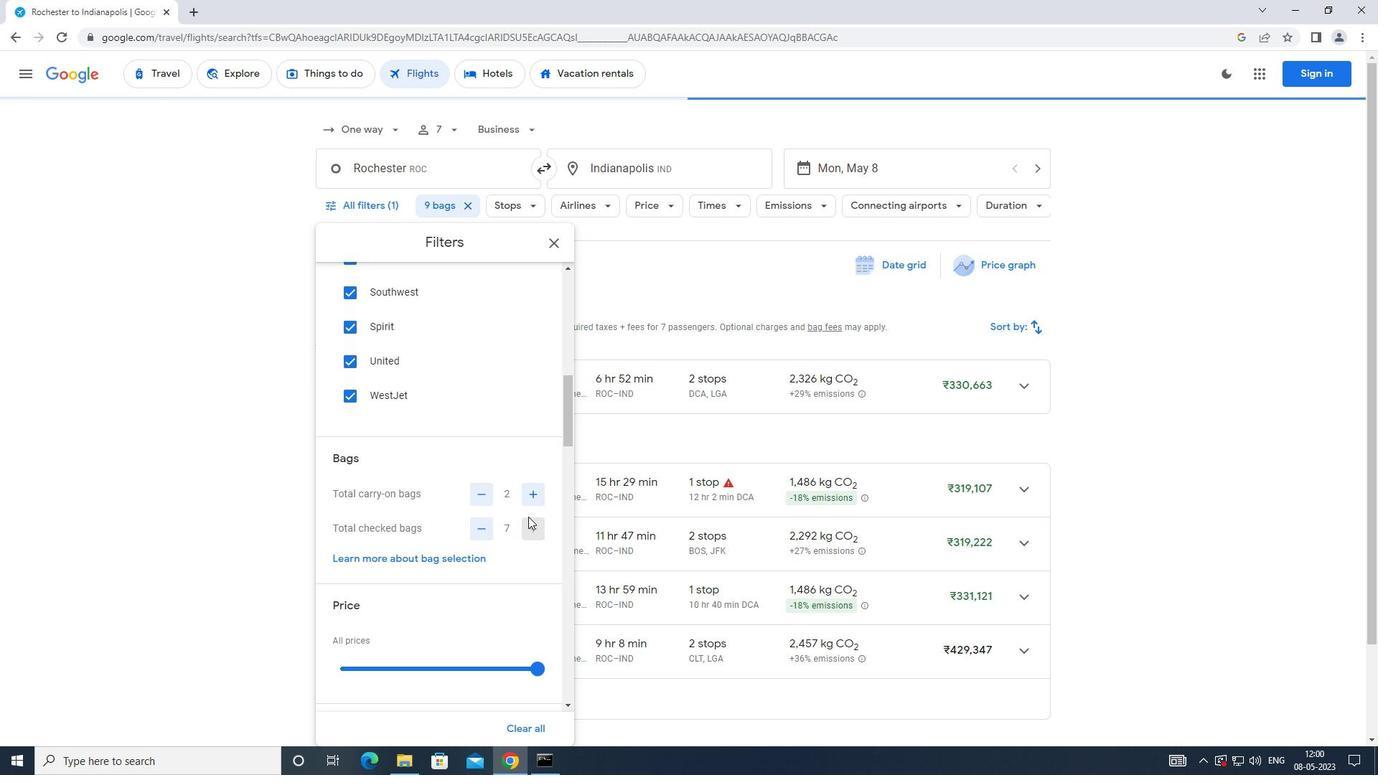 
Action: Mouse scrolled (528, 516) with delta (0, 0)
Screenshot: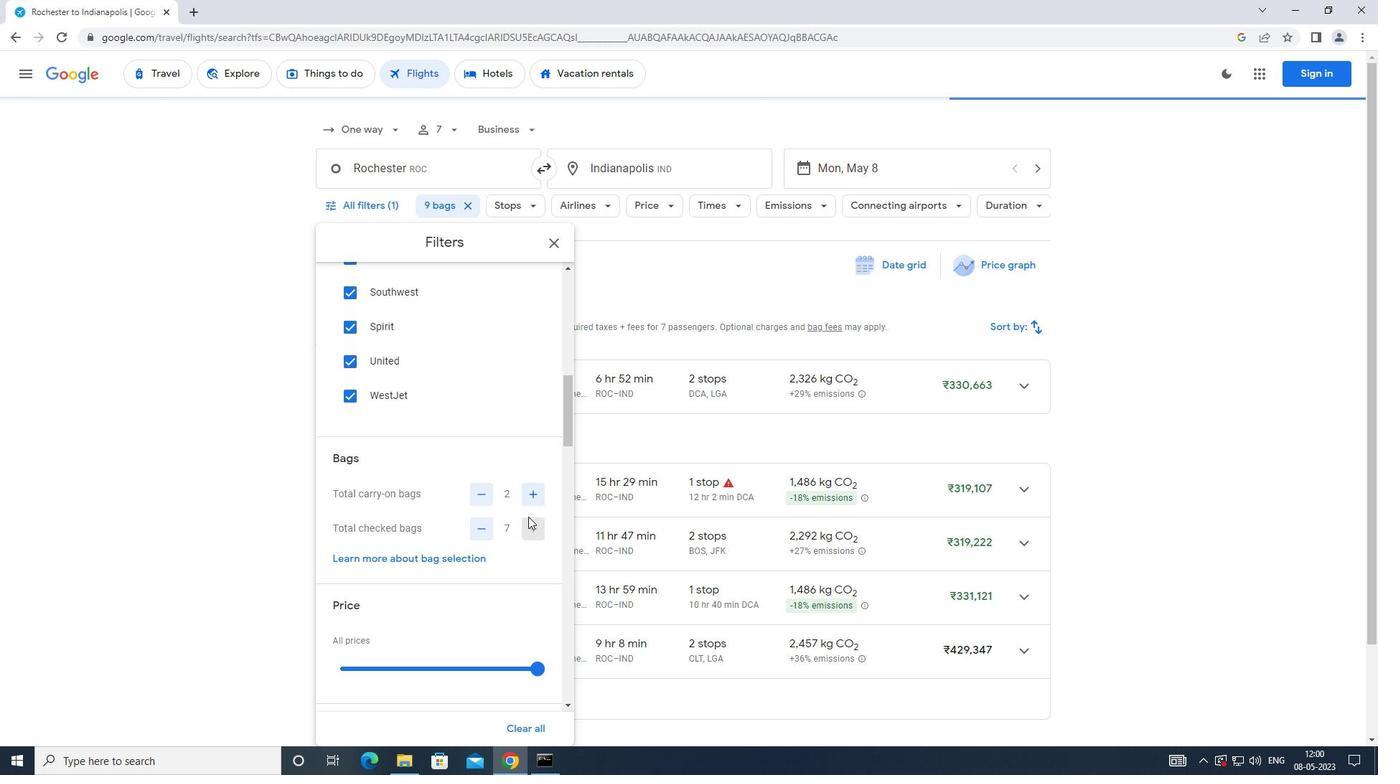 
Action: Mouse moved to (534, 453)
Screenshot: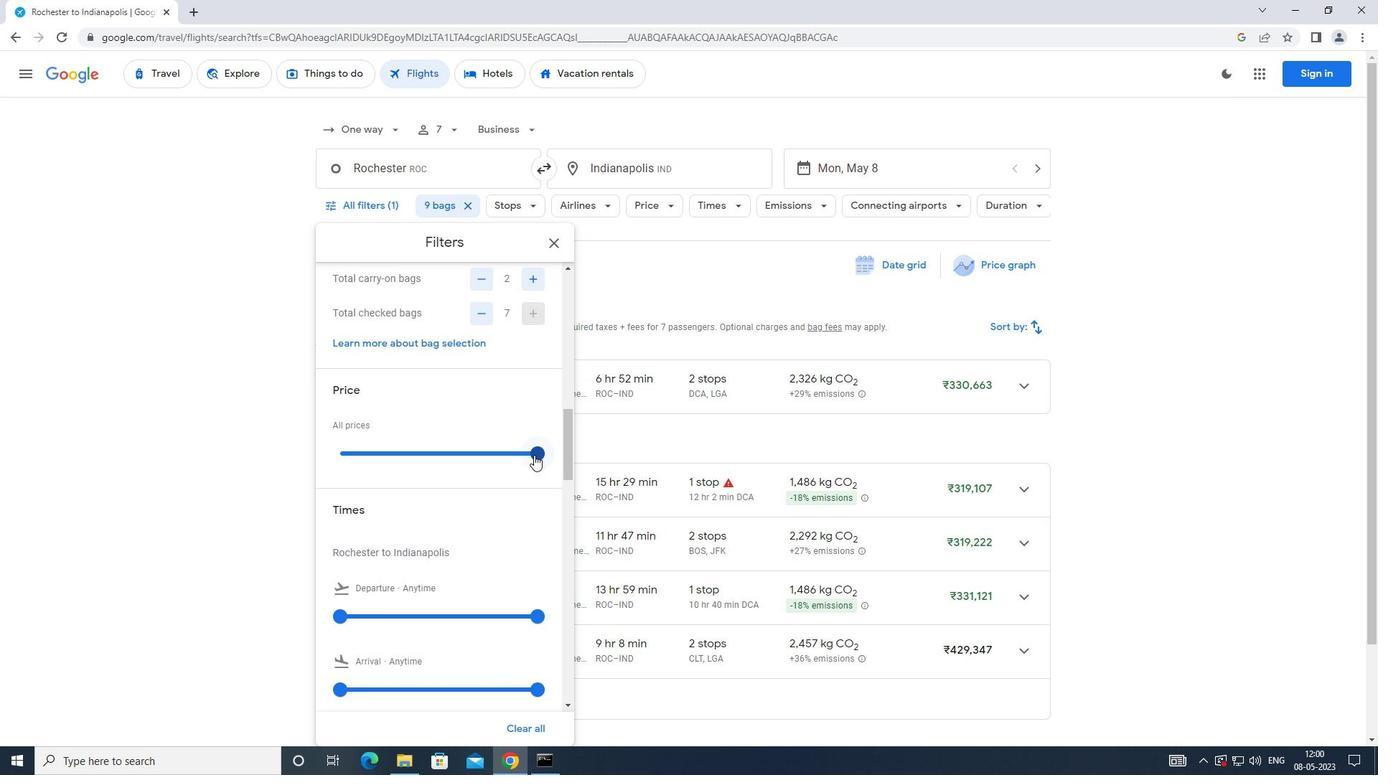 
Action: Mouse pressed left at (534, 453)
Screenshot: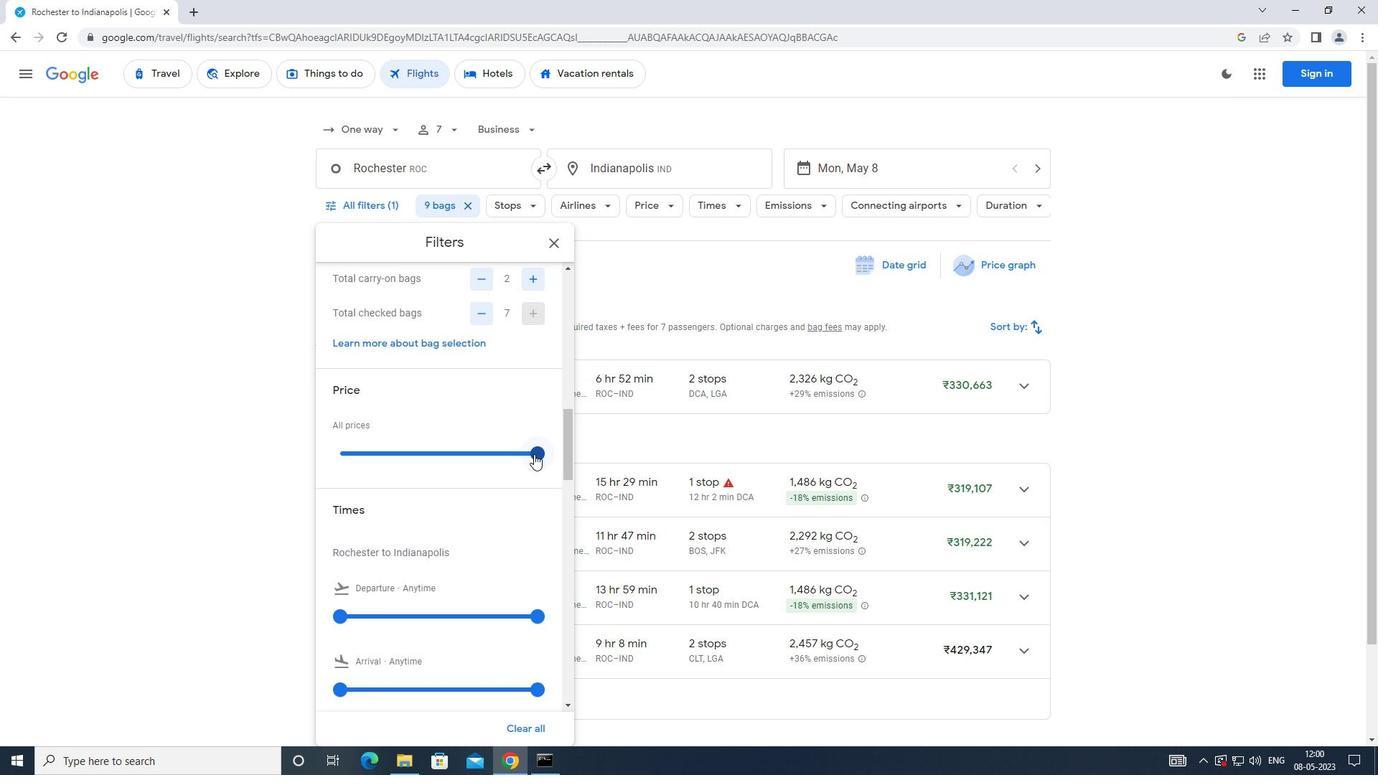 
Action: Mouse moved to (435, 540)
Screenshot: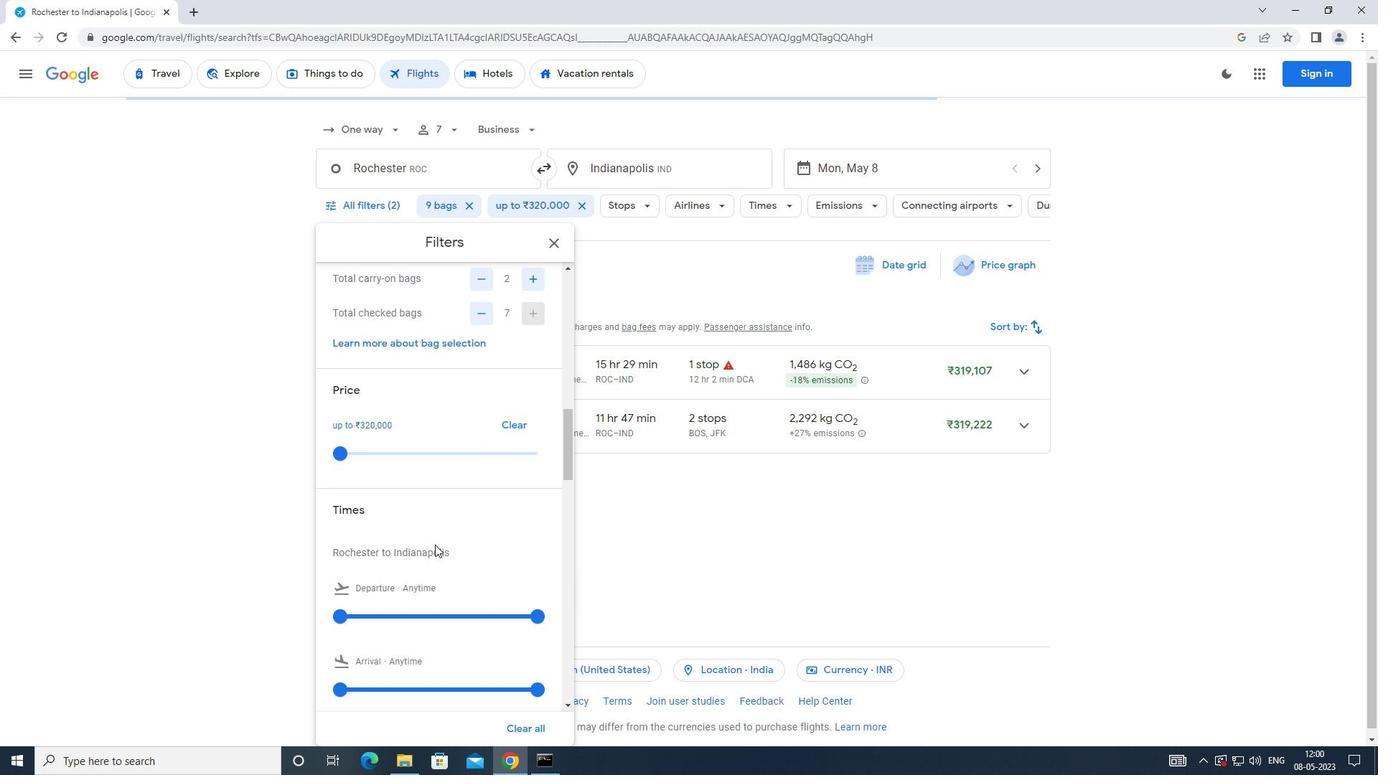 
Action: Mouse scrolled (435, 539) with delta (0, 0)
Screenshot: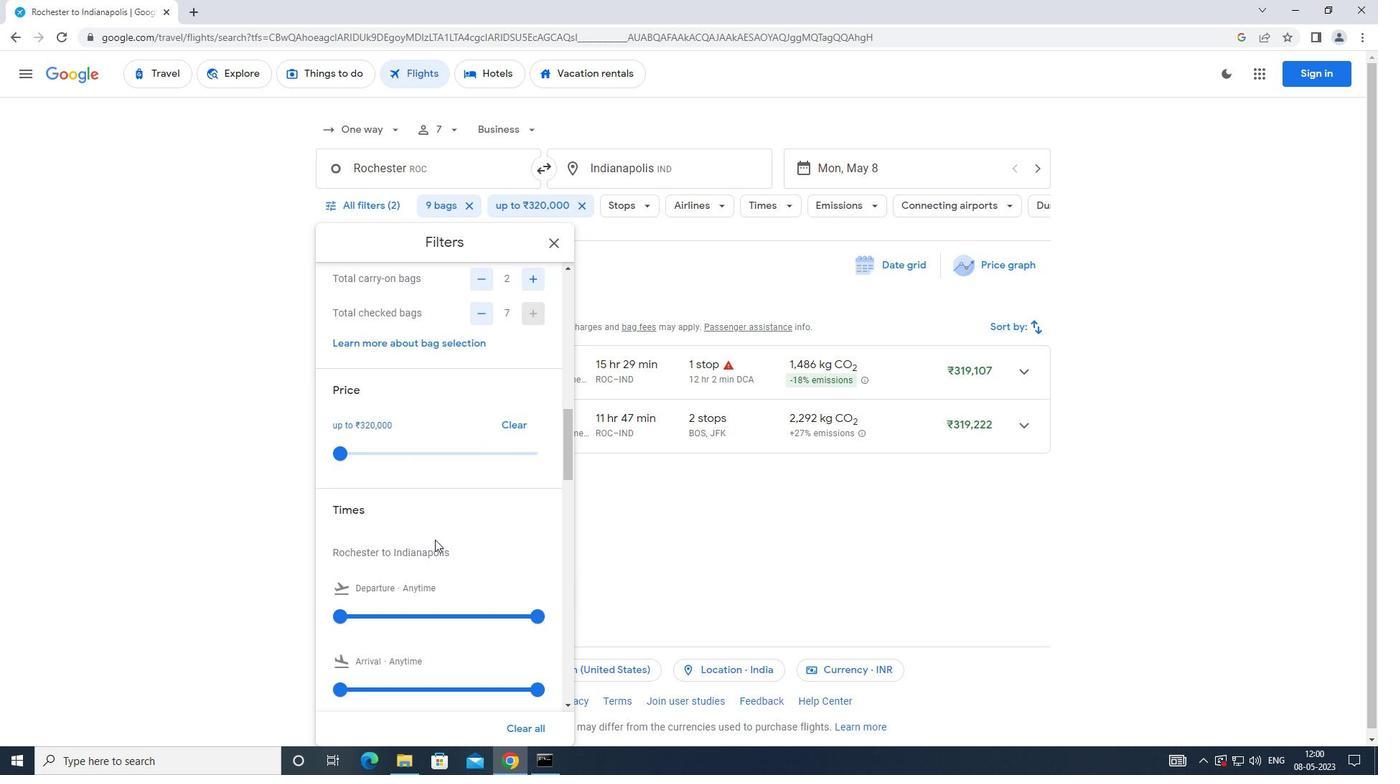 
Action: Mouse moved to (343, 545)
Screenshot: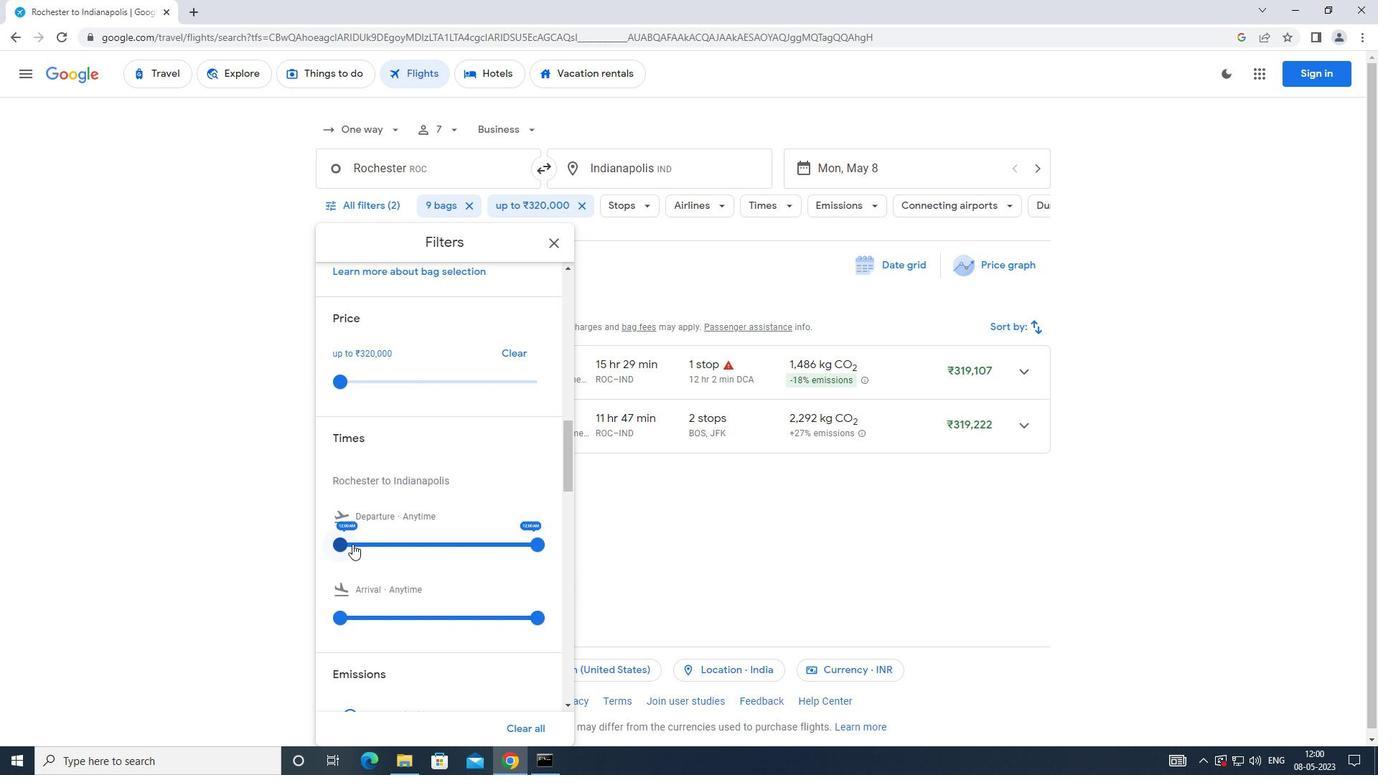 
Action: Mouse pressed left at (343, 545)
Screenshot: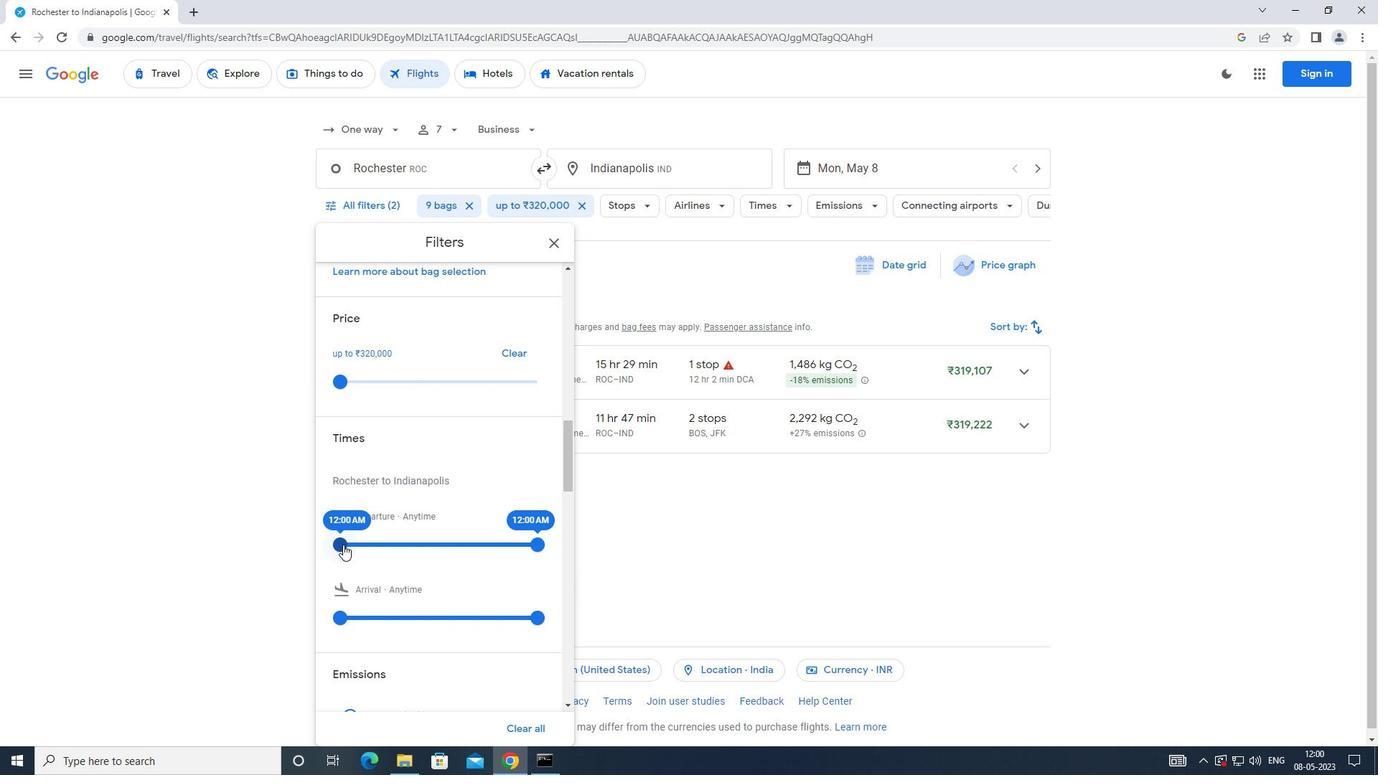 
Action: Mouse moved to (535, 541)
Screenshot: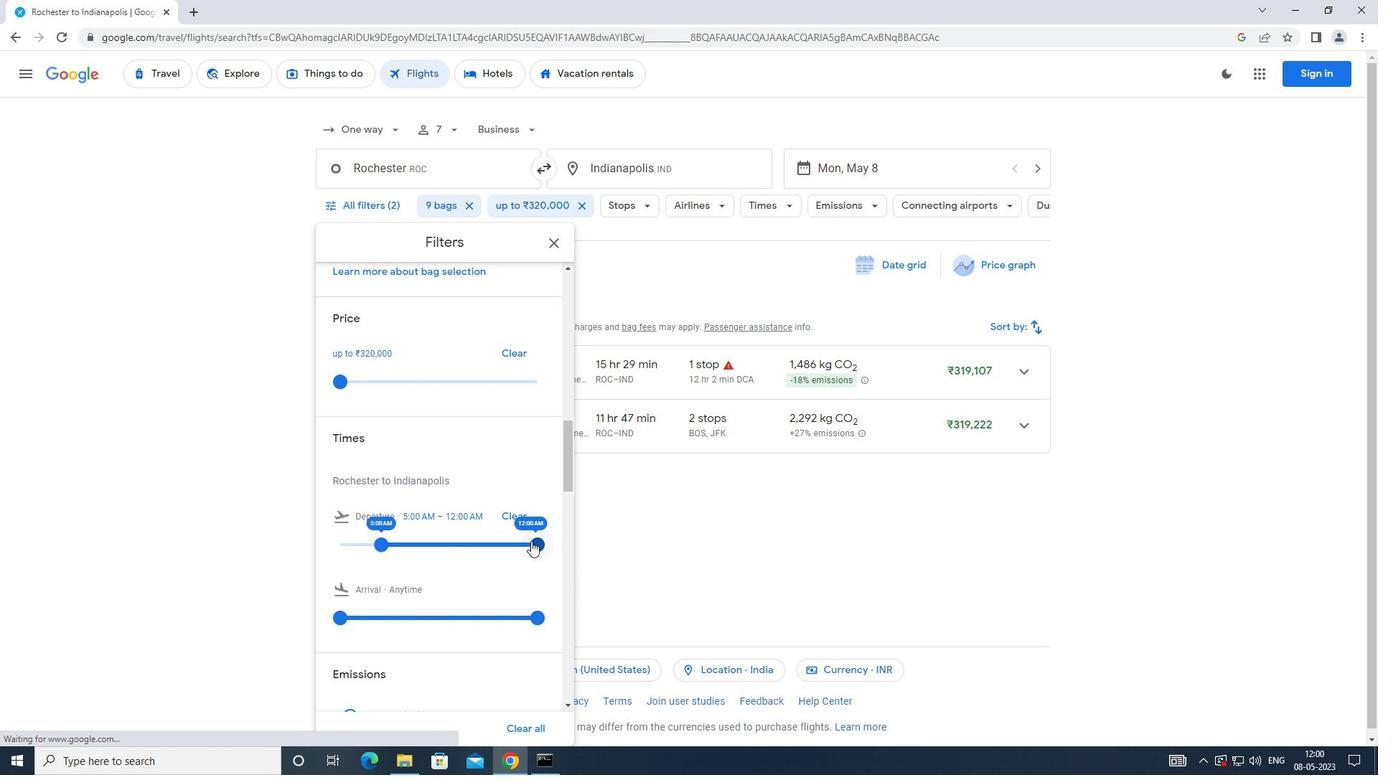 
Action: Mouse pressed left at (535, 541)
Screenshot: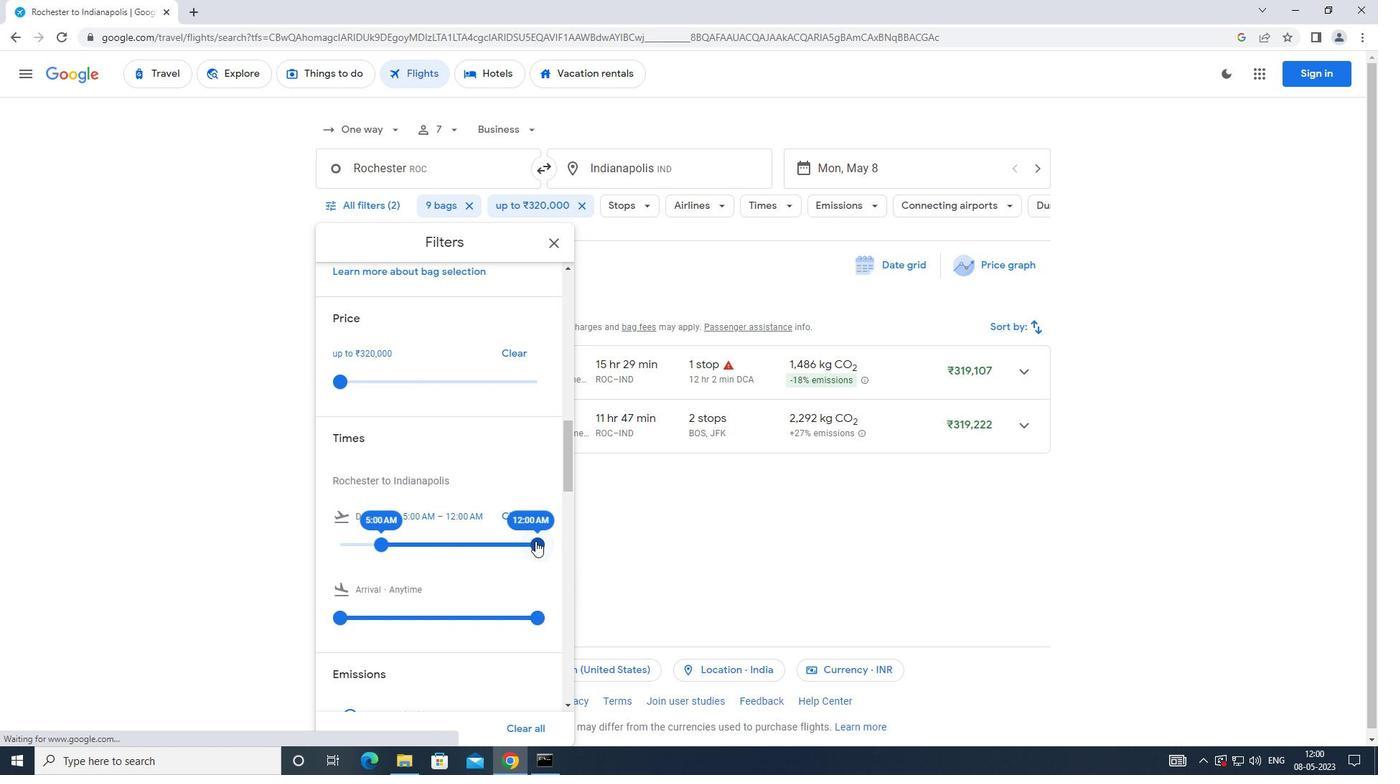
Action: Mouse moved to (558, 242)
Screenshot: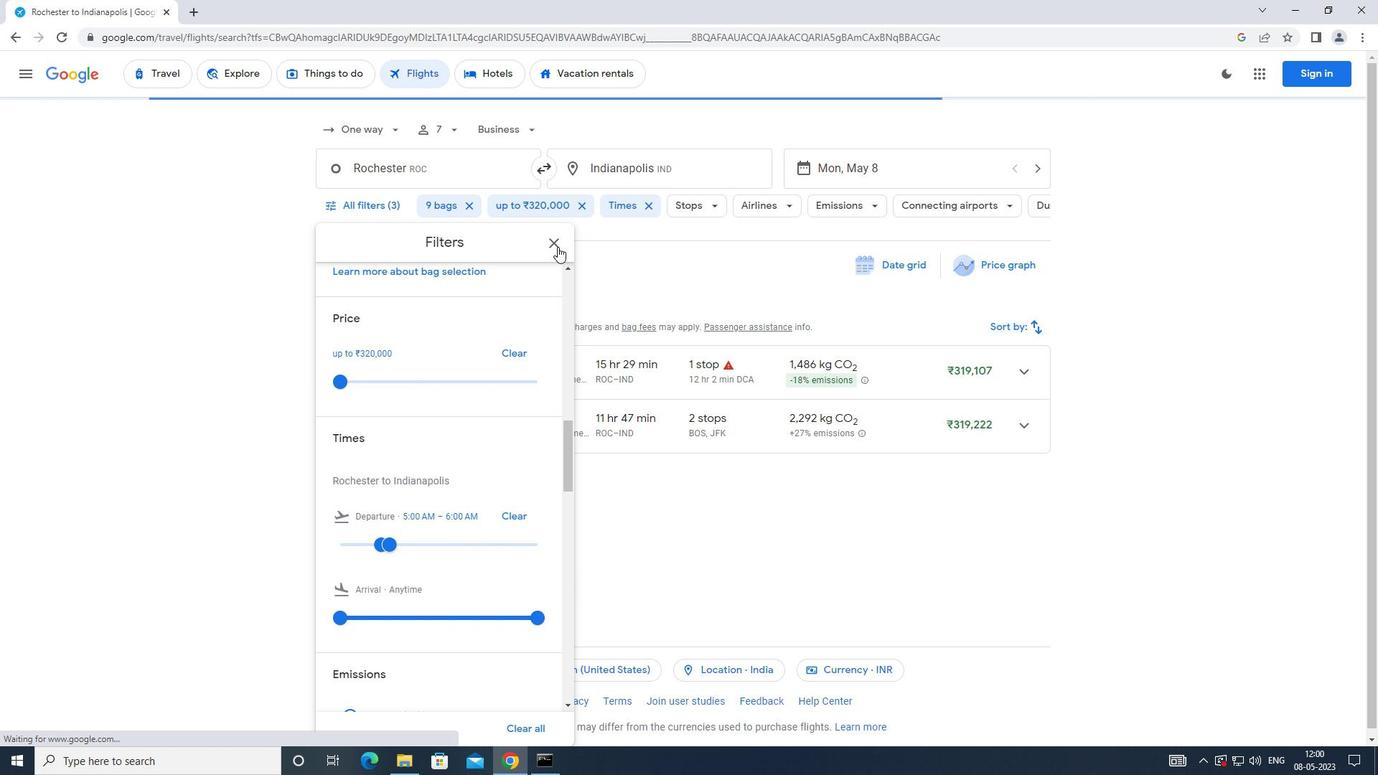 
Action: Mouse pressed left at (558, 242)
Screenshot: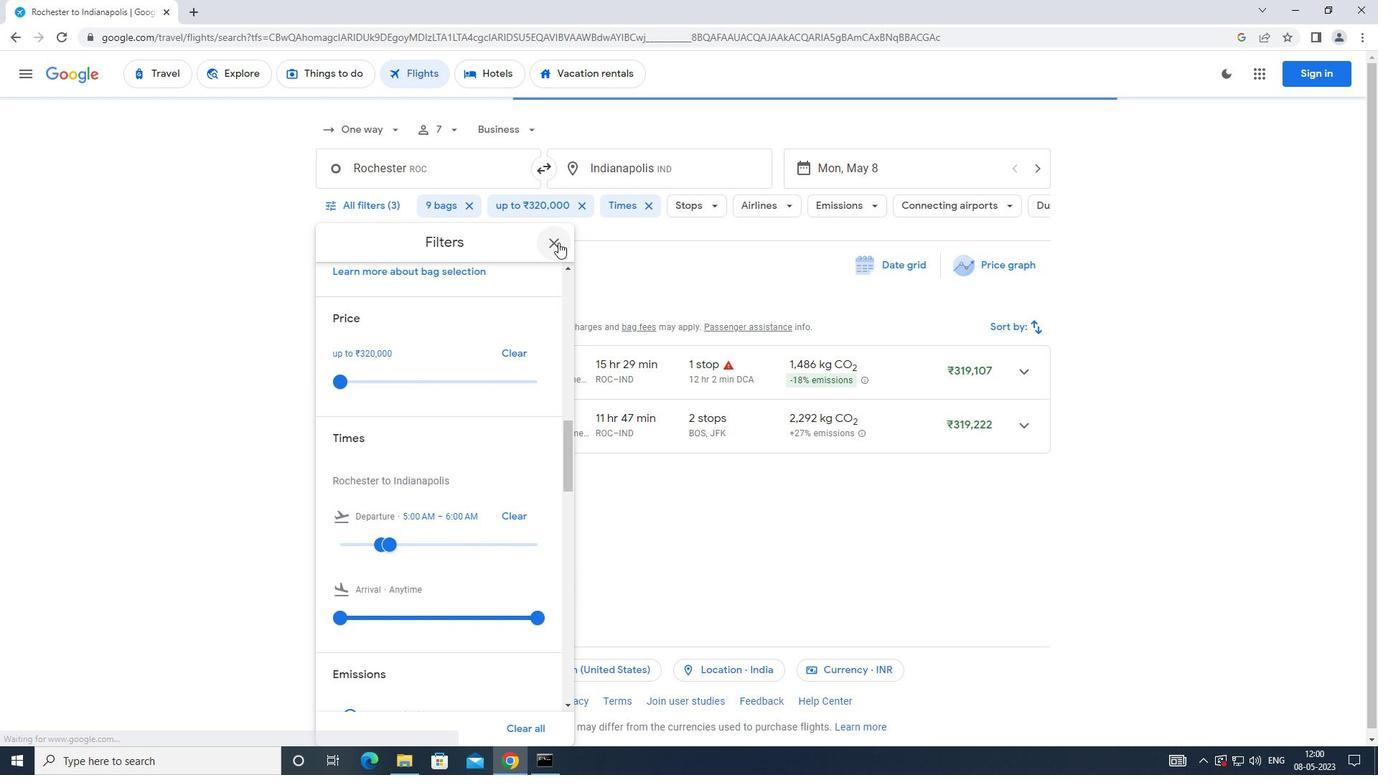 
Action: Mouse moved to (551, 252)
Screenshot: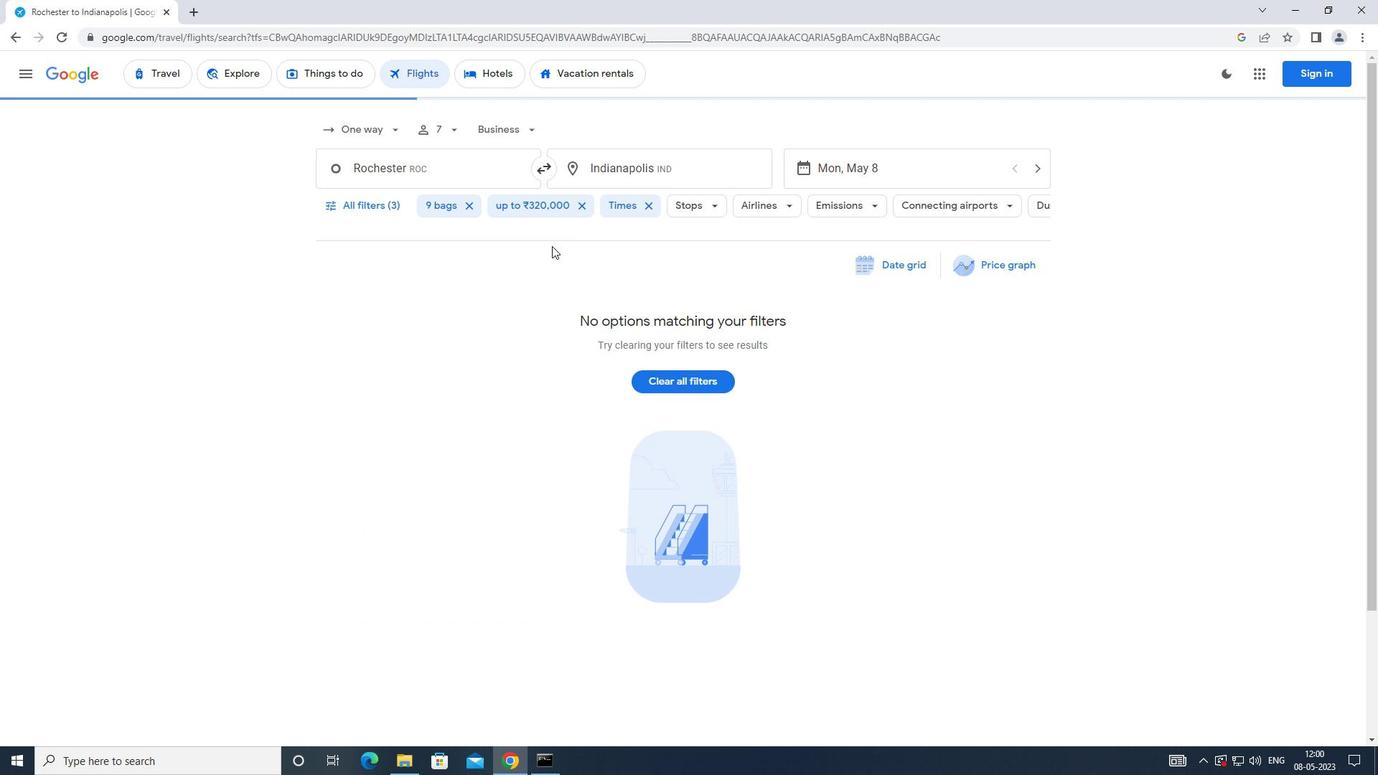 
